 Task: Create fields in stundent object.
Action: Mouse moved to (859, 68)
Screenshot: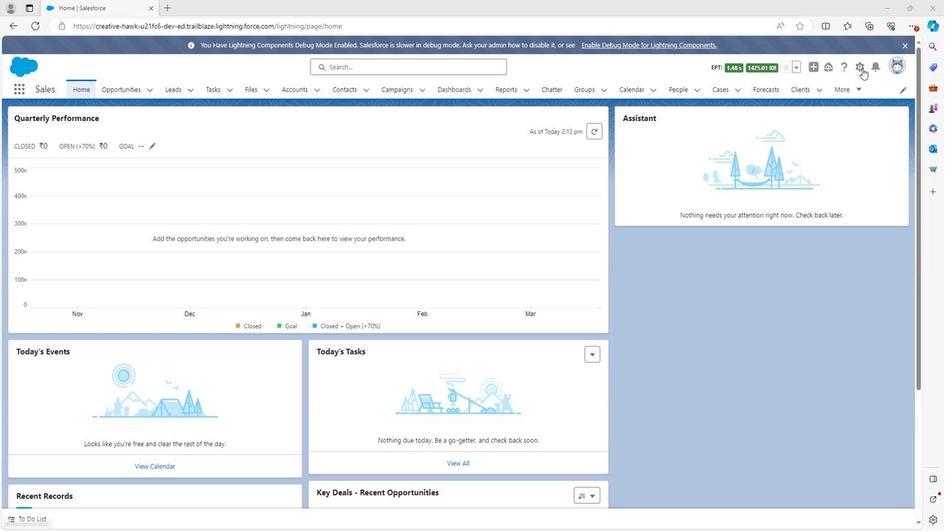 
Action: Mouse pressed left at (859, 68)
Screenshot: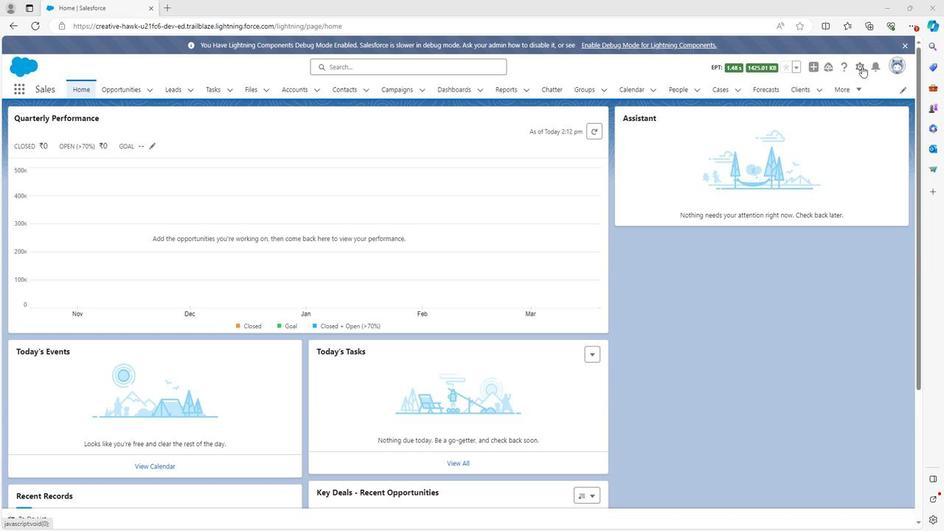
Action: Mouse moved to (823, 96)
Screenshot: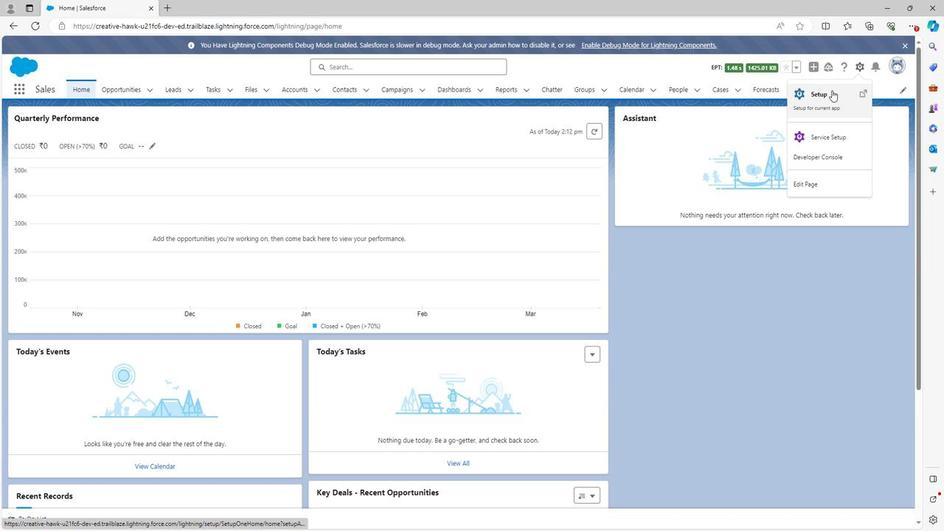 
Action: Mouse pressed left at (823, 96)
Screenshot: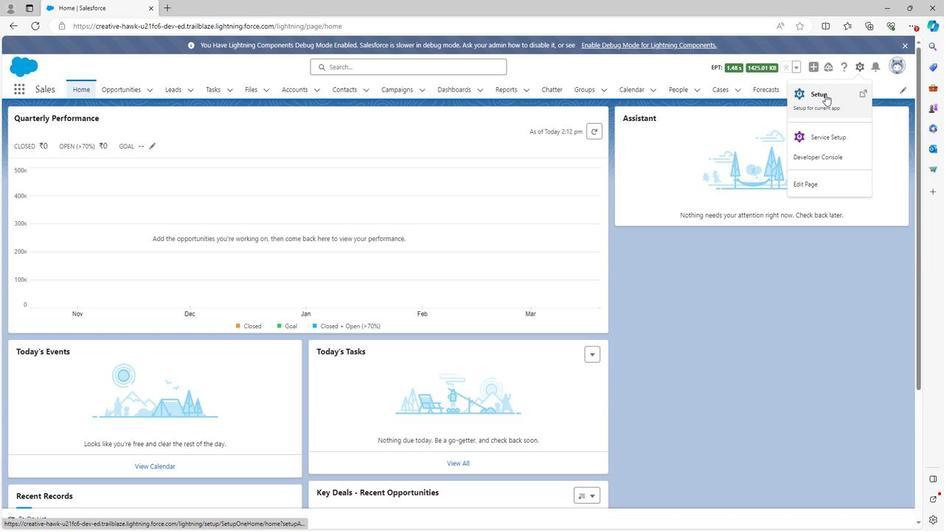 
Action: Mouse moved to (122, 90)
Screenshot: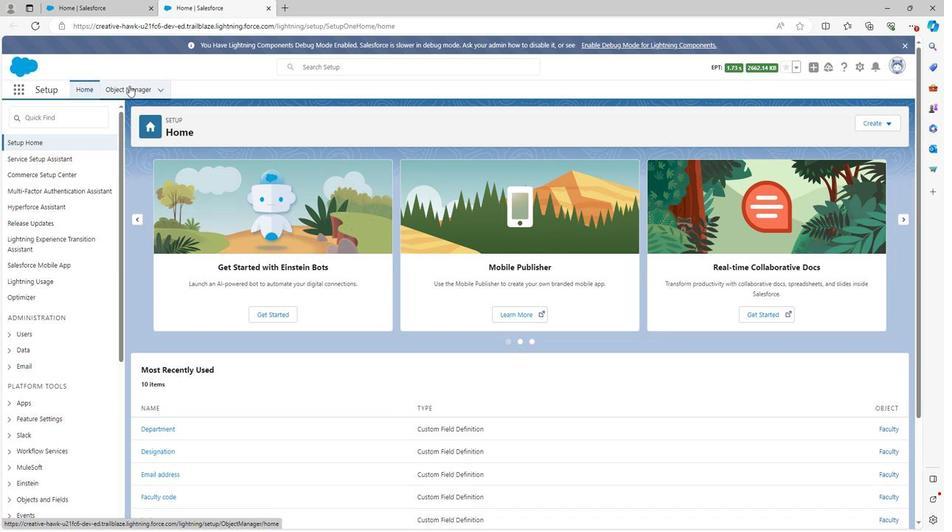 
Action: Mouse pressed left at (122, 90)
Screenshot: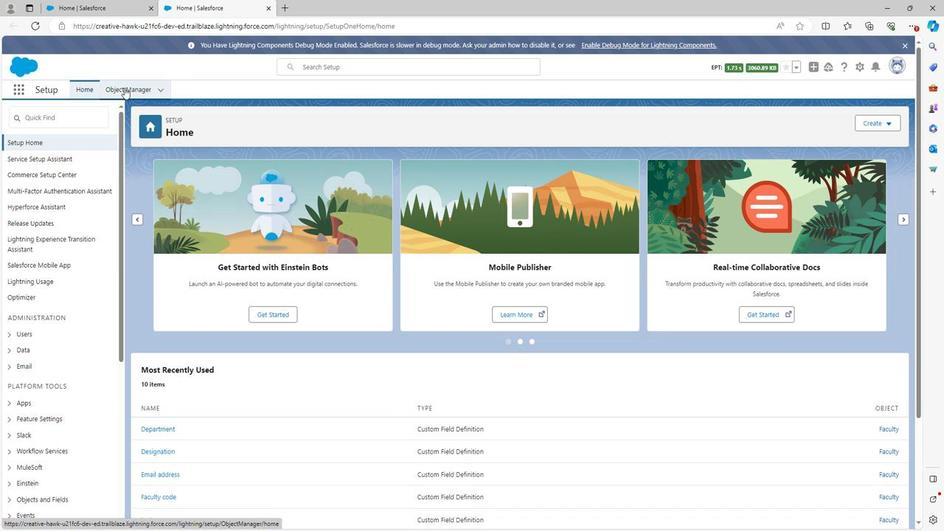 
Action: Mouse moved to (38, 428)
Screenshot: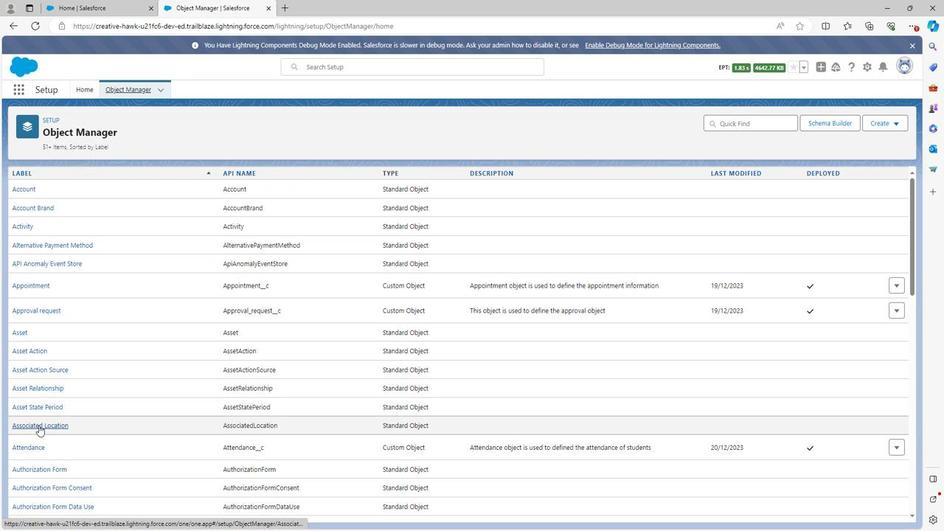 
Action: Mouse scrolled (38, 427) with delta (0, 0)
Screenshot: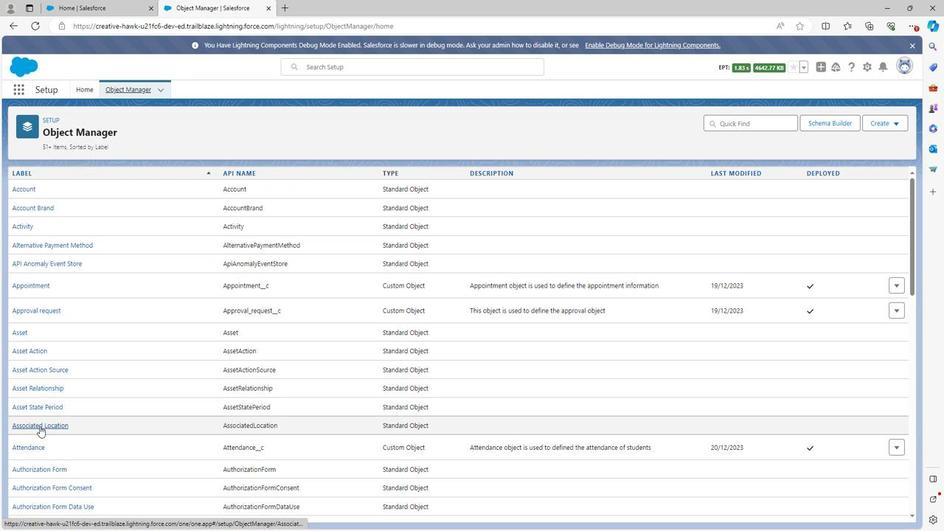 
Action: Mouse scrolled (38, 427) with delta (0, 0)
Screenshot: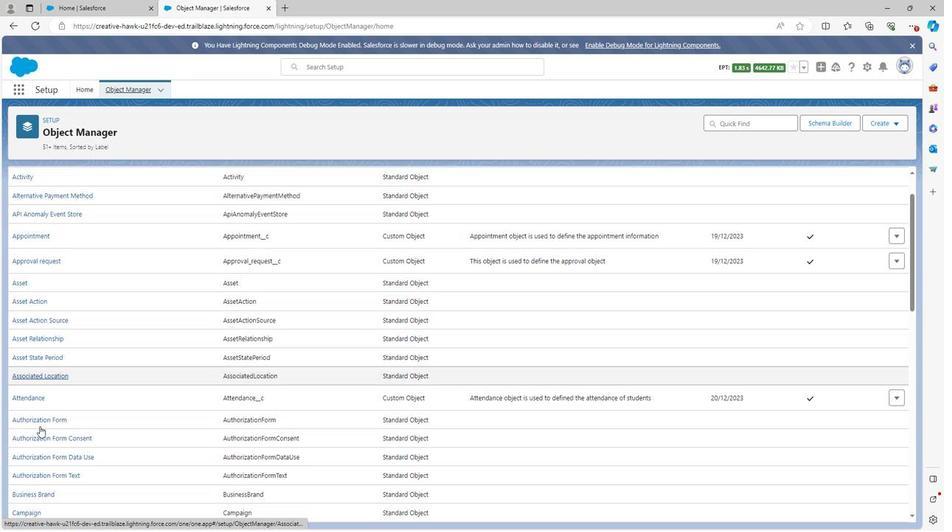 
Action: Mouse scrolled (38, 427) with delta (0, 0)
Screenshot: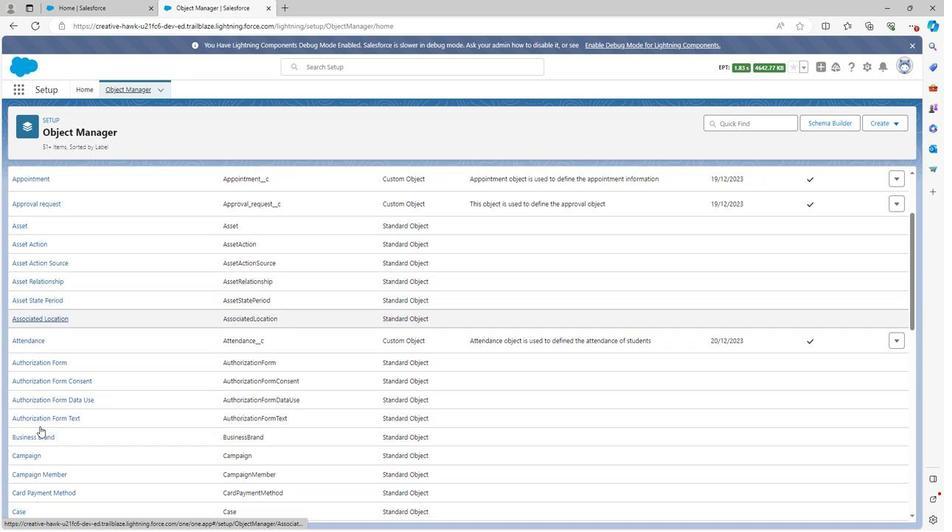 
Action: Mouse scrolled (38, 427) with delta (0, 0)
Screenshot: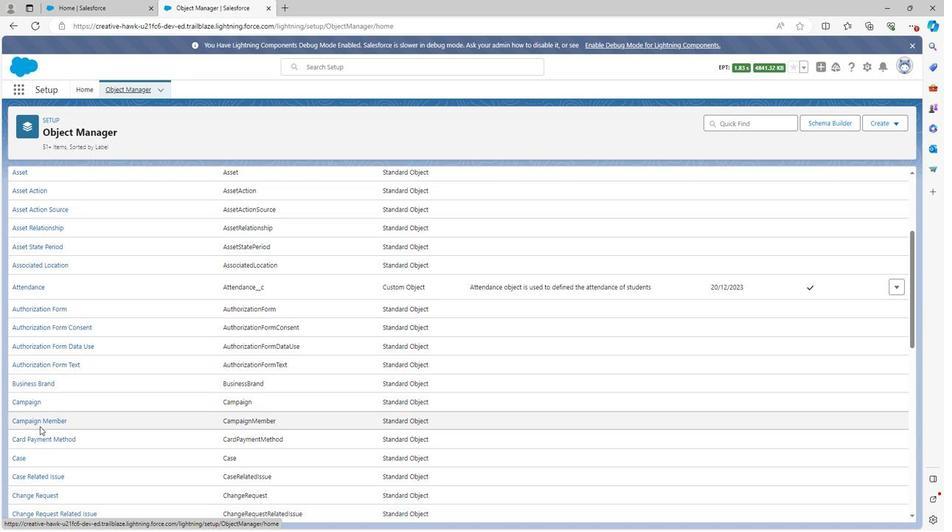 
Action: Mouse scrolled (38, 427) with delta (0, 0)
Screenshot: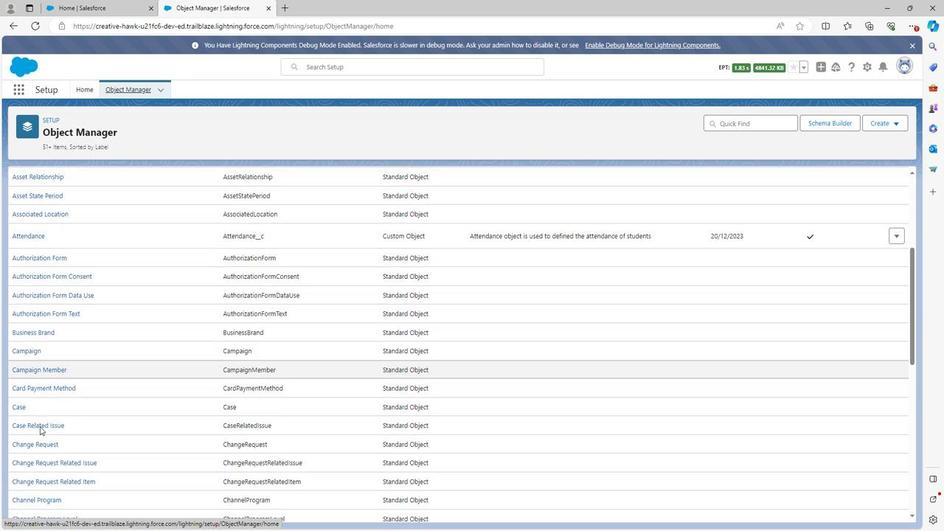 
Action: Mouse scrolled (38, 427) with delta (0, 0)
Screenshot: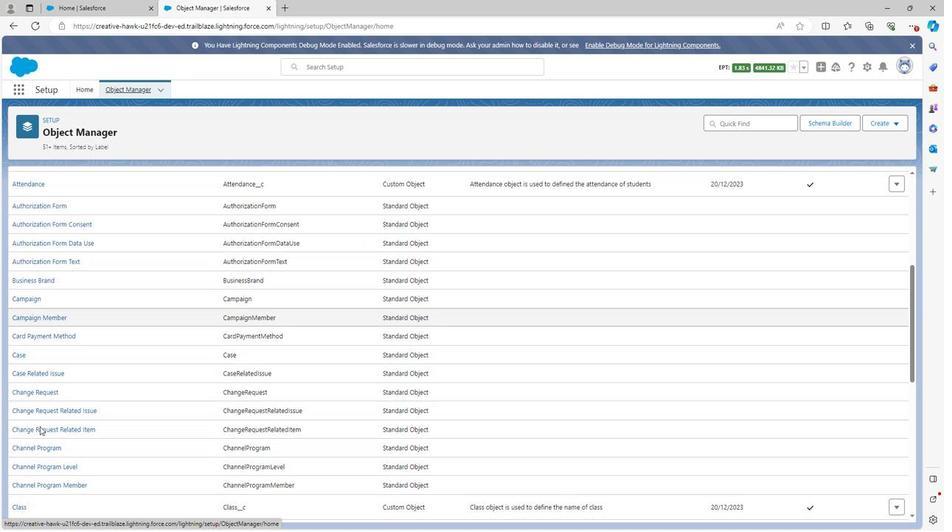 
Action: Mouse scrolled (38, 427) with delta (0, 0)
Screenshot: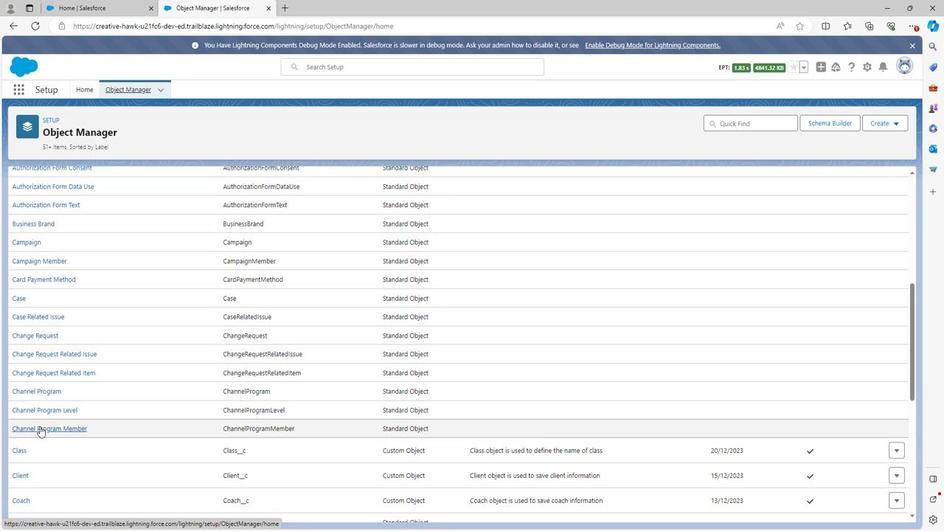 
Action: Mouse moved to (38, 430)
Screenshot: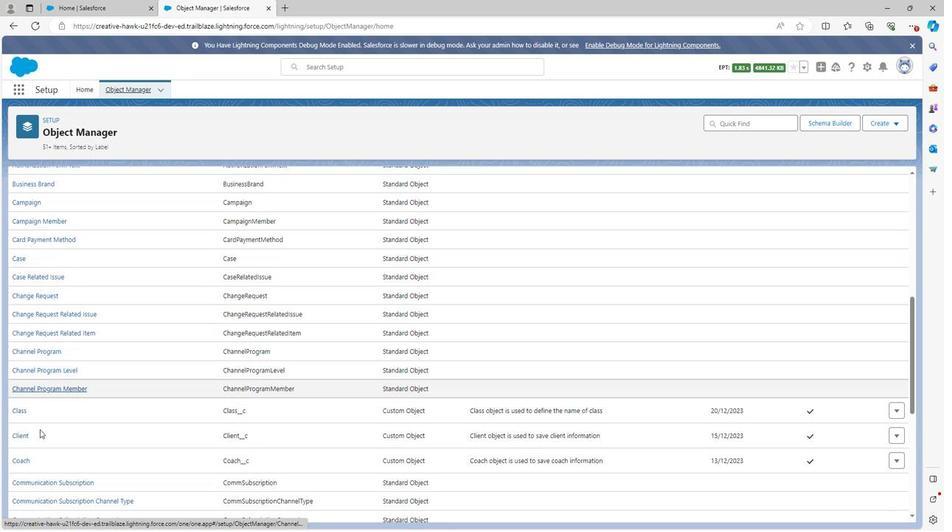 
Action: Mouse scrolled (38, 430) with delta (0, 0)
Screenshot: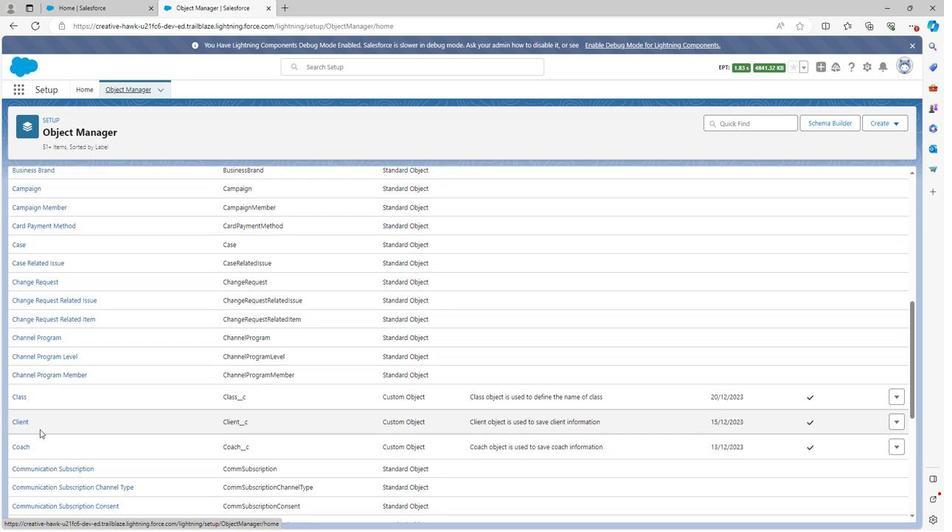 
Action: Mouse scrolled (38, 430) with delta (0, 0)
Screenshot: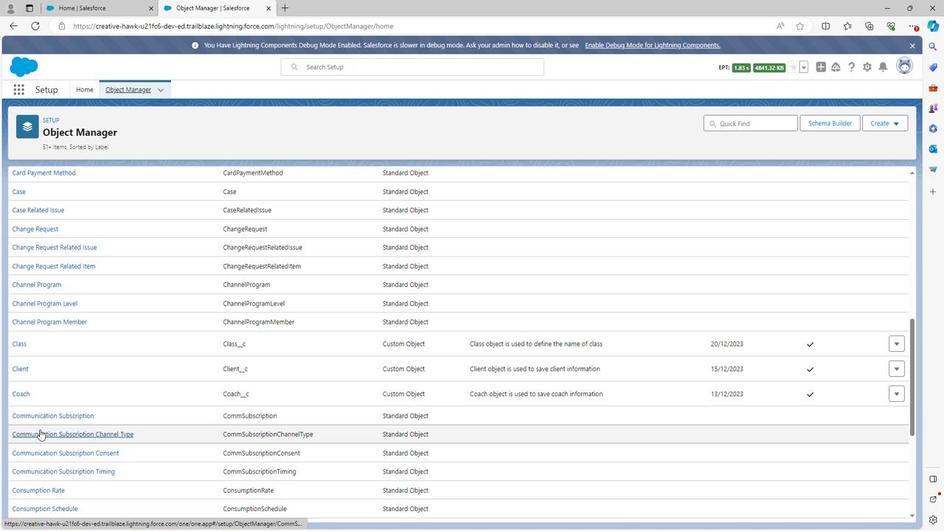 
Action: Mouse scrolled (38, 430) with delta (0, 0)
Screenshot: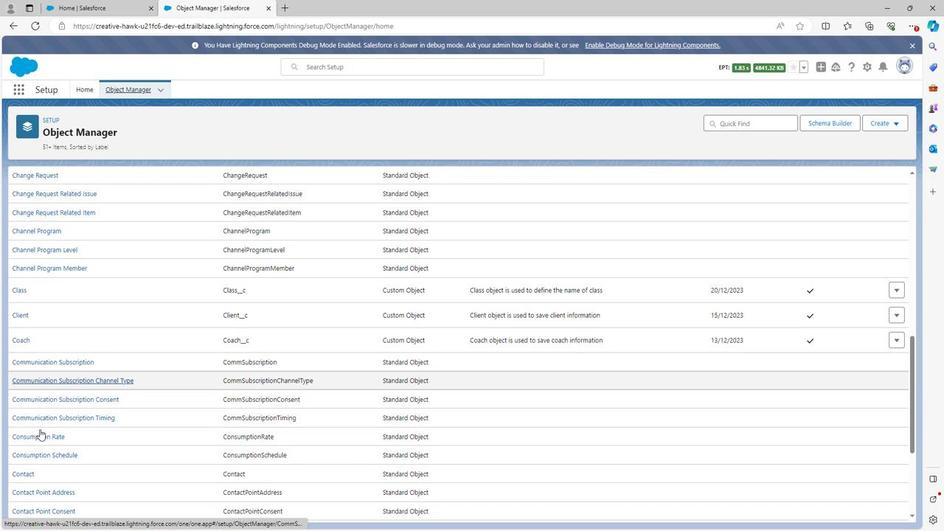 
Action: Mouse scrolled (38, 430) with delta (0, 0)
Screenshot: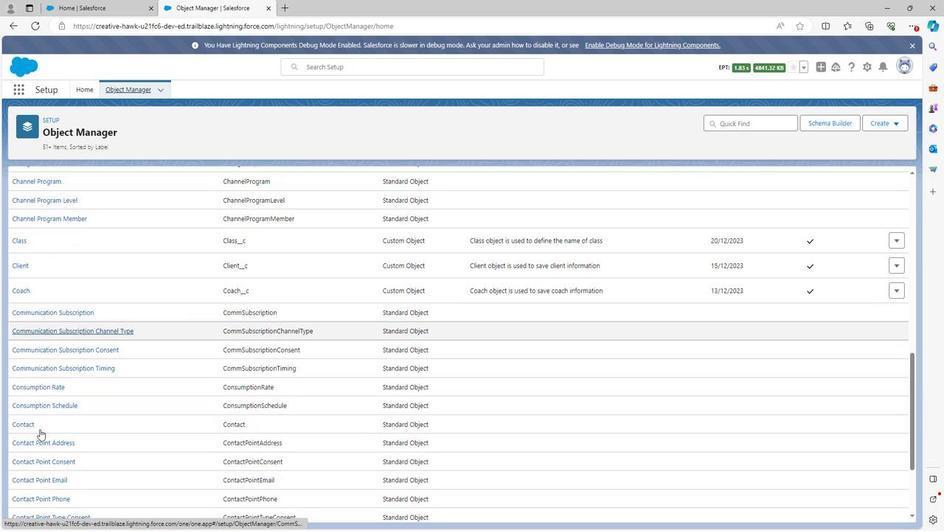 
Action: Mouse moved to (39, 430)
Screenshot: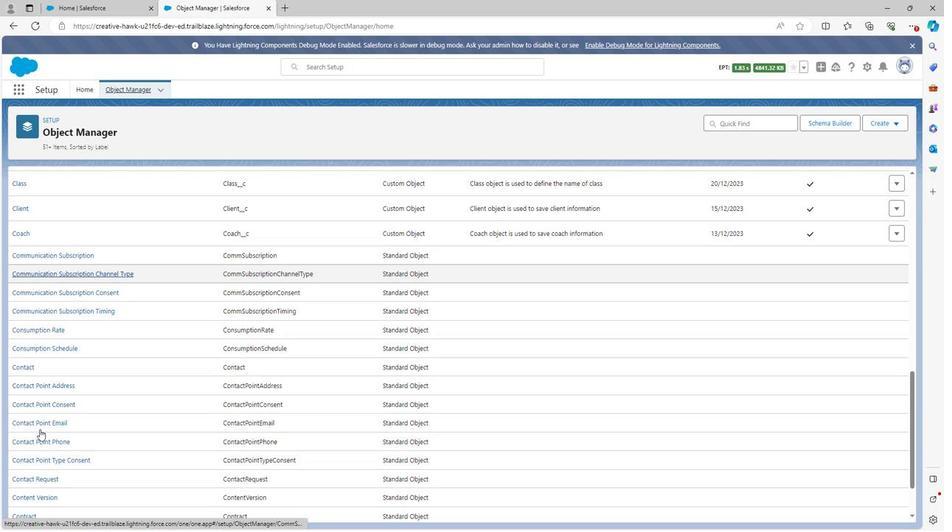 
Action: Mouse scrolled (39, 430) with delta (0, 0)
Screenshot: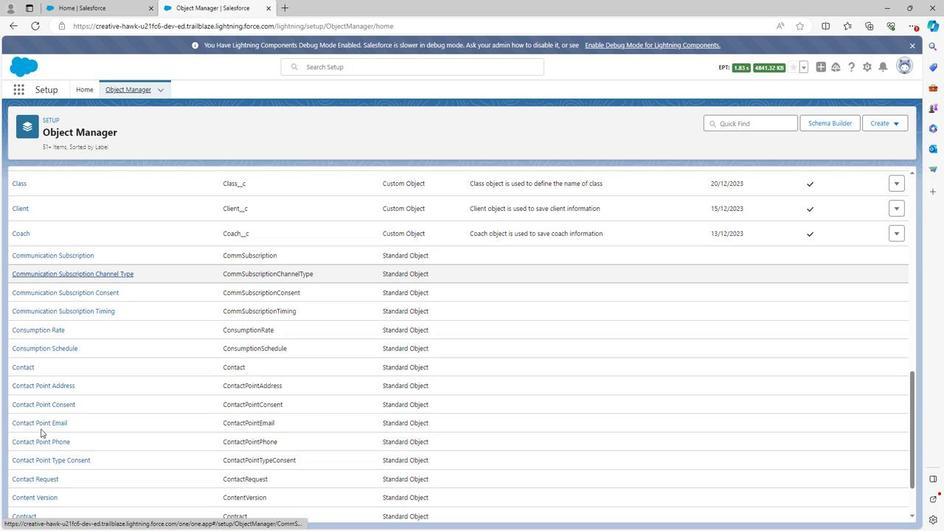 
Action: Mouse scrolled (39, 430) with delta (0, 0)
Screenshot: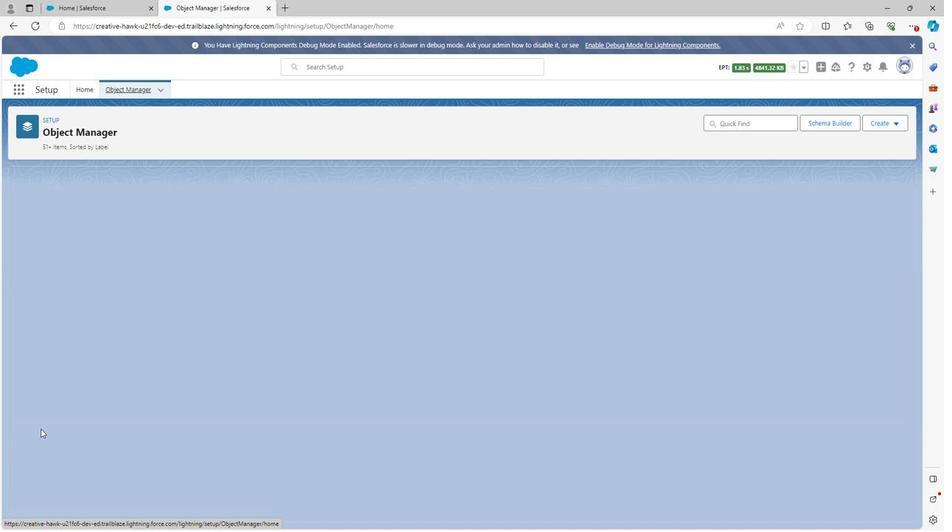 
Action: Mouse scrolled (39, 430) with delta (0, 0)
Screenshot: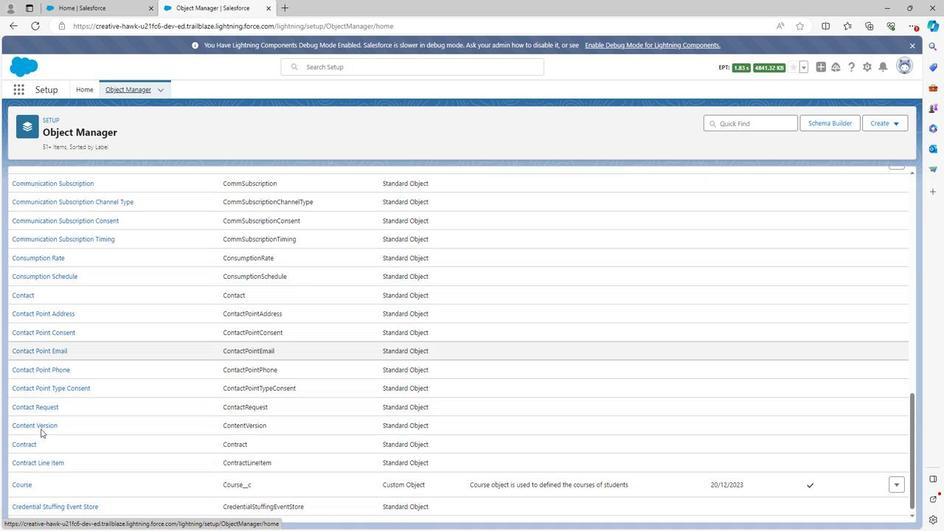 
Action: Mouse scrolled (39, 430) with delta (0, 0)
Screenshot: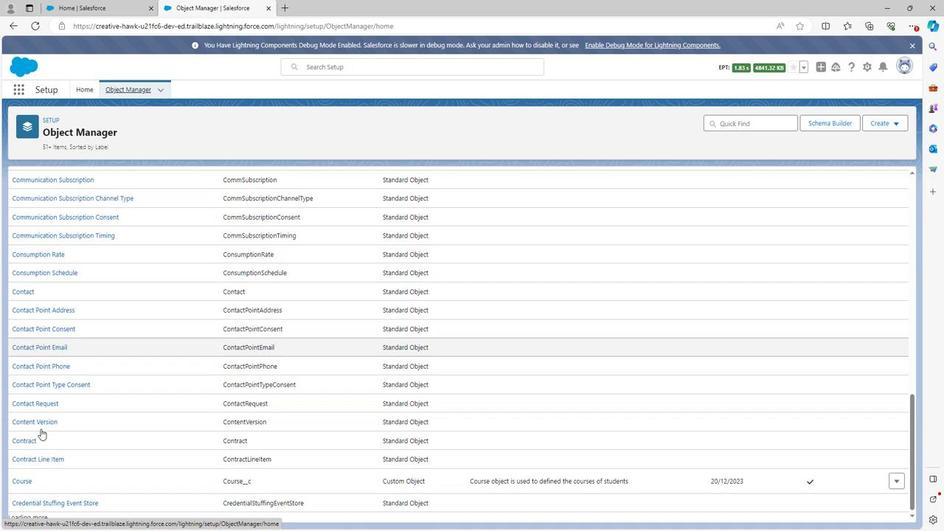 
Action: Mouse scrolled (39, 430) with delta (0, 0)
Screenshot: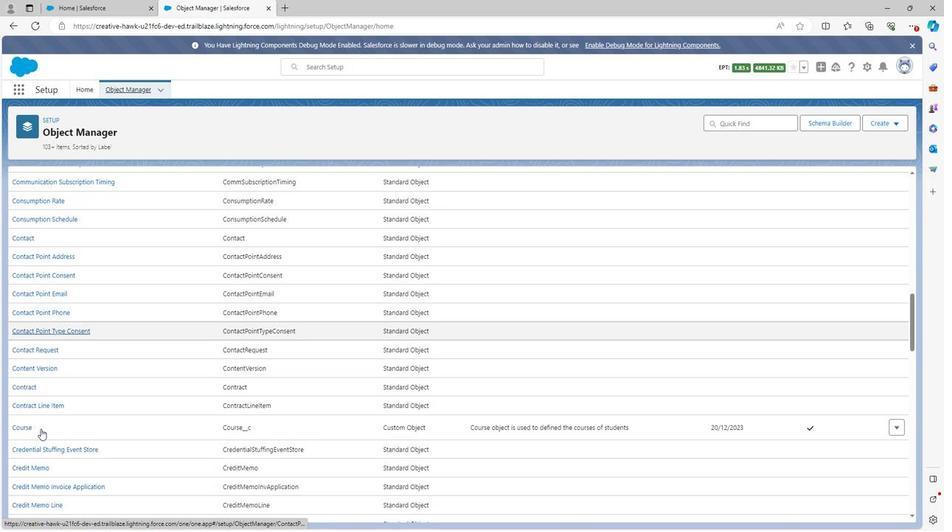 
Action: Mouse scrolled (39, 430) with delta (0, 0)
Screenshot: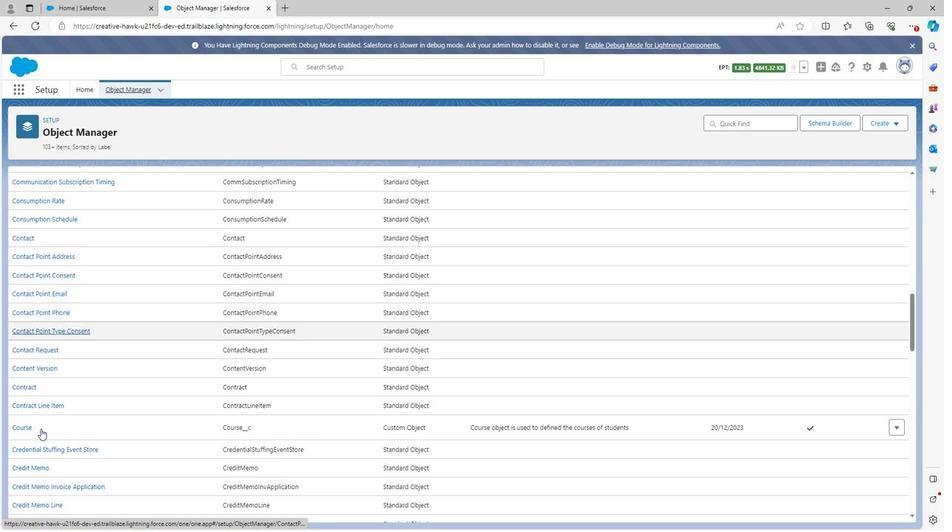 
Action: Mouse scrolled (39, 430) with delta (0, 0)
Screenshot: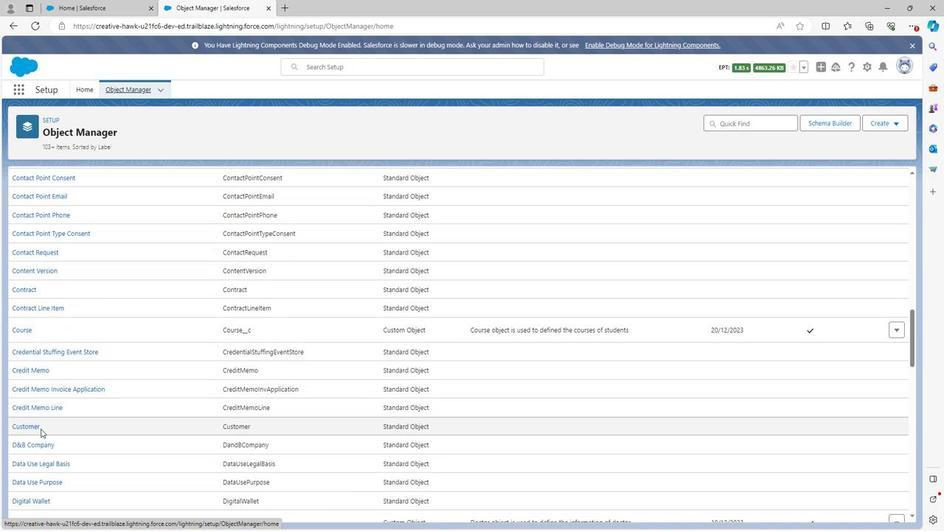 
Action: Mouse moved to (39, 430)
Screenshot: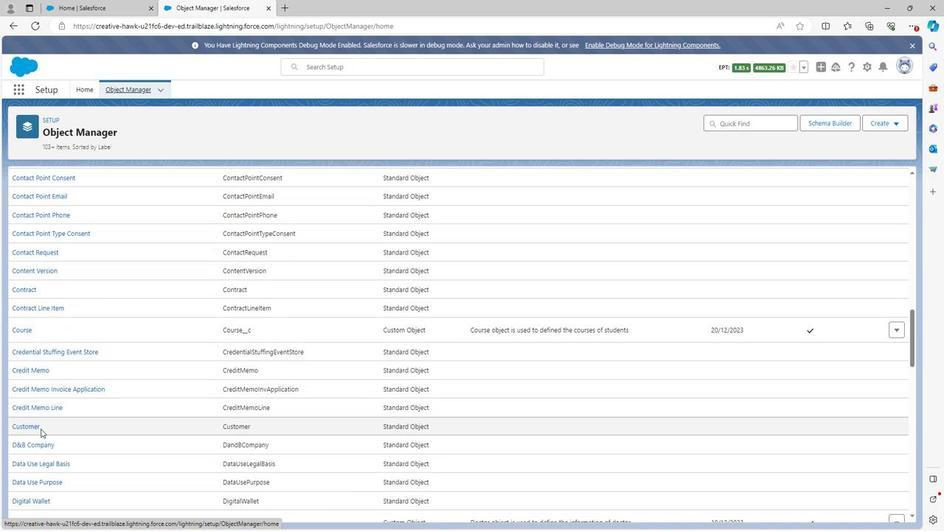 
Action: Mouse scrolled (39, 430) with delta (0, 0)
Screenshot: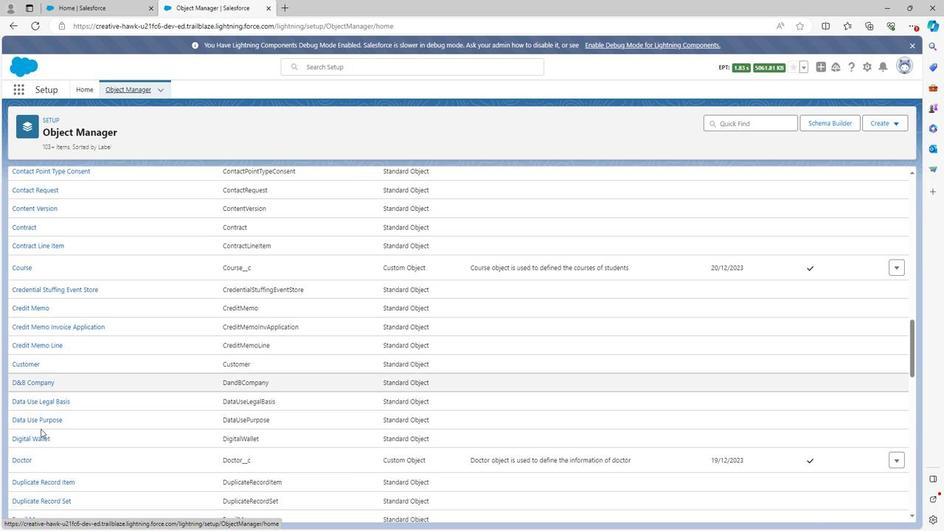 
Action: Mouse scrolled (39, 430) with delta (0, 0)
Screenshot: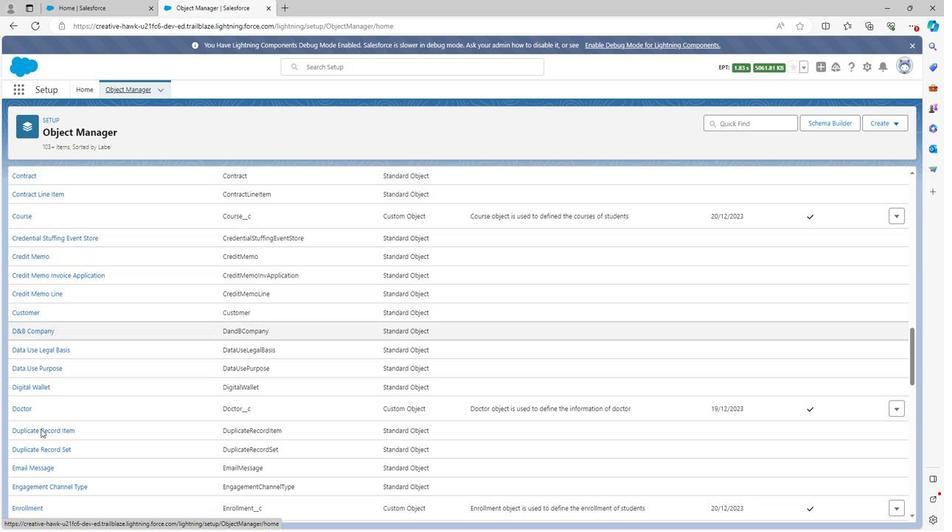 
Action: Mouse scrolled (39, 430) with delta (0, 0)
Screenshot: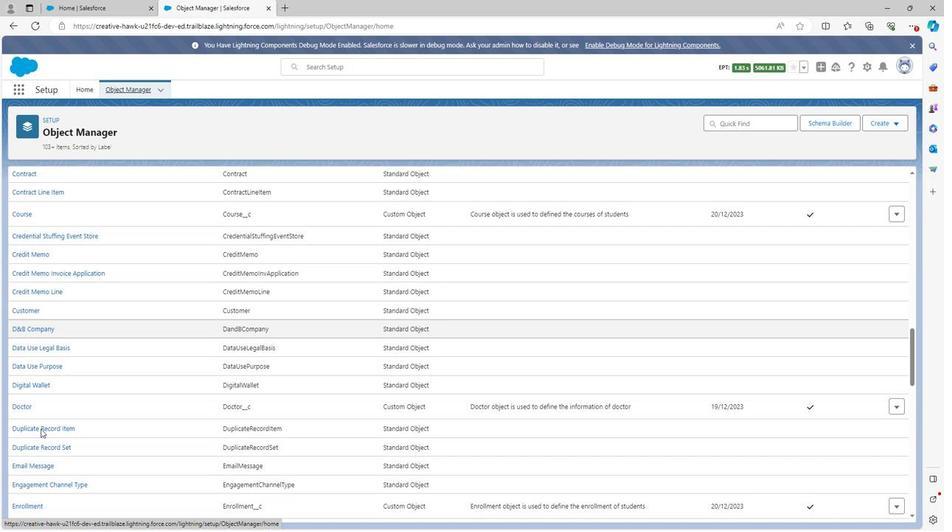 
Action: Mouse scrolled (39, 430) with delta (0, 0)
Screenshot: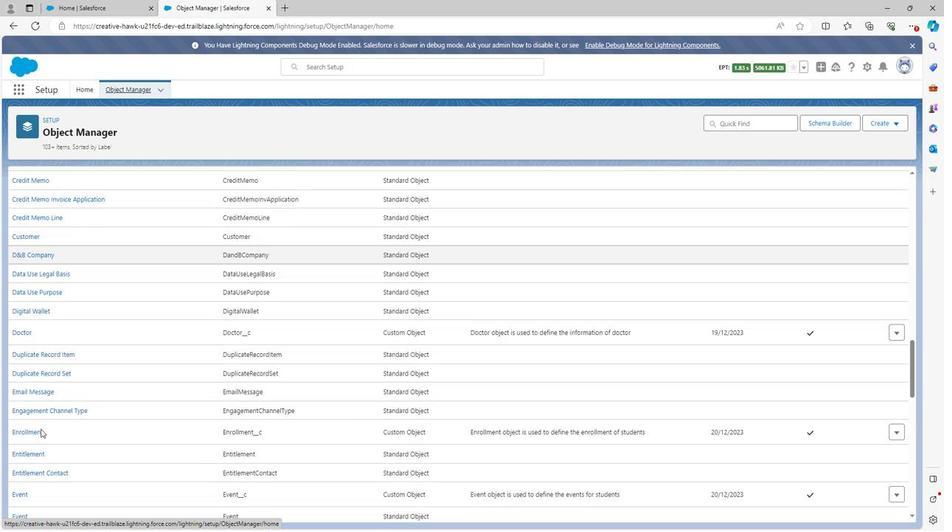 
Action: Mouse scrolled (39, 430) with delta (0, 0)
Screenshot: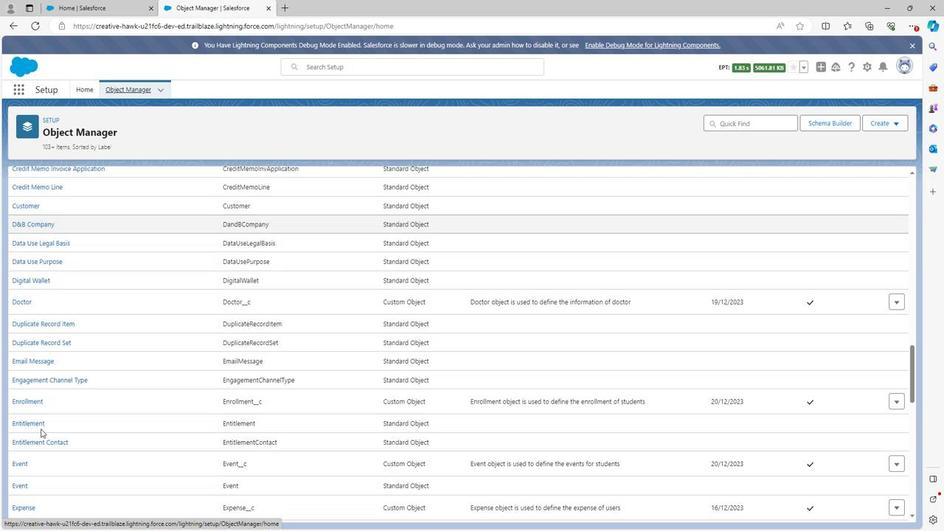 
Action: Mouse scrolled (39, 430) with delta (0, 0)
Screenshot: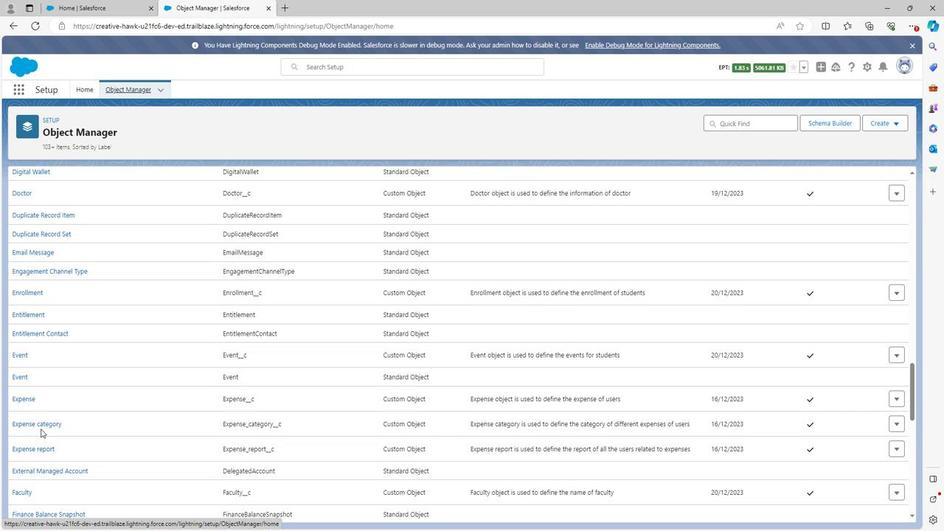 
Action: Mouse scrolled (39, 430) with delta (0, 0)
Screenshot: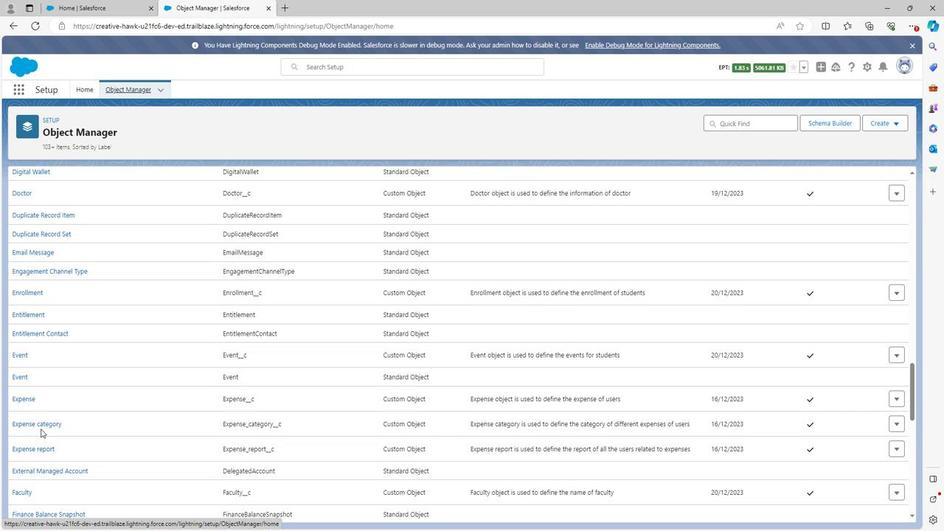 
Action: Mouse scrolled (39, 430) with delta (0, 0)
Screenshot: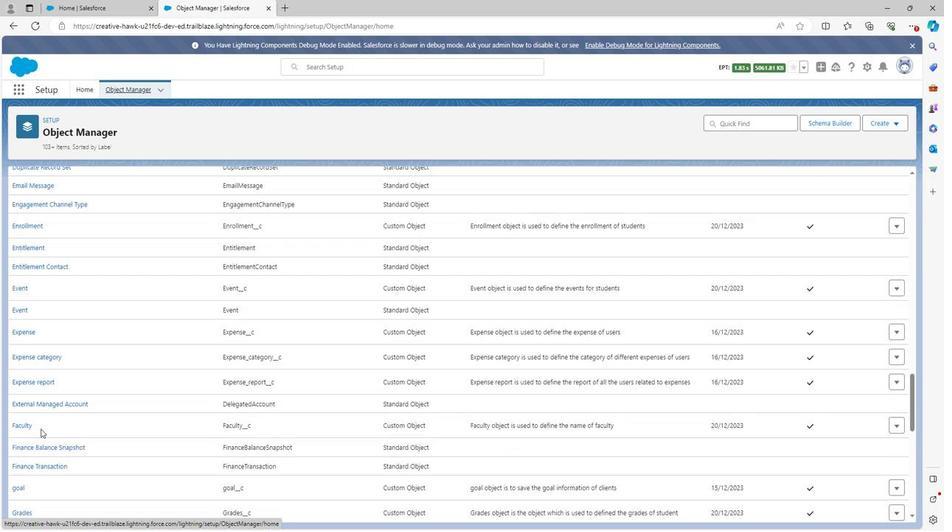 
Action: Mouse scrolled (39, 430) with delta (0, 0)
Screenshot: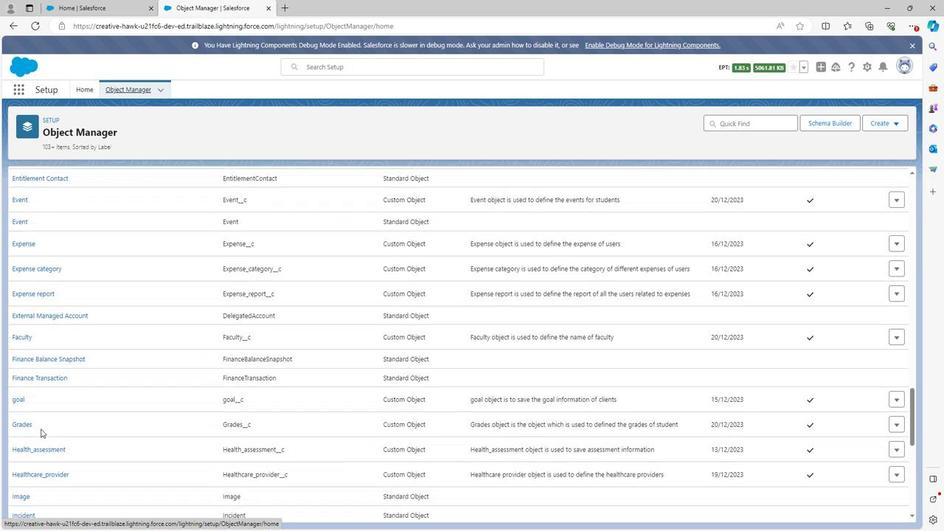 
Action: Mouse scrolled (39, 430) with delta (0, 0)
Screenshot: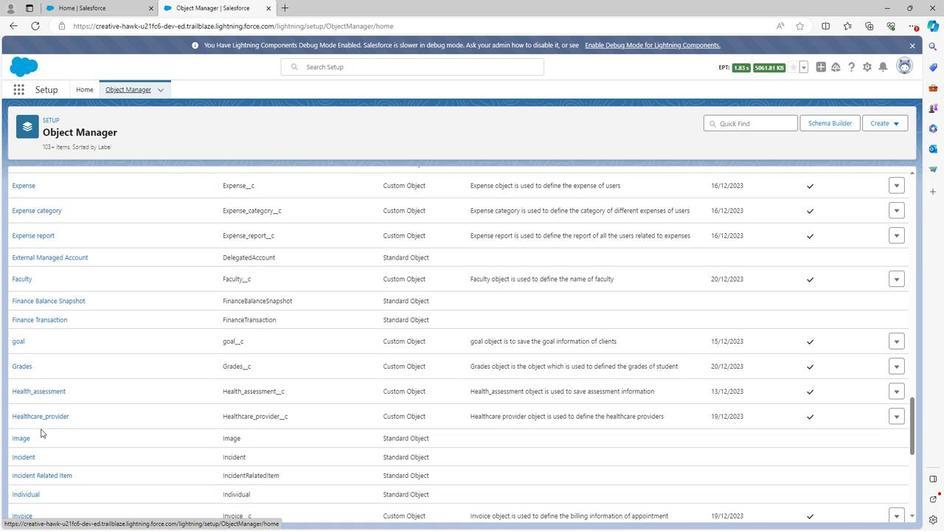 
Action: Mouse scrolled (39, 430) with delta (0, 0)
Screenshot: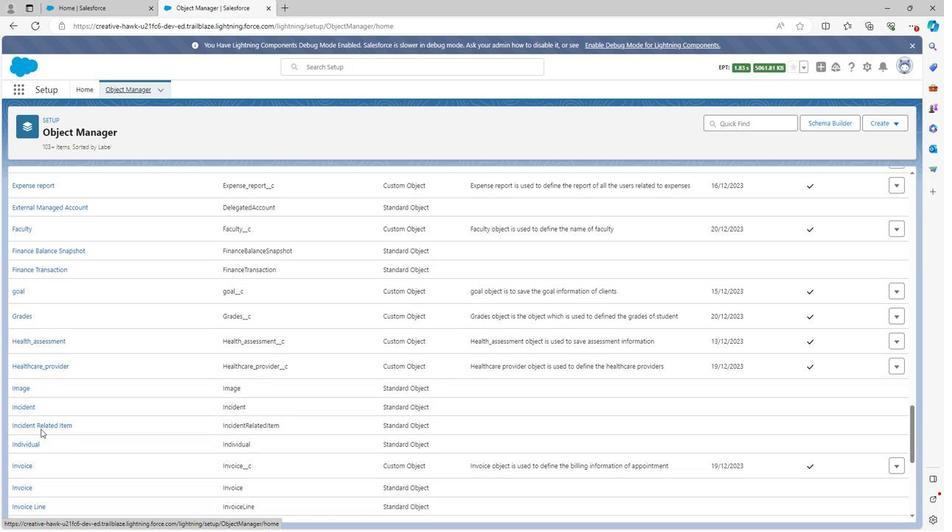 
Action: Mouse scrolled (39, 430) with delta (0, 0)
Screenshot: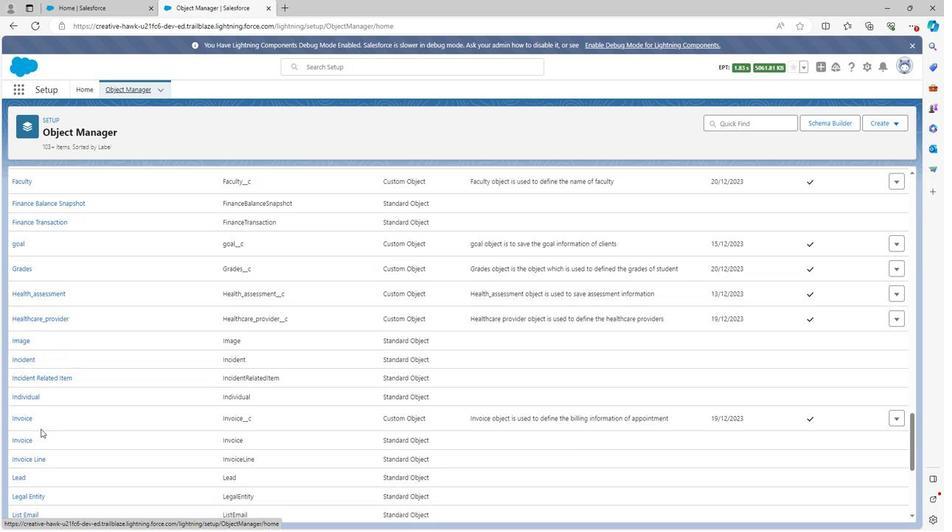 
Action: Mouse scrolled (39, 430) with delta (0, 0)
Screenshot: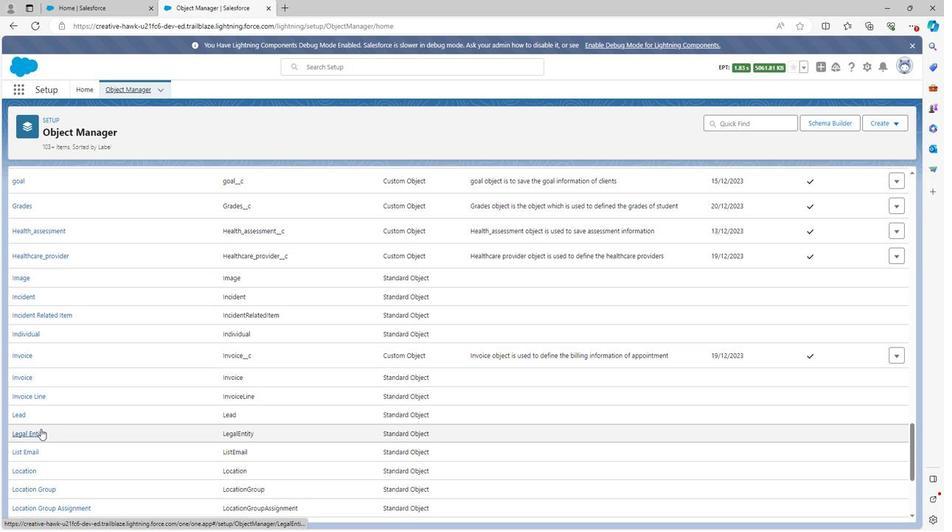 
Action: Mouse scrolled (39, 430) with delta (0, 0)
Screenshot: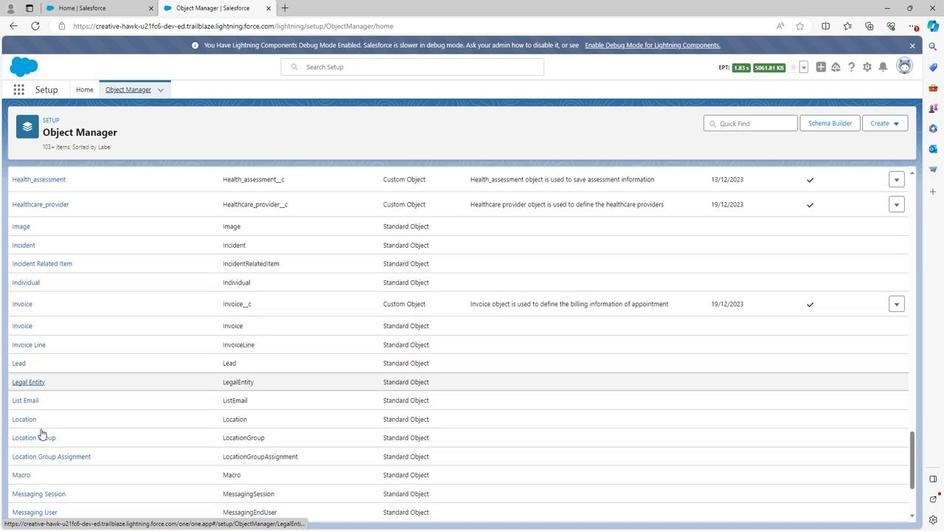 
Action: Mouse scrolled (39, 430) with delta (0, 0)
Screenshot: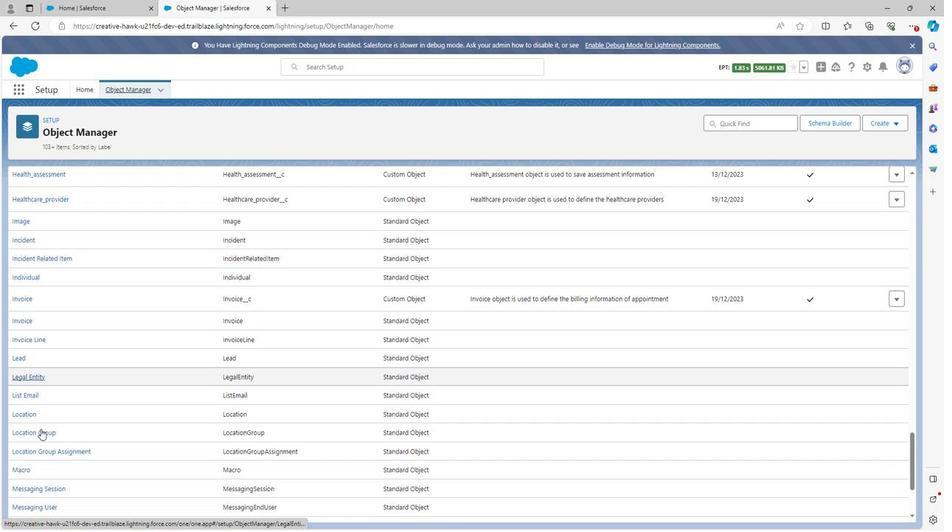 
Action: Mouse scrolled (39, 430) with delta (0, 0)
Screenshot: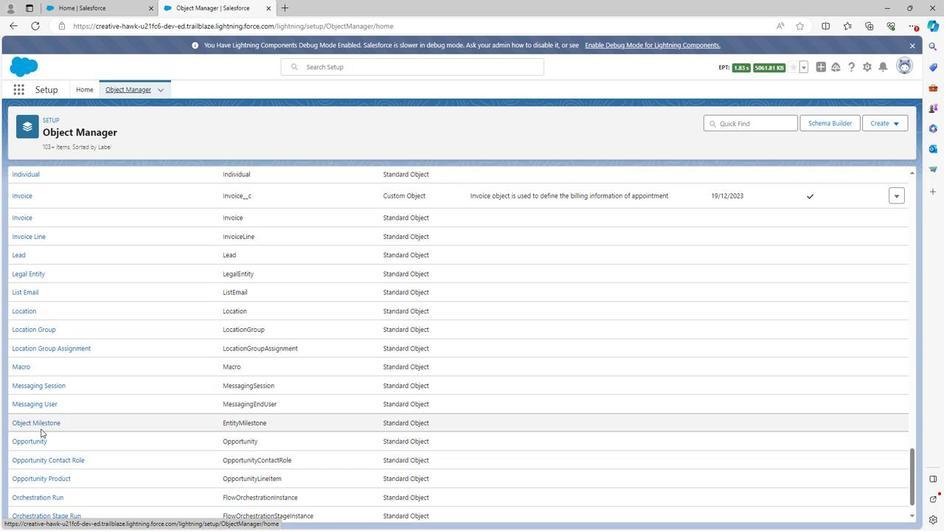 
Action: Mouse scrolled (39, 430) with delta (0, 0)
Screenshot: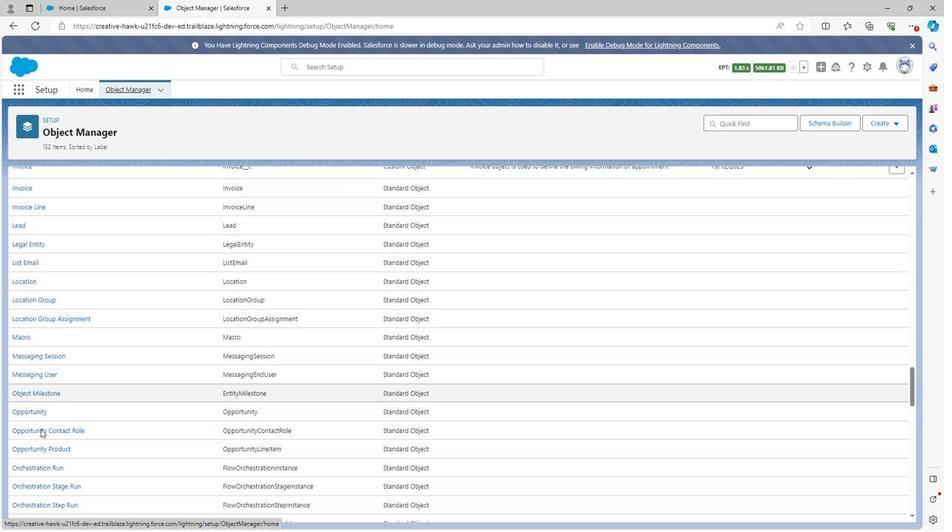 
Action: Mouse moved to (39, 431)
Screenshot: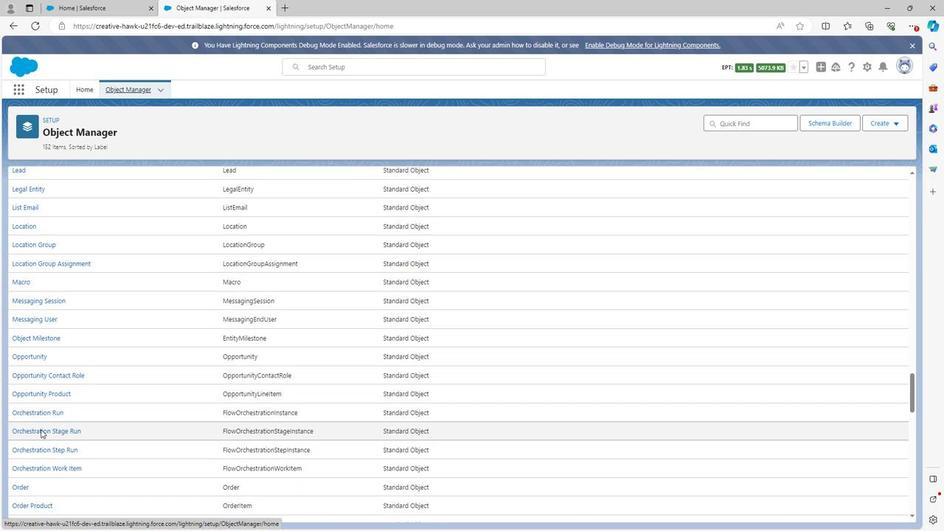 
Action: Mouse scrolled (39, 430) with delta (0, 0)
Screenshot: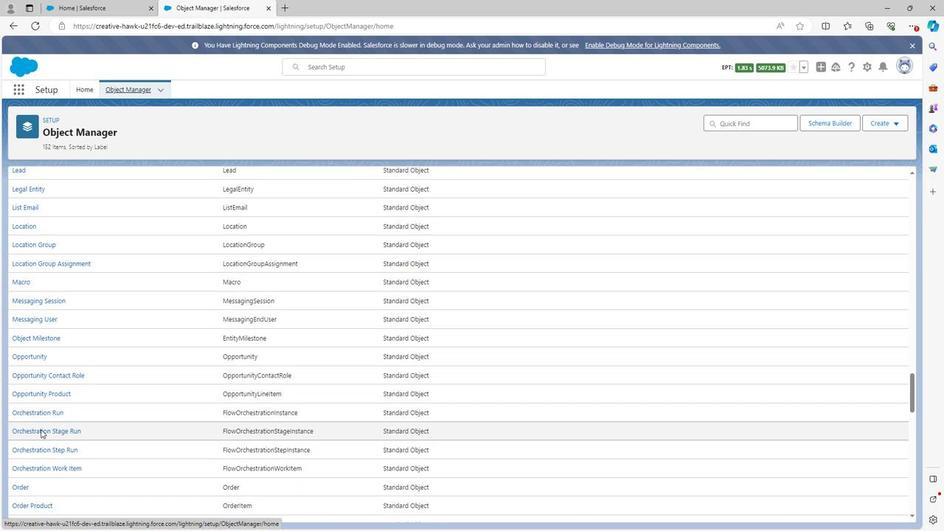 
Action: Mouse moved to (39, 433)
Screenshot: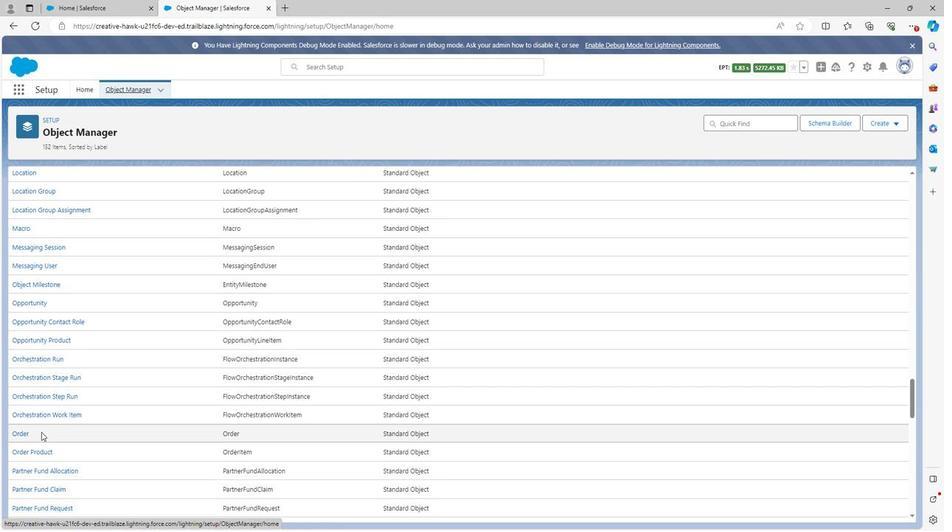 
Action: Mouse scrolled (39, 433) with delta (0, 0)
Screenshot: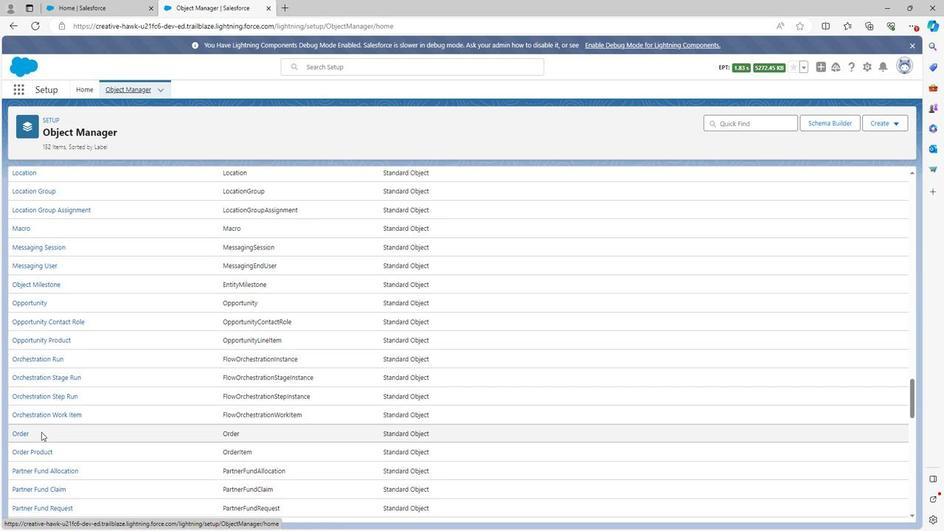 
Action: Mouse scrolled (39, 433) with delta (0, 0)
Screenshot: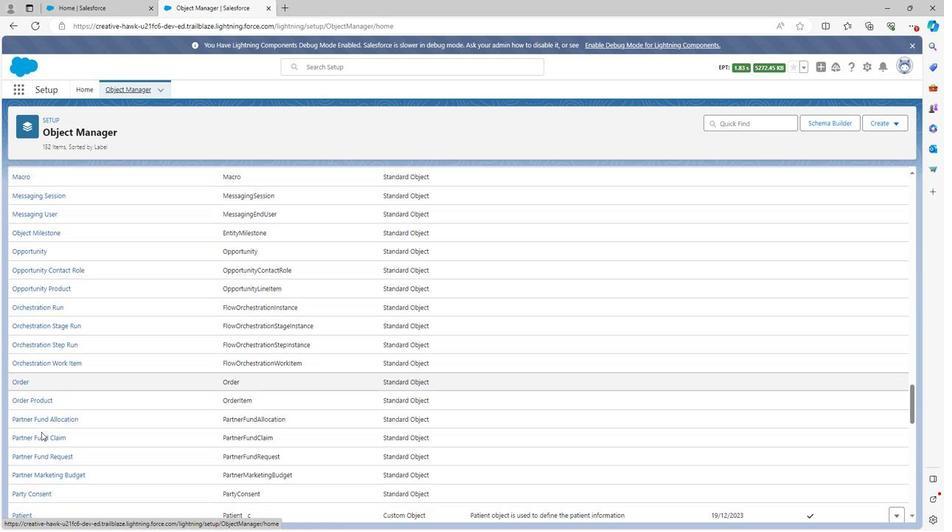 
Action: Mouse scrolled (39, 433) with delta (0, 0)
Screenshot: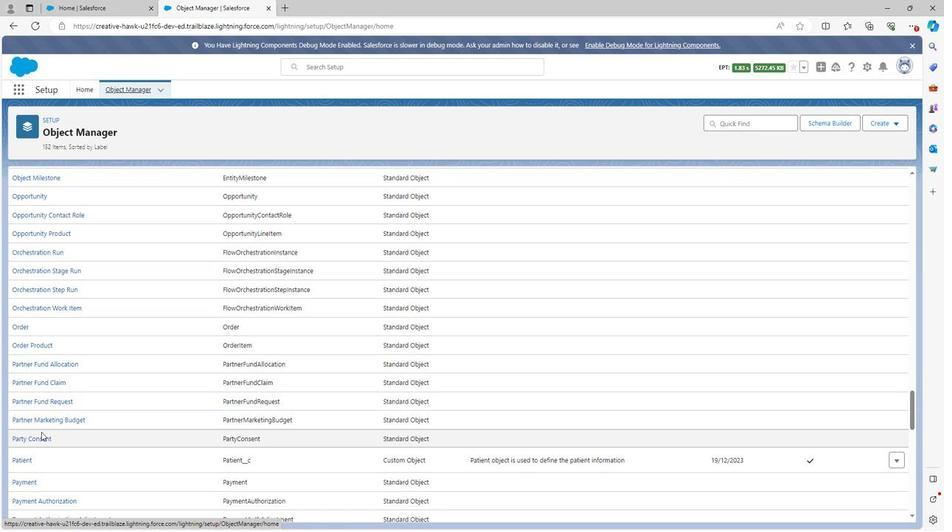 
Action: Mouse scrolled (39, 433) with delta (0, 0)
Screenshot: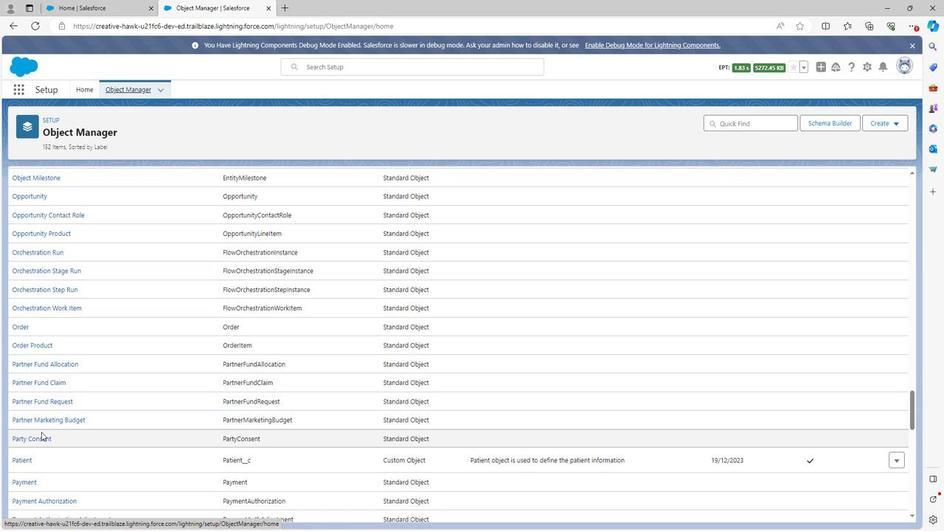 
Action: Mouse scrolled (39, 433) with delta (0, 0)
Screenshot: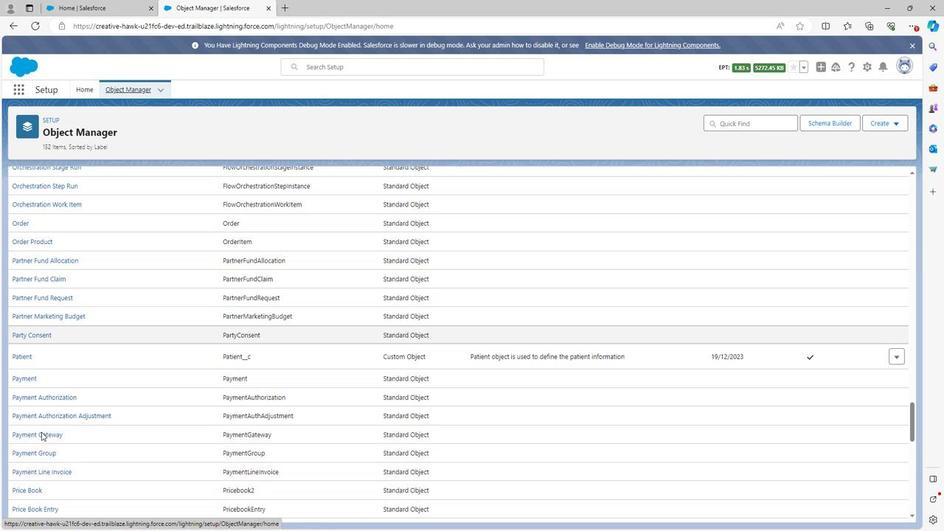 
Action: Mouse moved to (39, 433)
Screenshot: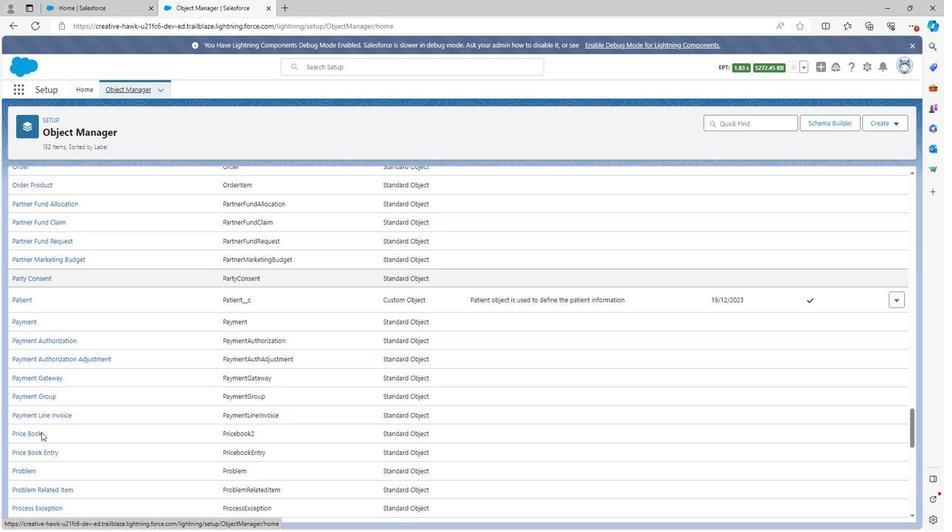 
Action: Mouse scrolled (39, 433) with delta (0, 0)
Screenshot: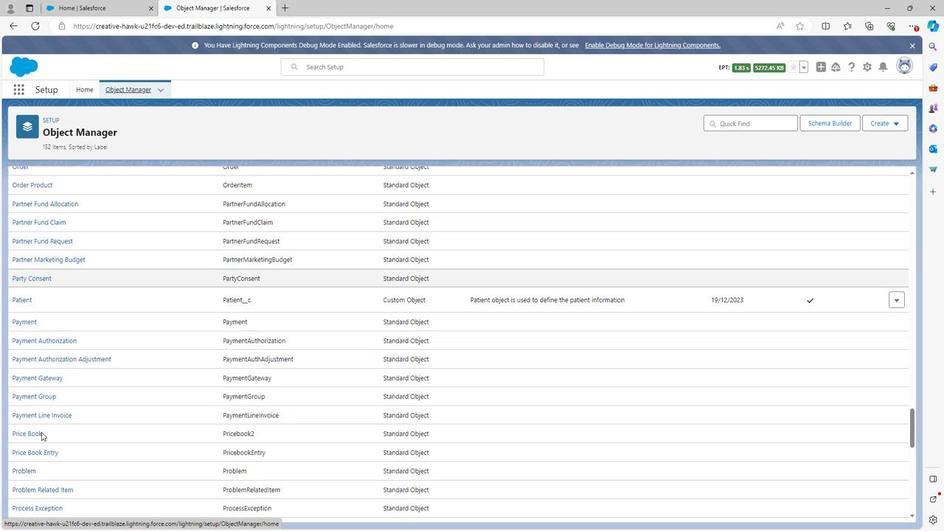 
Action: Mouse moved to (39, 433)
Screenshot: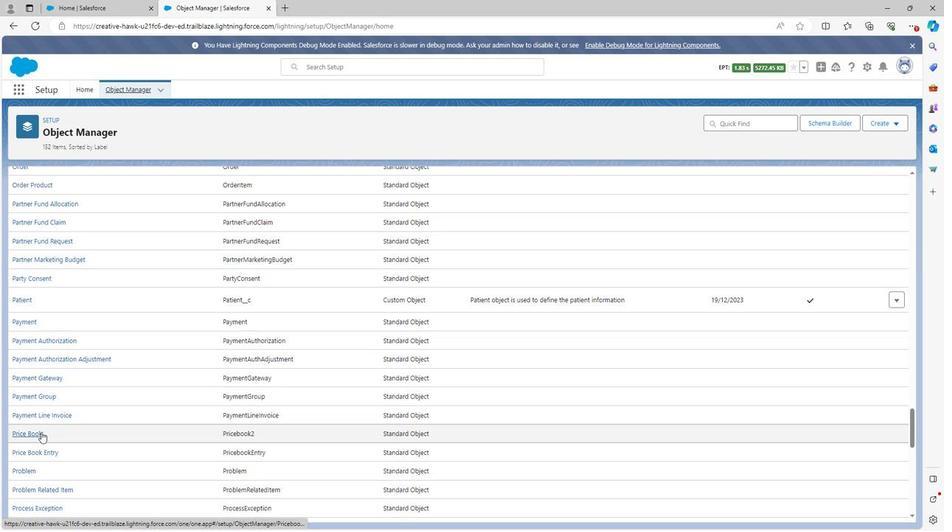 
Action: Mouse scrolled (39, 433) with delta (0, 0)
Screenshot: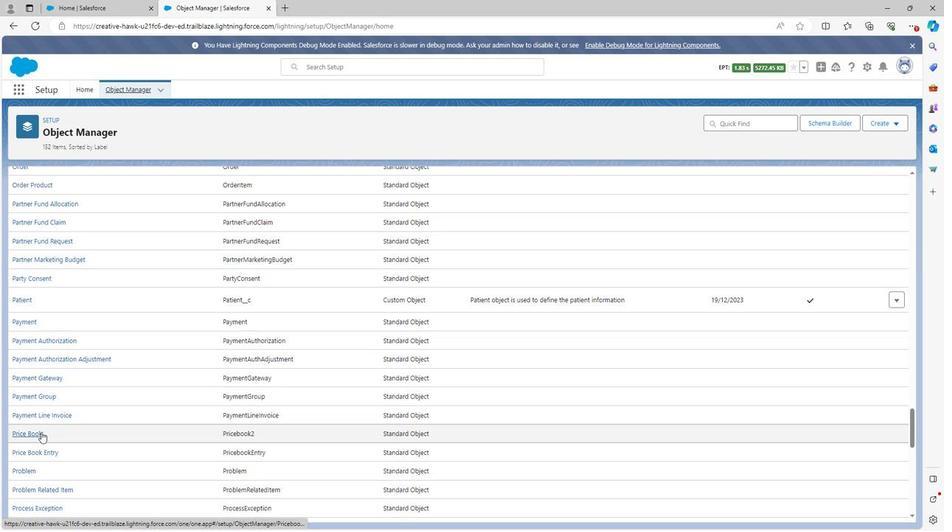 
Action: Mouse scrolled (39, 433) with delta (0, 0)
Screenshot: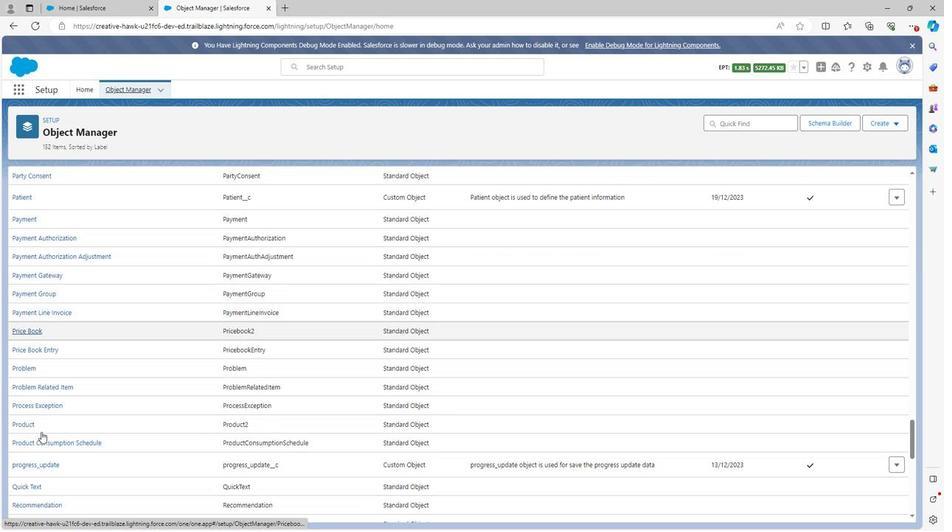 
Action: Mouse moved to (39, 435)
Screenshot: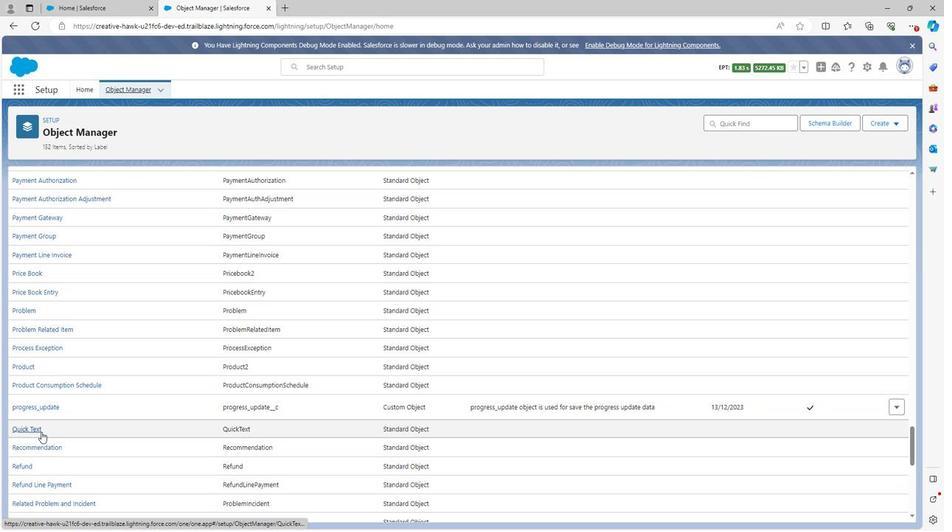 
Action: Mouse scrolled (39, 434) with delta (0, 0)
Screenshot: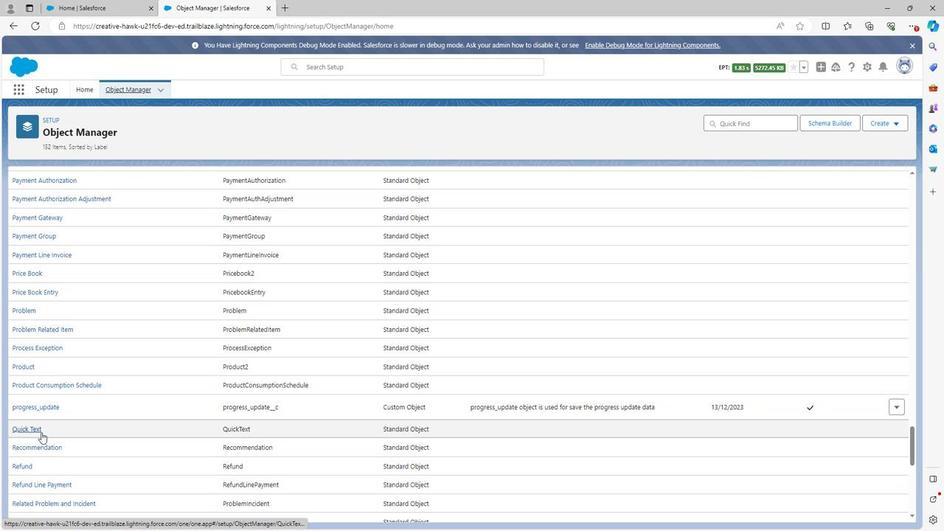 
Action: Mouse scrolled (39, 434) with delta (0, 0)
Screenshot: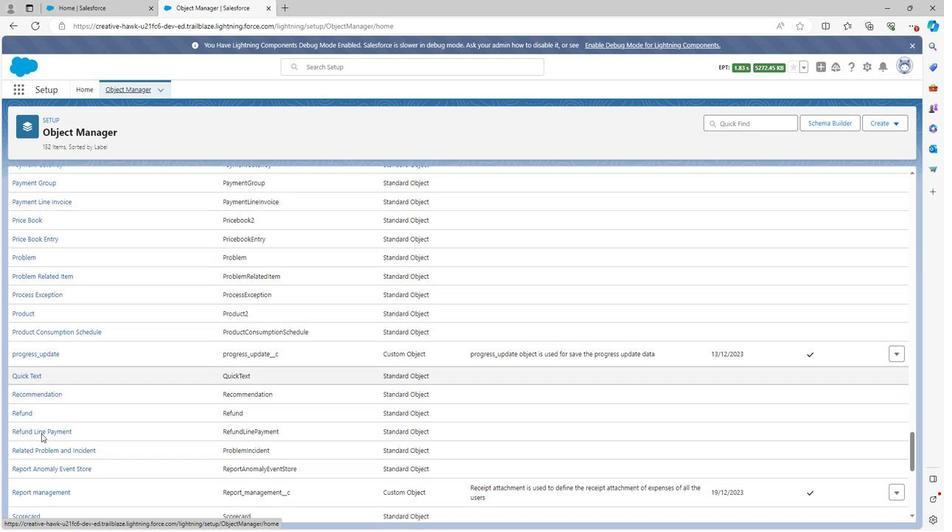 
Action: Mouse moved to (40, 435)
Screenshot: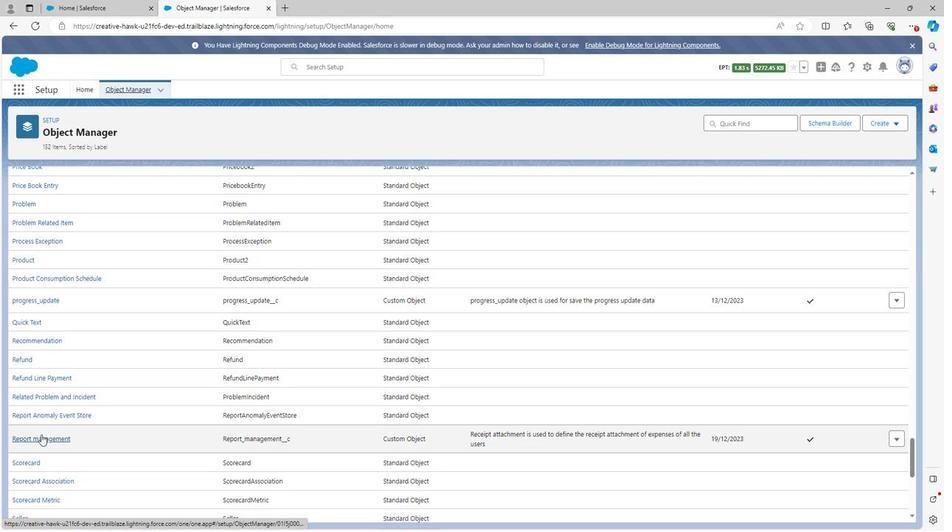 
Action: Mouse scrolled (40, 435) with delta (0, 0)
Screenshot: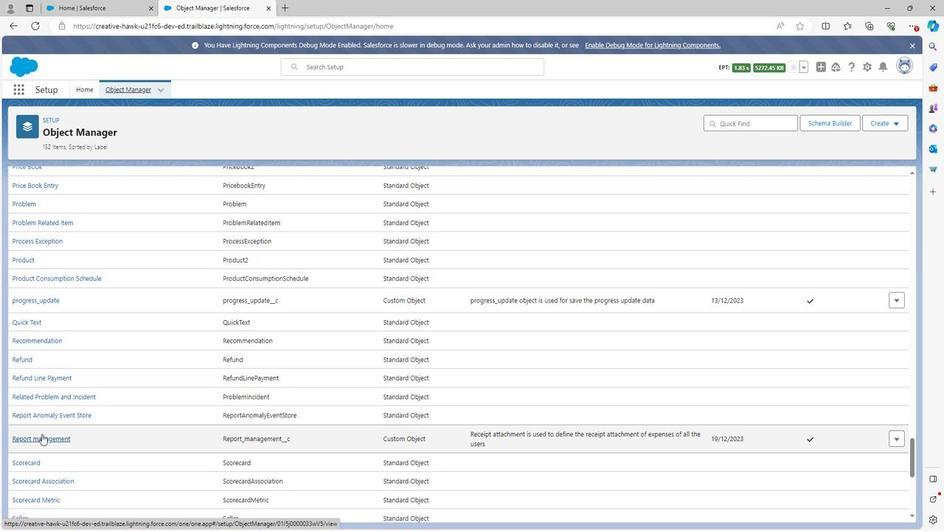 
Action: Mouse scrolled (40, 435) with delta (0, 0)
Screenshot: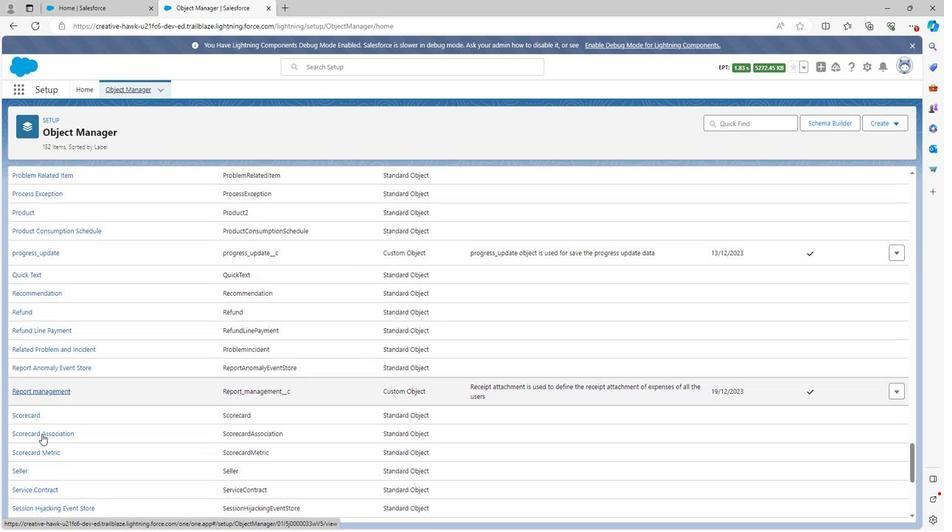 
Action: Mouse moved to (19, 490)
Screenshot: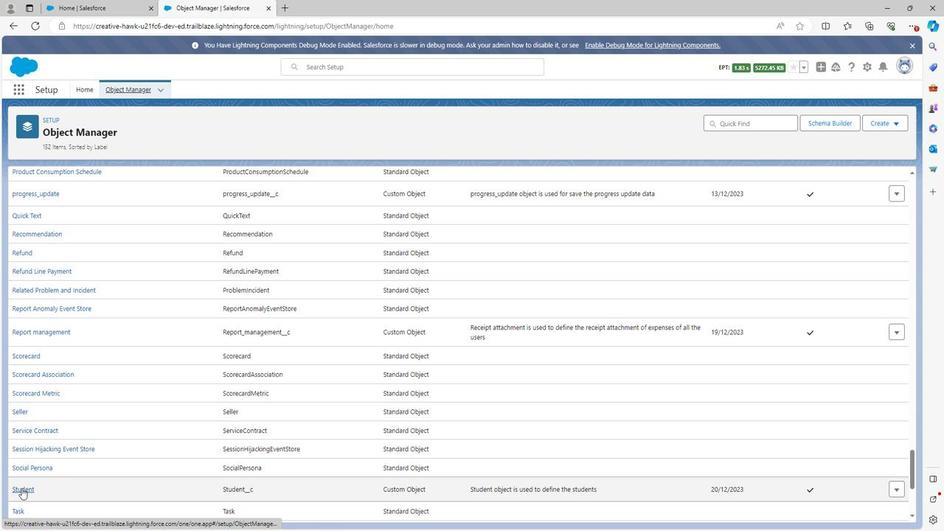 
Action: Mouse pressed left at (19, 490)
Screenshot: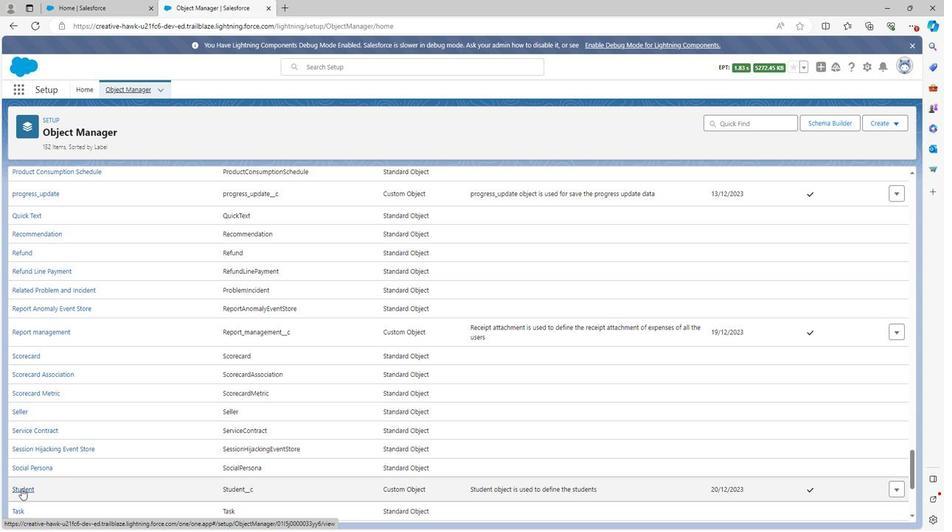 
Action: Mouse moved to (68, 198)
Screenshot: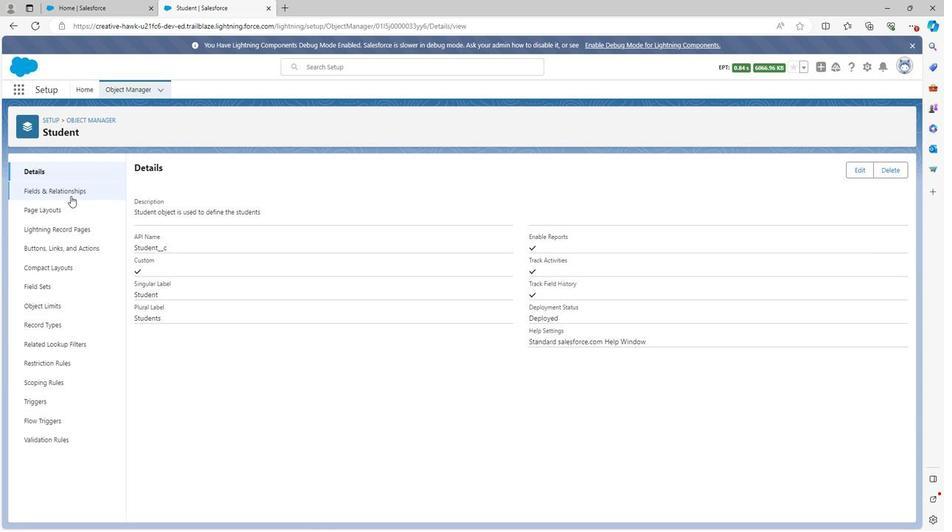 
Action: Mouse pressed left at (68, 198)
Screenshot: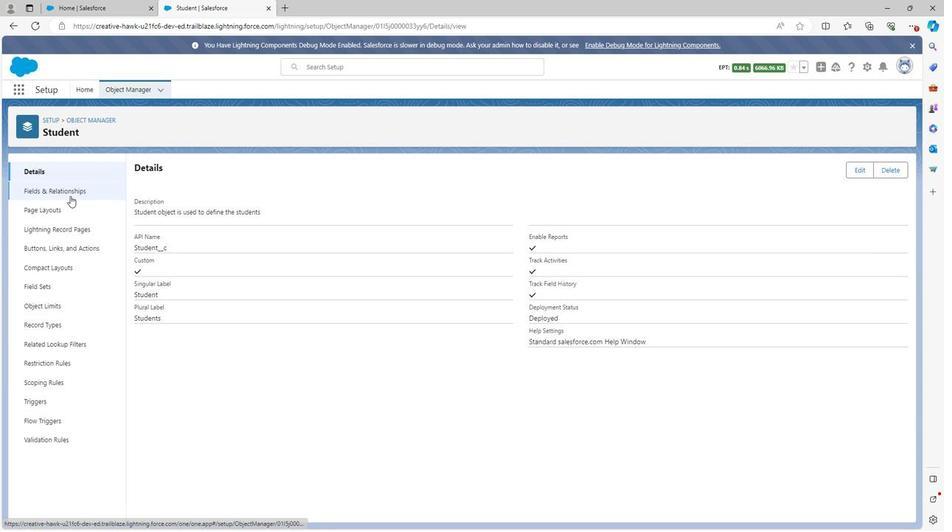 
Action: Mouse moved to (694, 166)
Screenshot: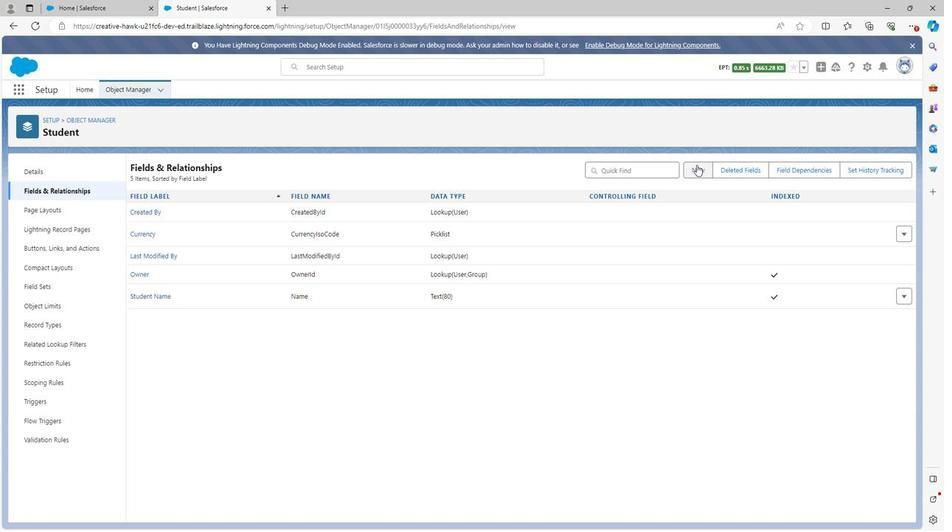 
Action: Mouse pressed left at (694, 166)
Screenshot: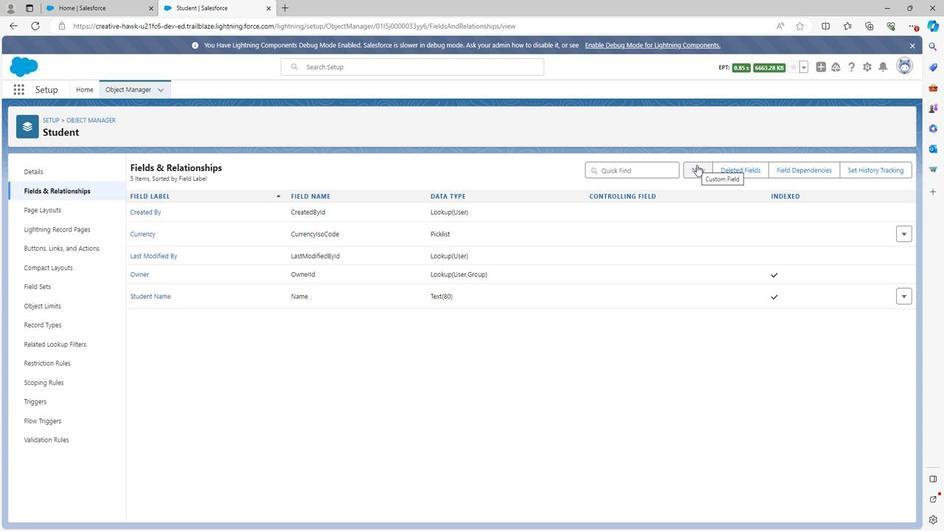 
Action: Mouse moved to (160, 313)
Screenshot: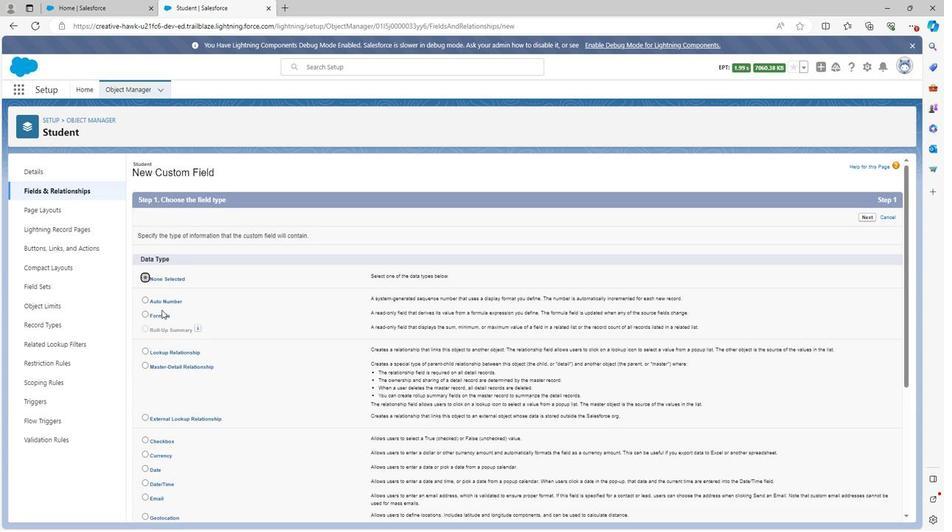 
Action: Mouse scrolled (160, 312) with delta (0, 0)
Screenshot: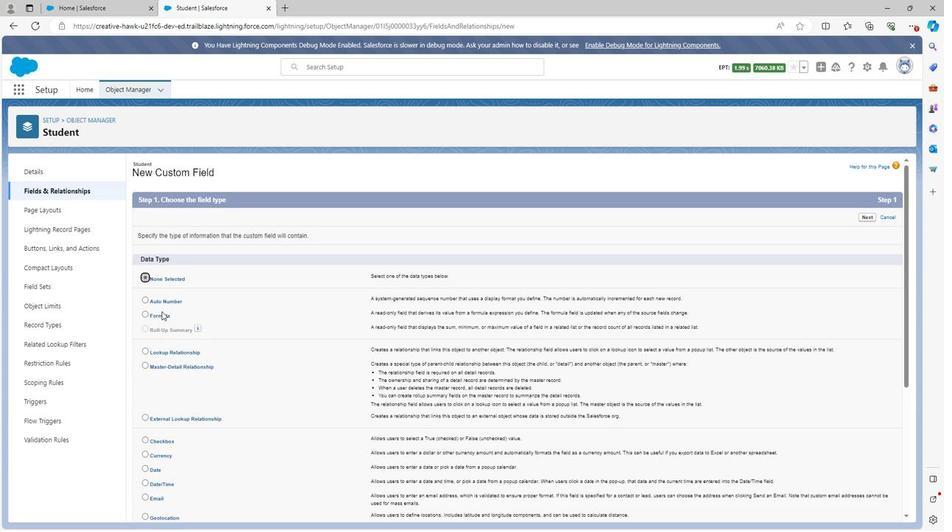 
Action: Mouse moved to (160, 315)
Screenshot: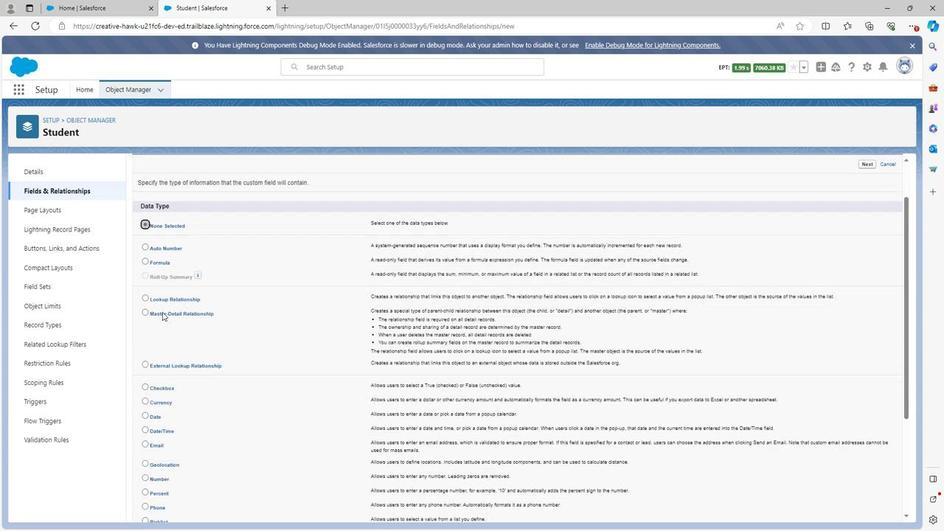 
Action: Mouse scrolled (160, 314) with delta (0, 0)
Screenshot: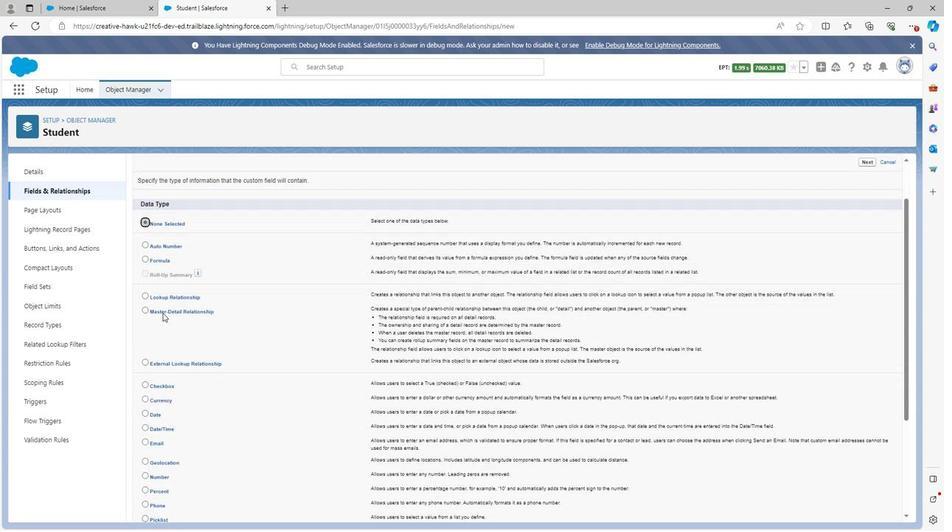 
Action: Mouse moved to (162, 315)
Screenshot: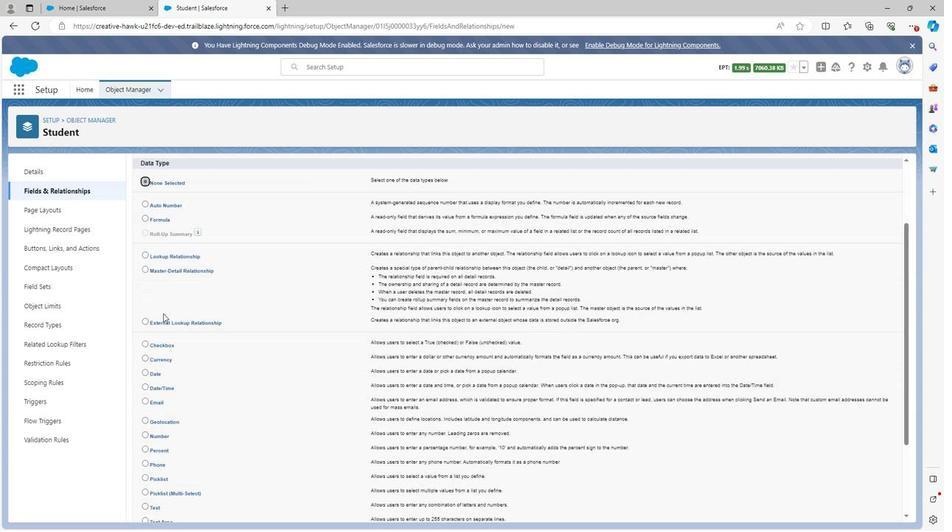 
Action: Mouse scrolled (162, 315) with delta (0, 0)
Screenshot: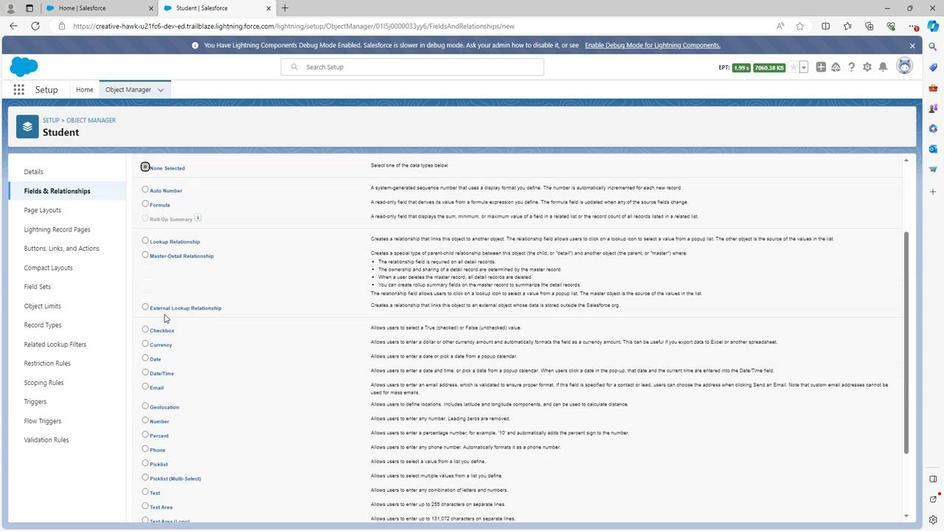
Action: Mouse moved to (143, 366)
Screenshot: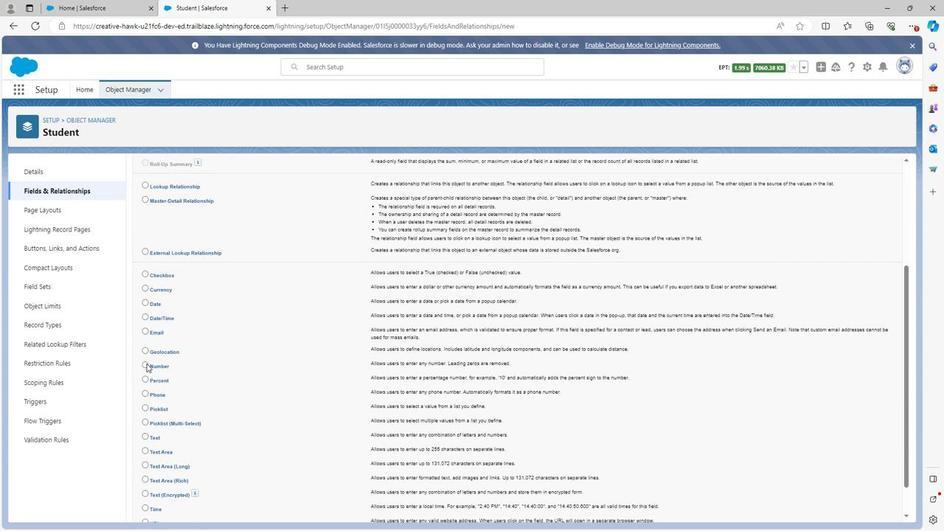 
Action: Mouse pressed left at (143, 366)
Screenshot: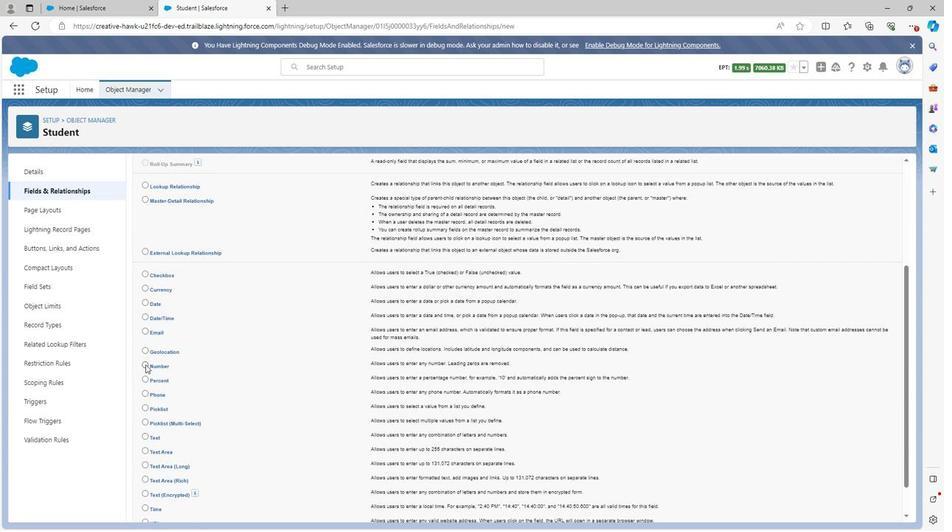 
Action: Mouse moved to (328, 373)
Screenshot: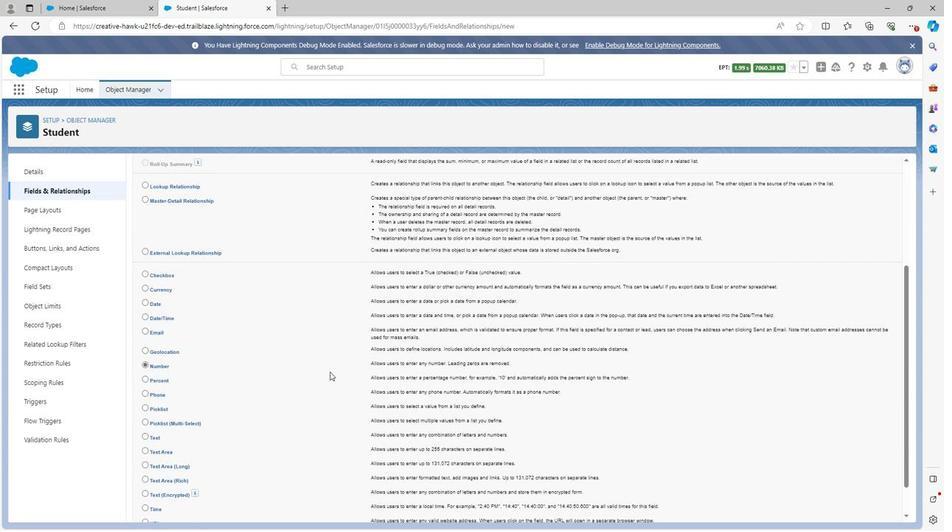 
Action: Mouse scrolled (328, 372) with delta (0, 0)
Screenshot: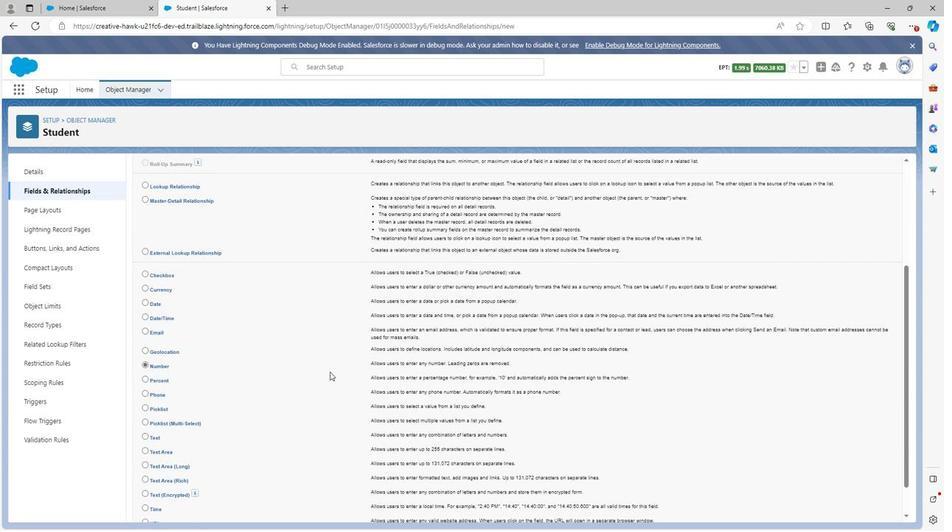 
Action: Mouse moved to (329, 373)
Screenshot: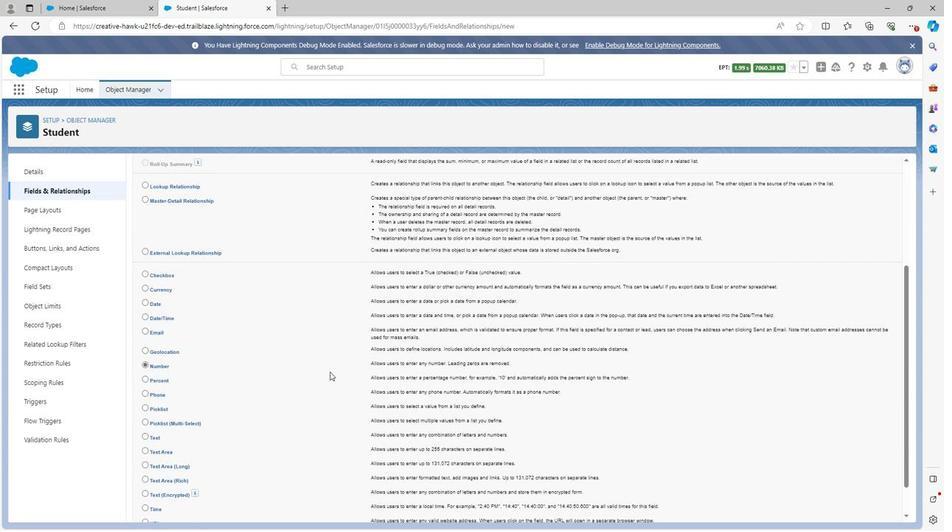 
Action: Mouse scrolled (329, 372) with delta (0, 0)
Screenshot: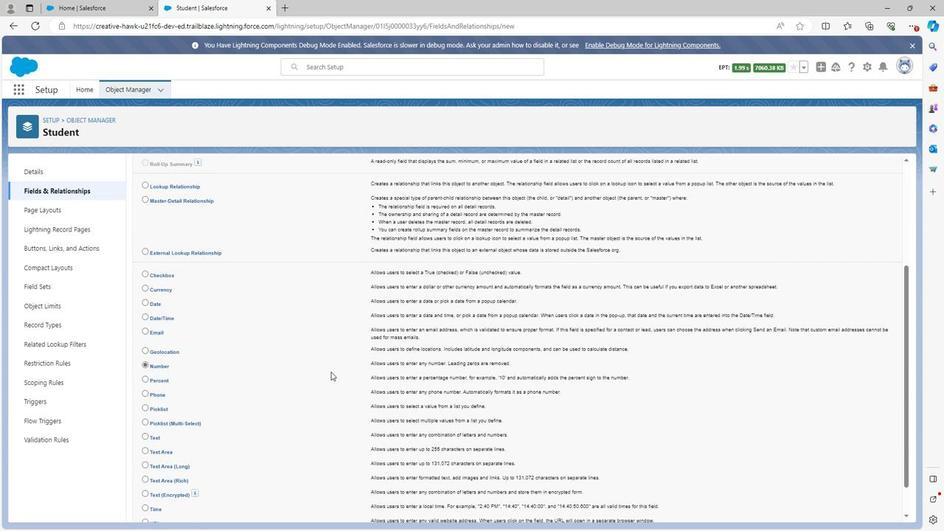 
Action: Mouse moved to (329, 374)
Screenshot: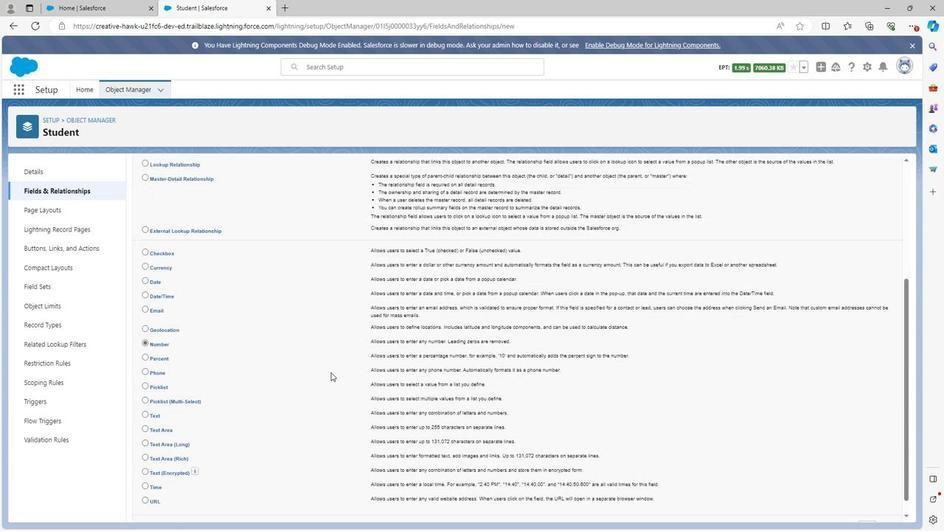 
Action: Mouse scrolled (329, 374) with delta (0, 0)
Screenshot: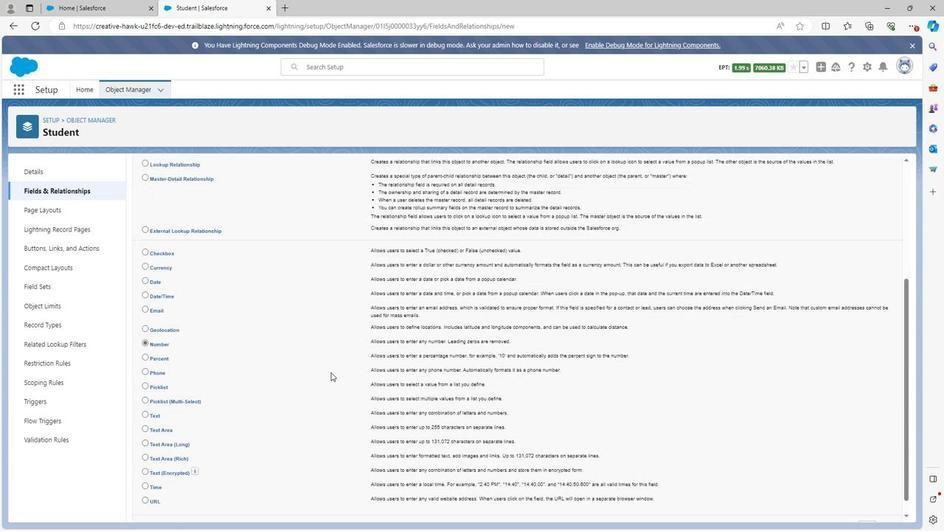 
Action: Mouse moved to (329, 375)
Screenshot: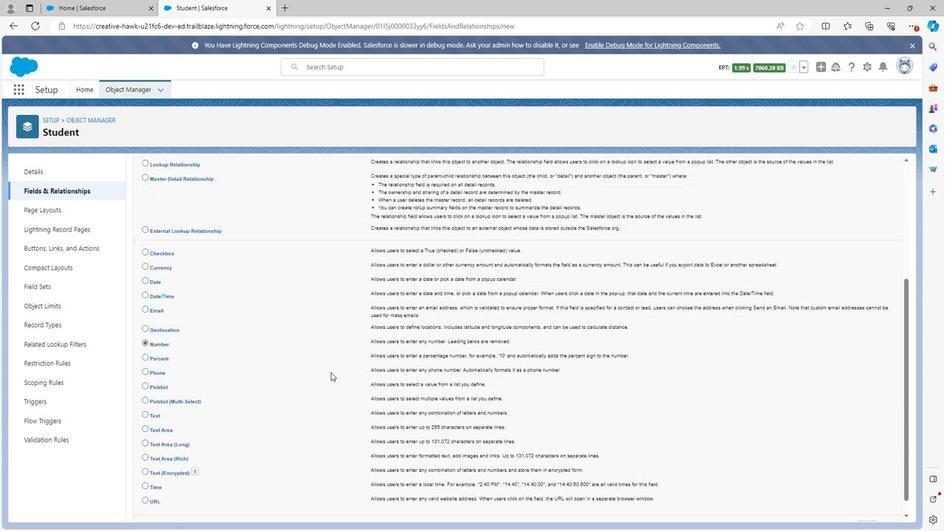 
Action: Mouse scrolled (329, 374) with delta (0, 0)
Screenshot: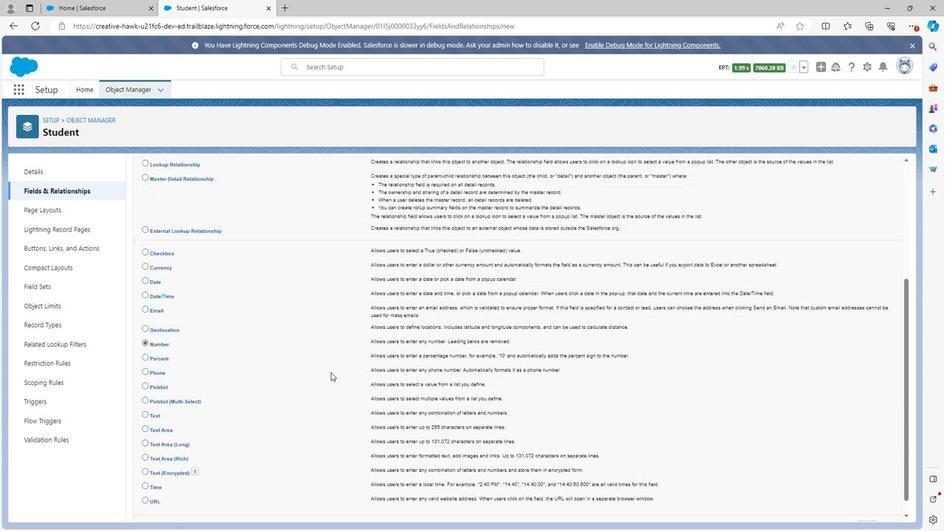 
Action: Mouse moved to (861, 511)
Screenshot: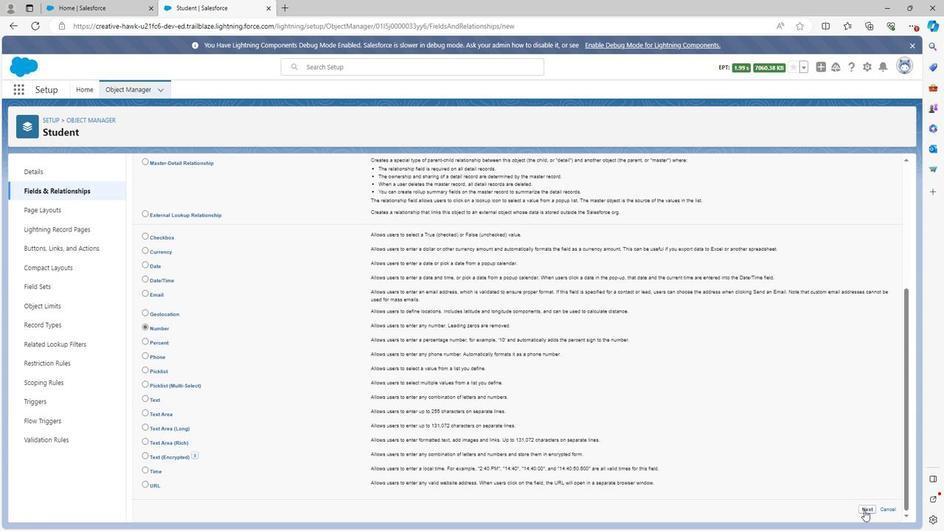 
Action: Mouse pressed left at (861, 511)
Screenshot: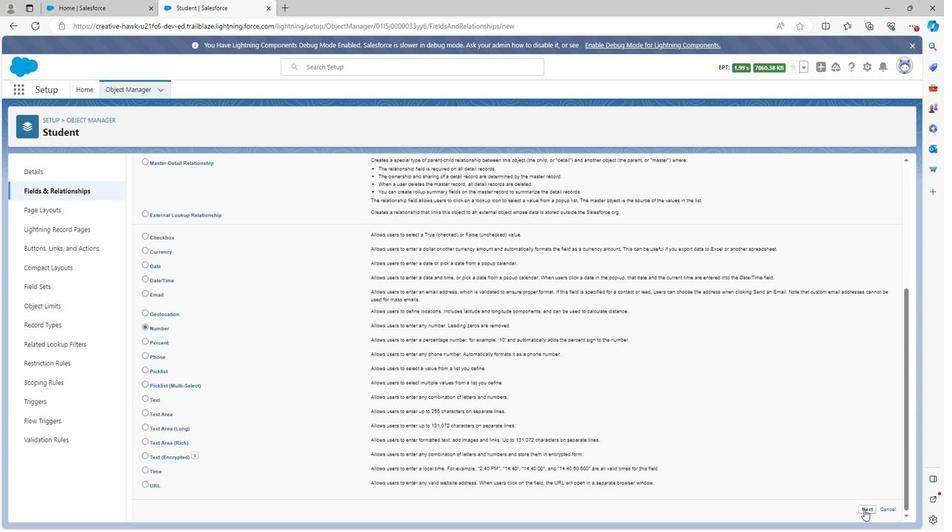 
Action: Mouse moved to (313, 237)
Screenshot: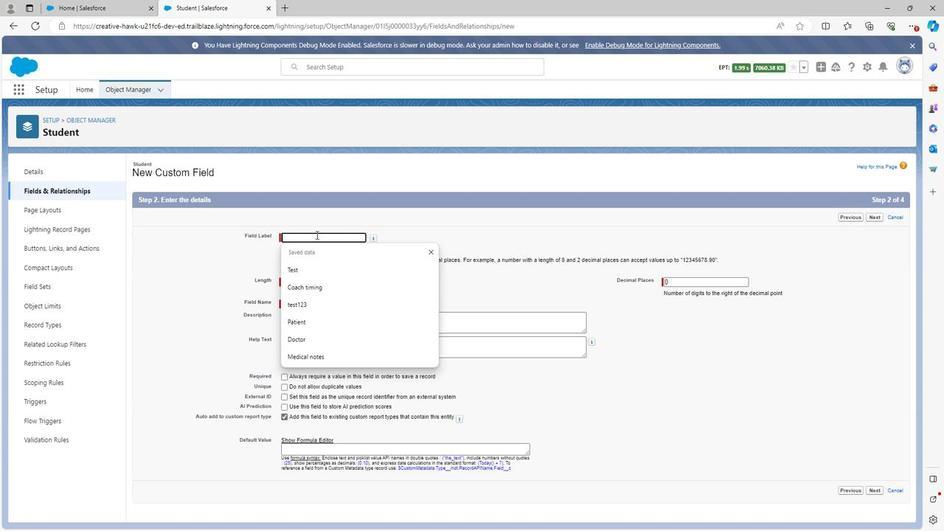 
Action: Mouse pressed left at (313, 237)
Screenshot: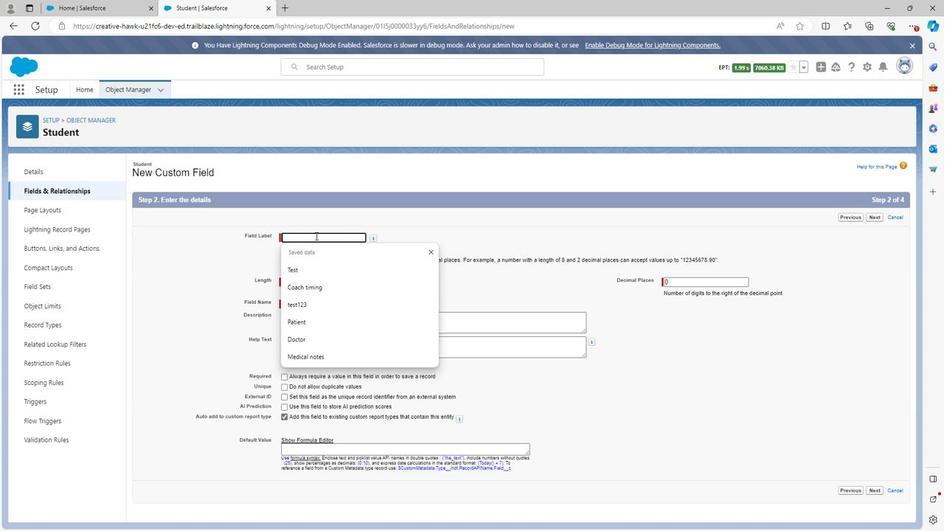 
Action: Key pressed <Key.shift>Student<Key.space><Key.shift><Key.shift><Key.shift><Key.shift><Key.shift><Key.shift><Key.shift>Id
Screenshot: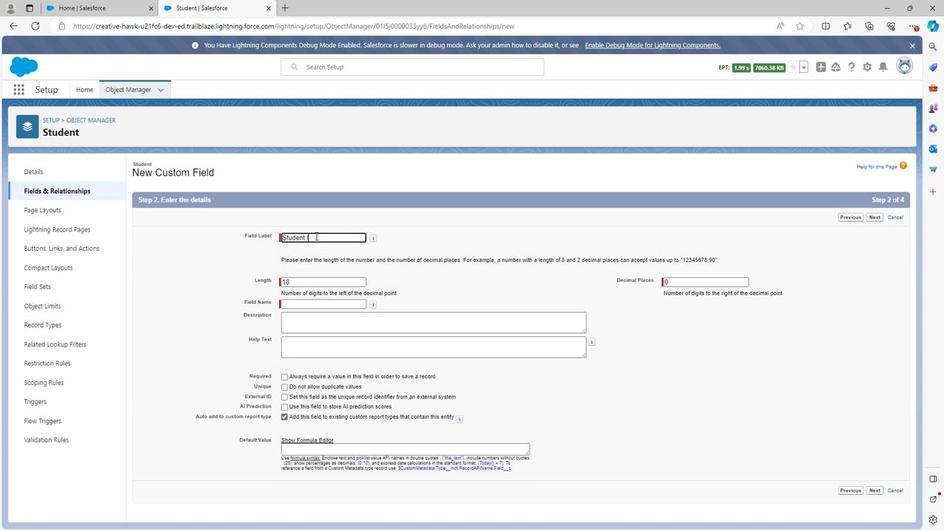 
Action: Mouse moved to (416, 278)
Screenshot: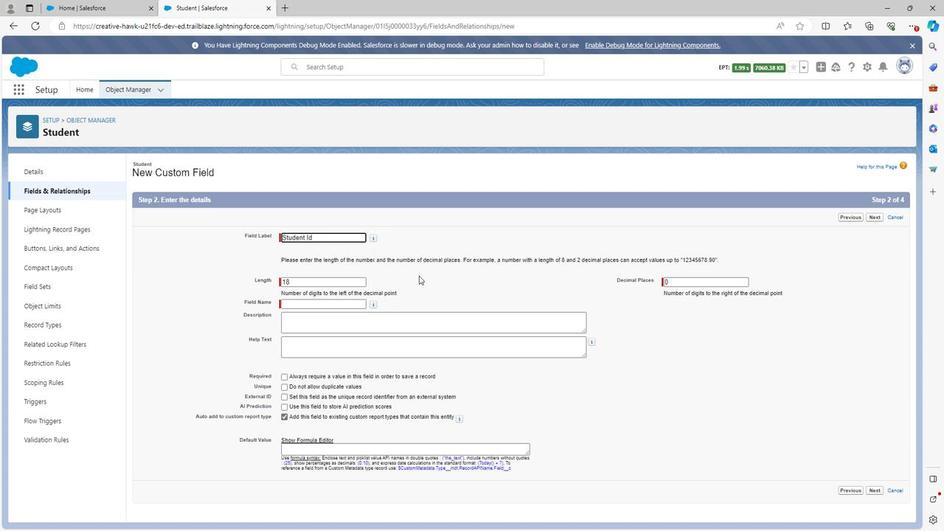 
Action: Mouse pressed left at (416, 278)
Screenshot: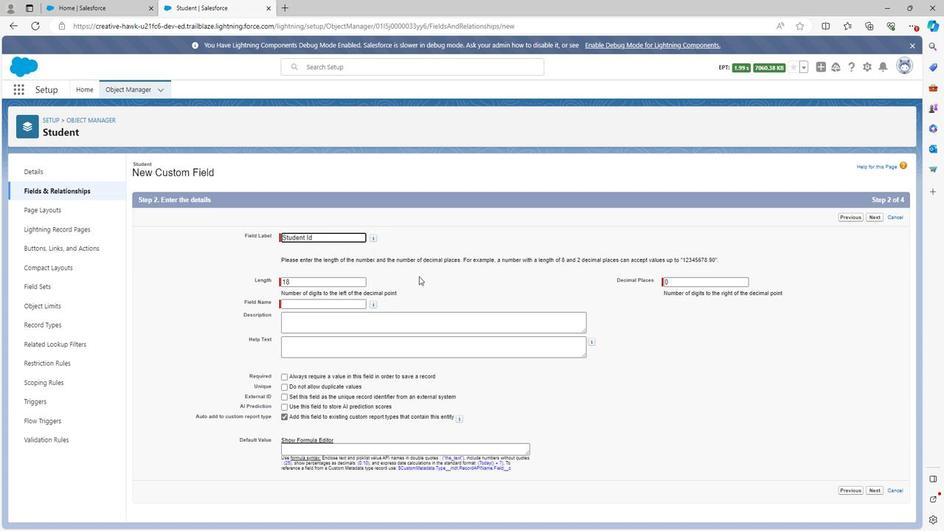 
Action: Mouse moved to (360, 315)
Screenshot: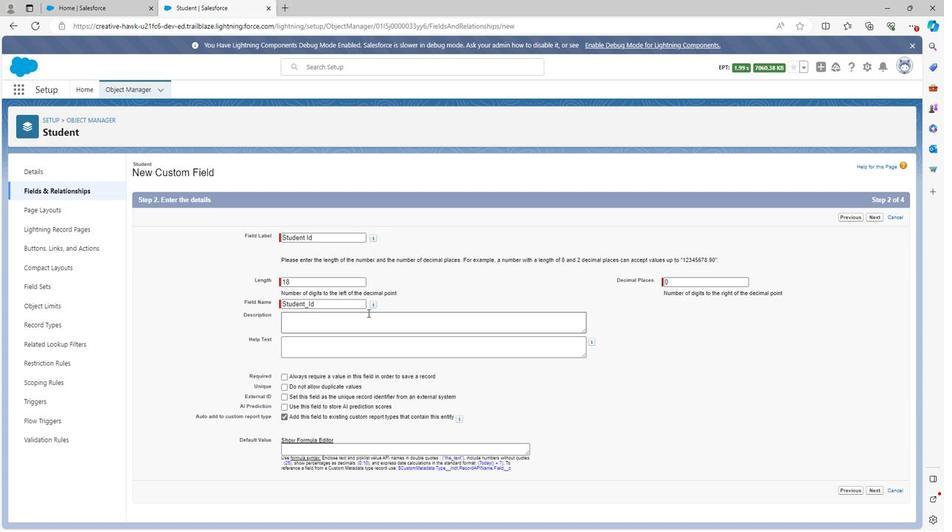 
Action: Mouse pressed left at (360, 315)
Screenshot: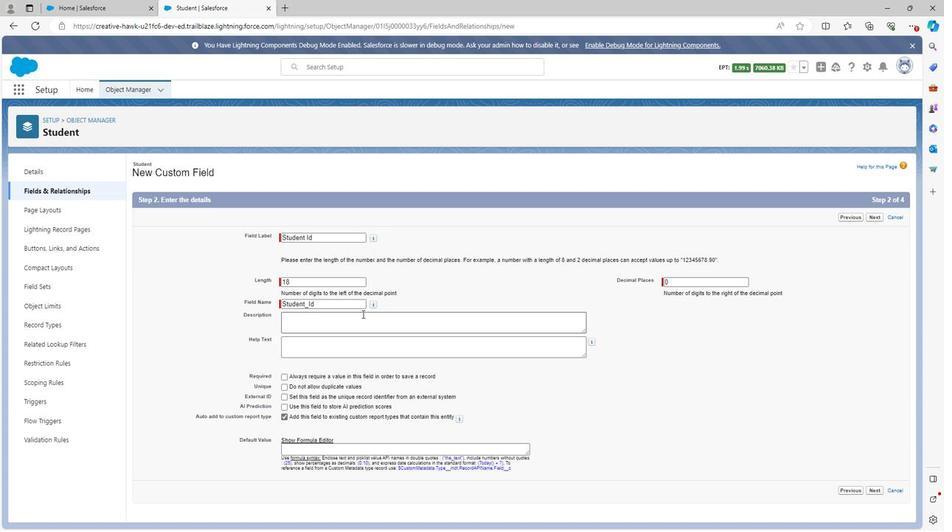 
Action: Key pressed <Key.shift>Student<Key.space><Key.shift>Id<Key.space>field<Key.space>is<Key.space>used<Key.space>to<Key.space>defined<Key.space>the<Key.space>id<Key.space>of<Key.space>student
Screenshot: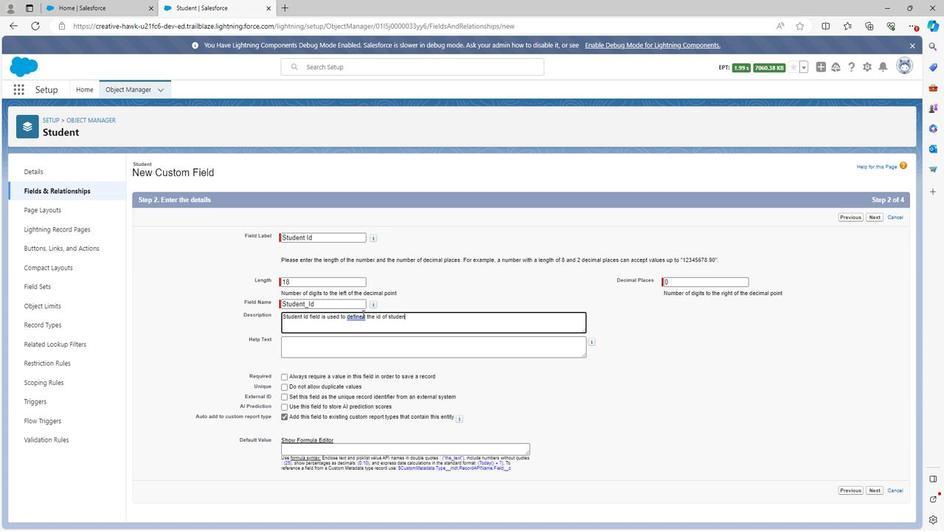 
Action: Mouse moved to (349, 346)
Screenshot: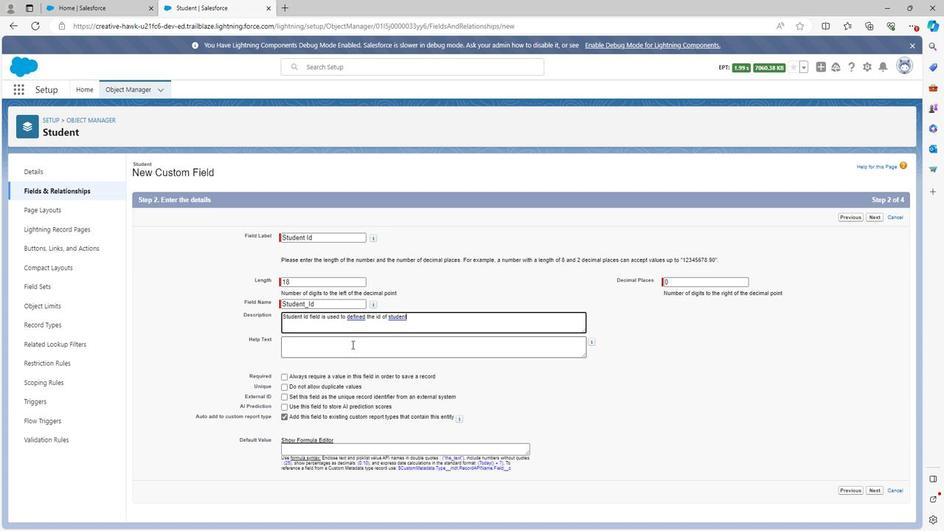 
Action: Mouse pressed left at (349, 346)
Screenshot: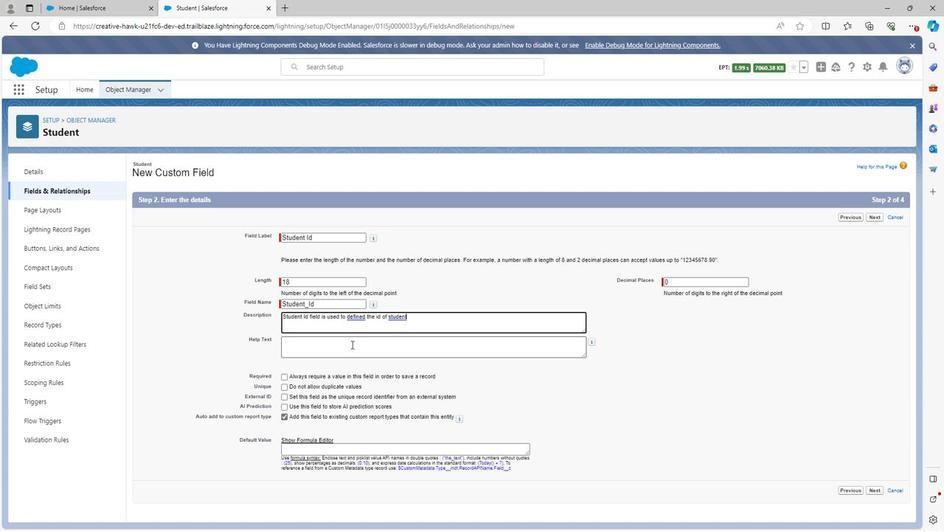 
Action: Key pressed <Key.shift>Student<Key.space><Key.shift>Id
Screenshot: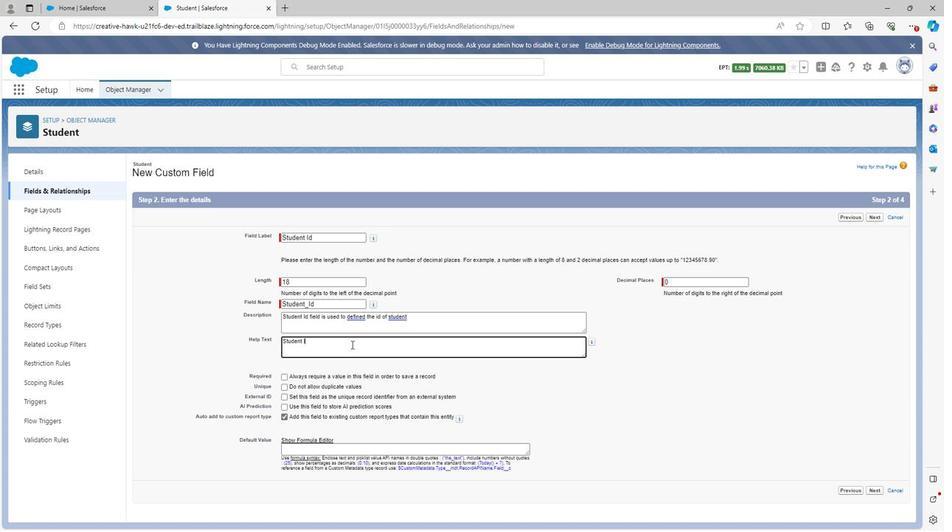 
Action: Mouse moved to (874, 491)
Screenshot: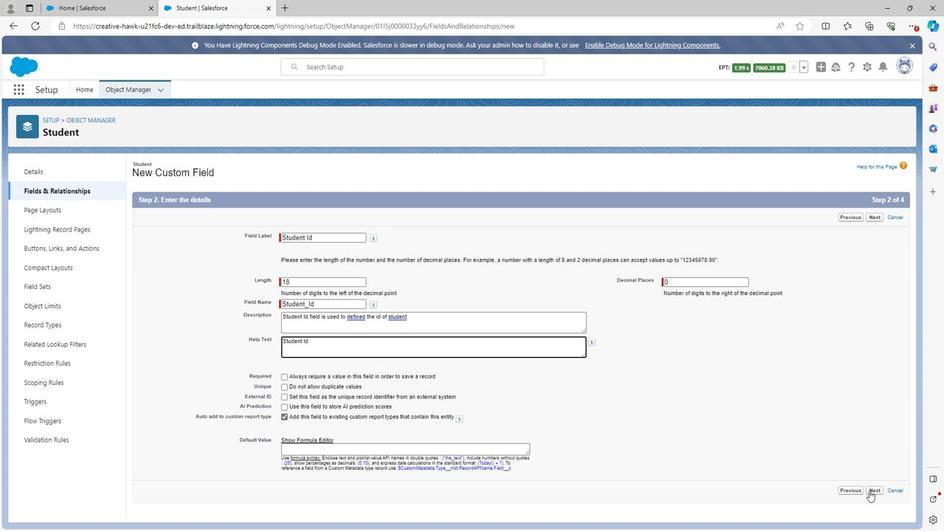 
Action: Mouse pressed left at (874, 491)
Screenshot: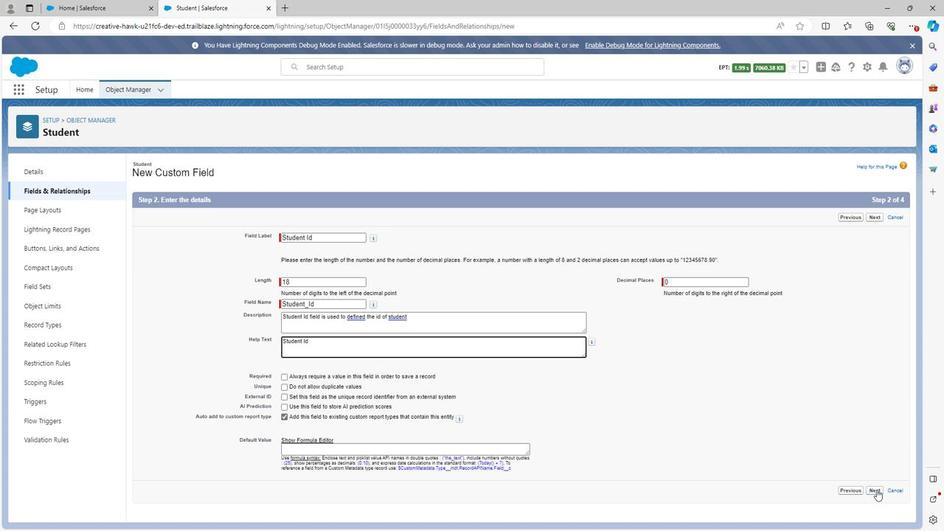 
Action: Mouse moved to (657, 346)
Screenshot: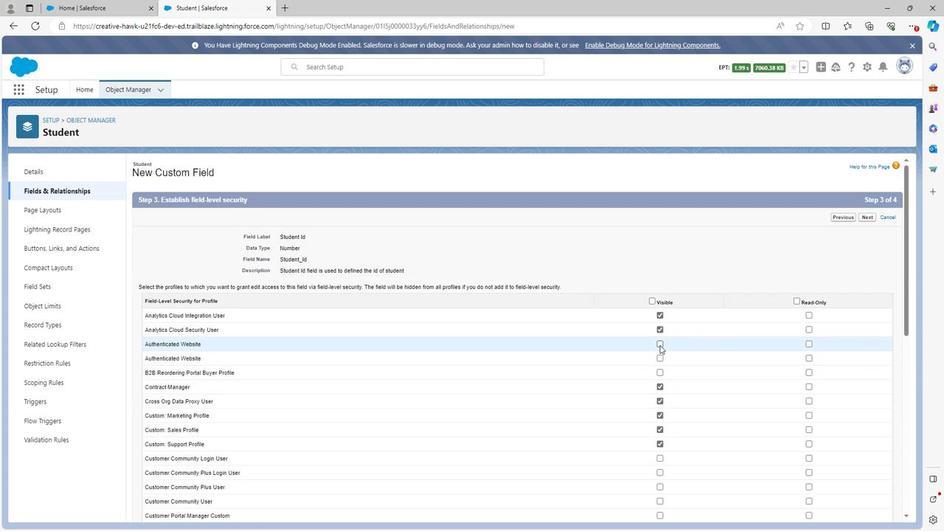 
Action: Mouse pressed left at (657, 346)
Screenshot: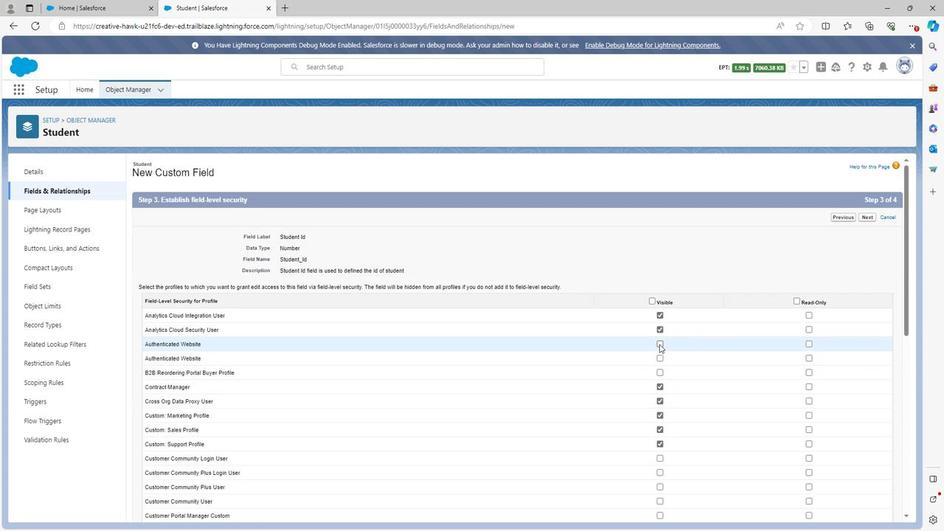 
Action: Mouse moved to (657, 360)
Screenshot: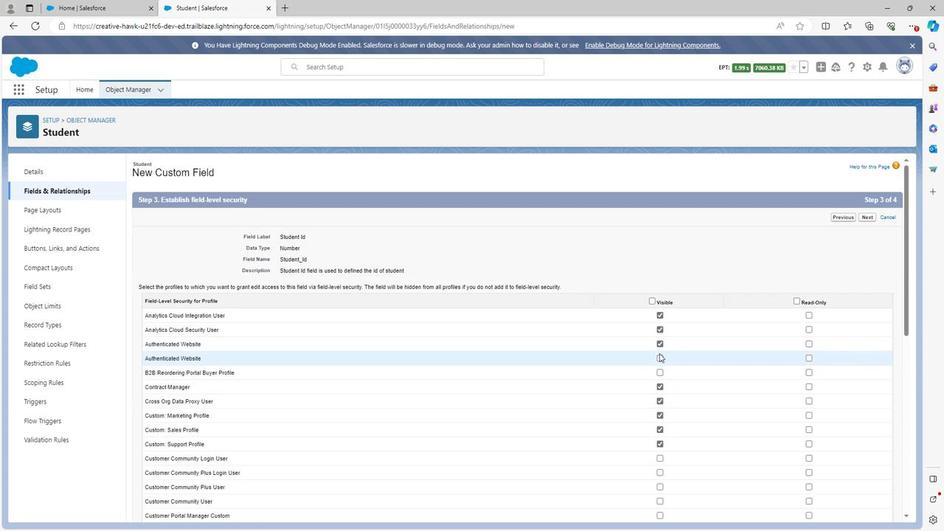 
Action: Mouse pressed left at (657, 360)
Screenshot: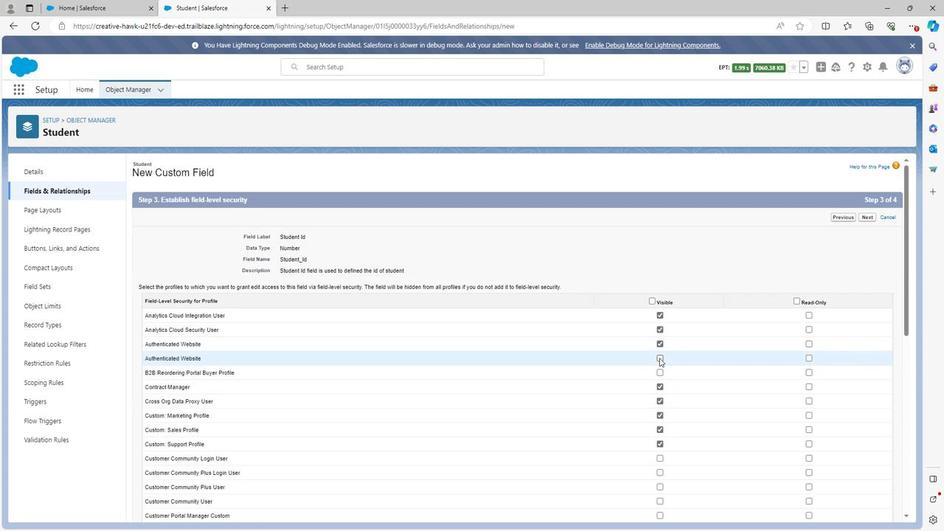 
Action: Mouse moved to (657, 376)
Screenshot: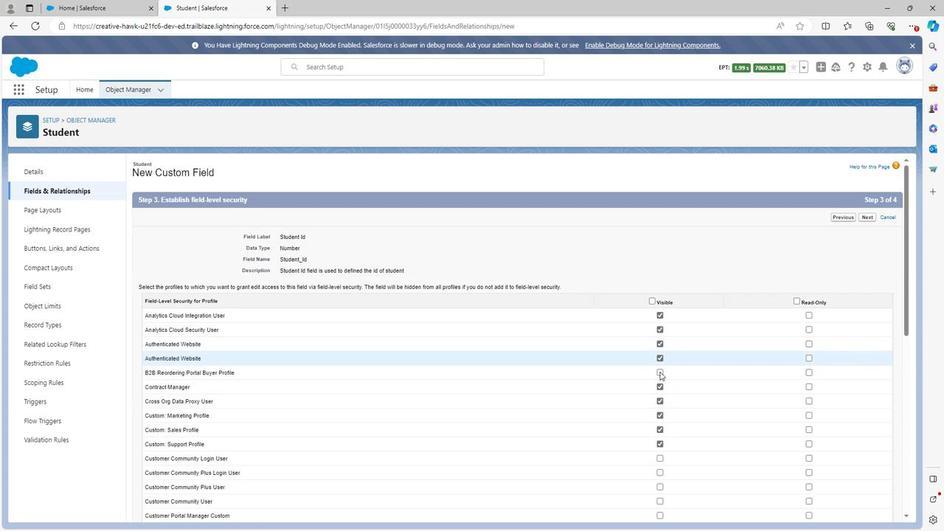 
Action: Mouse pressed left at (657, 376)
Screenshot: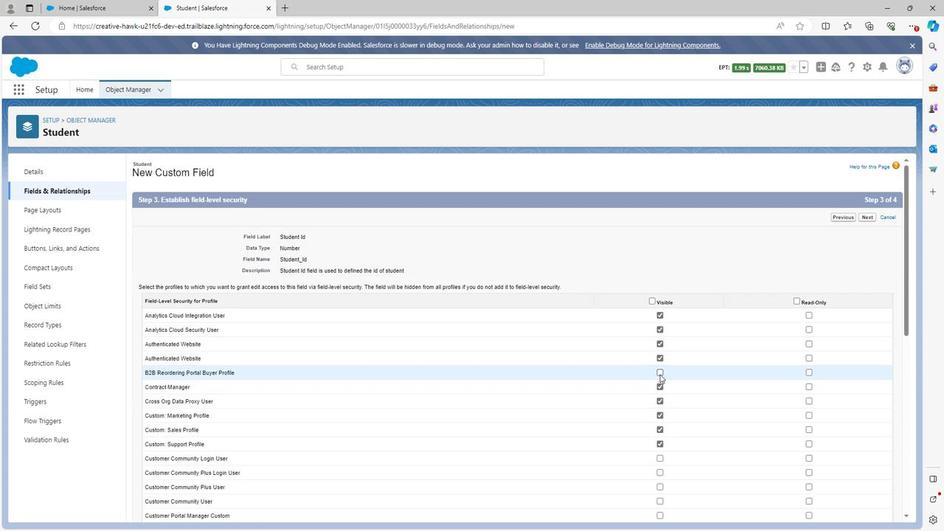 
Action: Mouse moved to (658, 376)
Screenshot: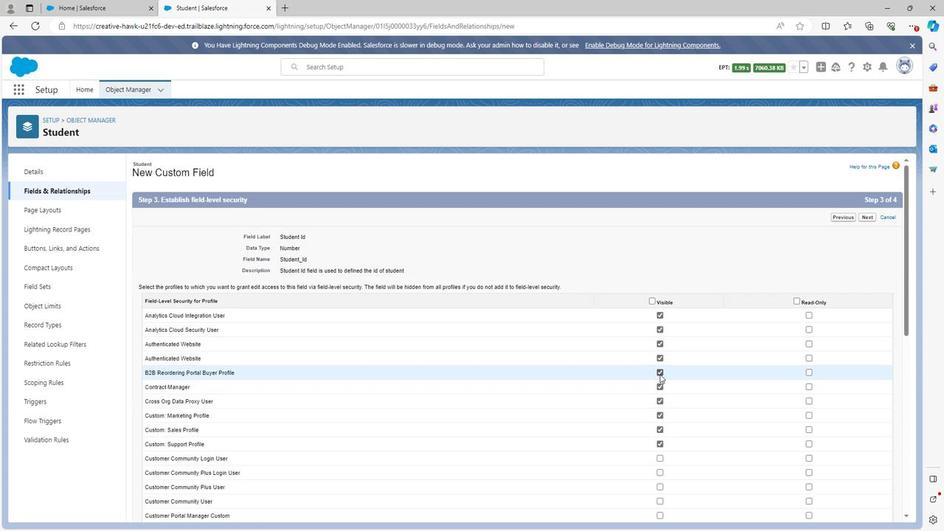 
Action: Mouse scrolled (658, 375) with delta (0, 0)
Screenshot: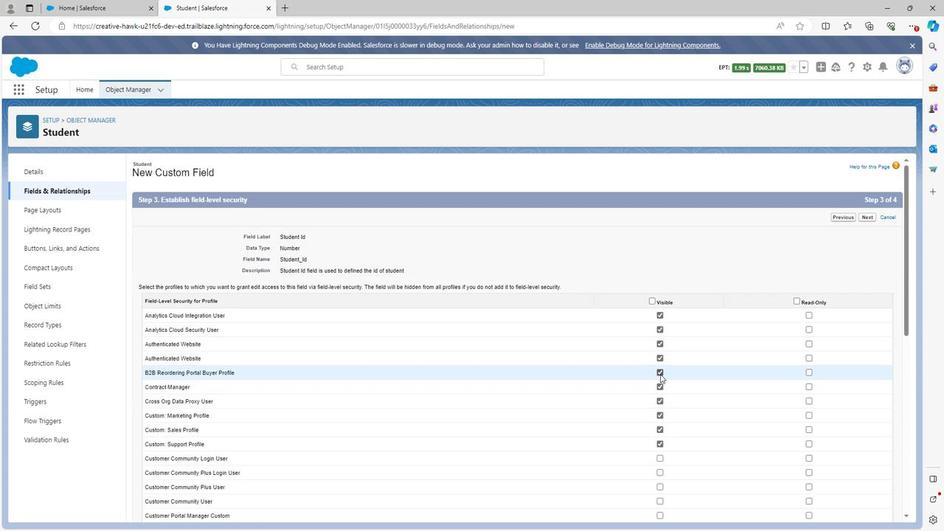 
Action: Mouse scrolled (658, 375) with delta (0, 0)
Screenshot: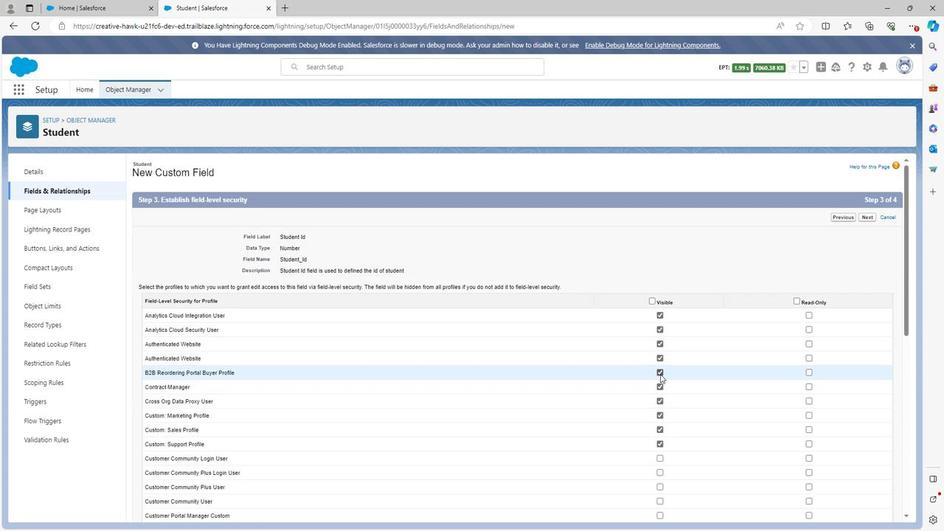 
Action: Mouse scrolled (658, 375) with delta (0, 0)
Screenshot: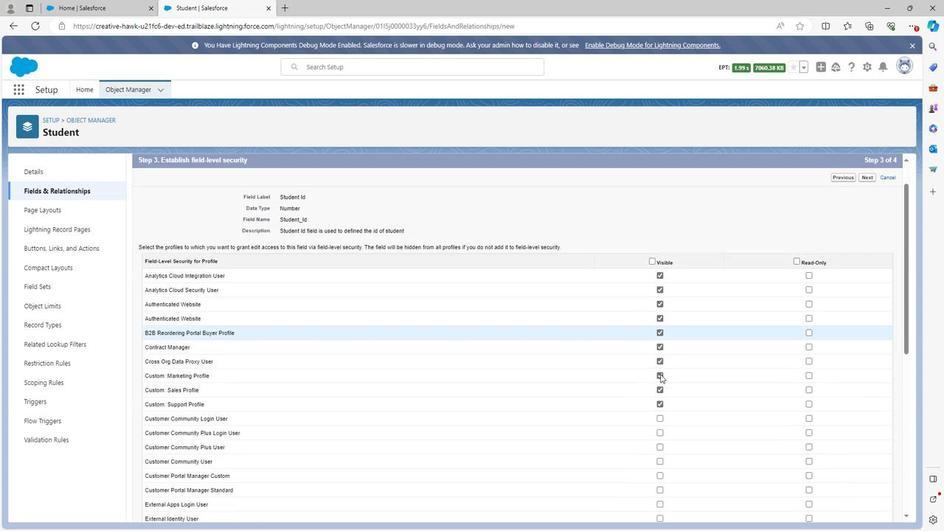
Action: Mouse moved to (659, 292)
Screenshot: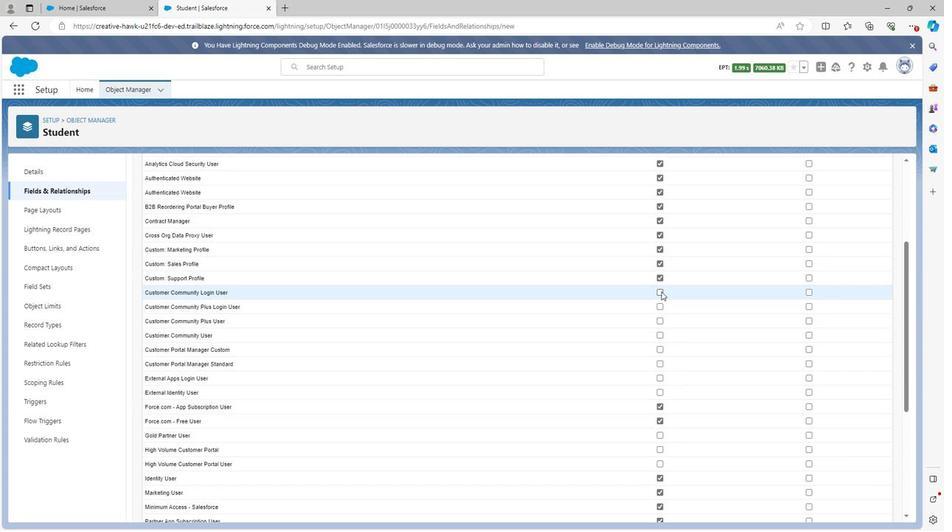 
Action: Mouse pressed left at (659, 292)
Screenshot: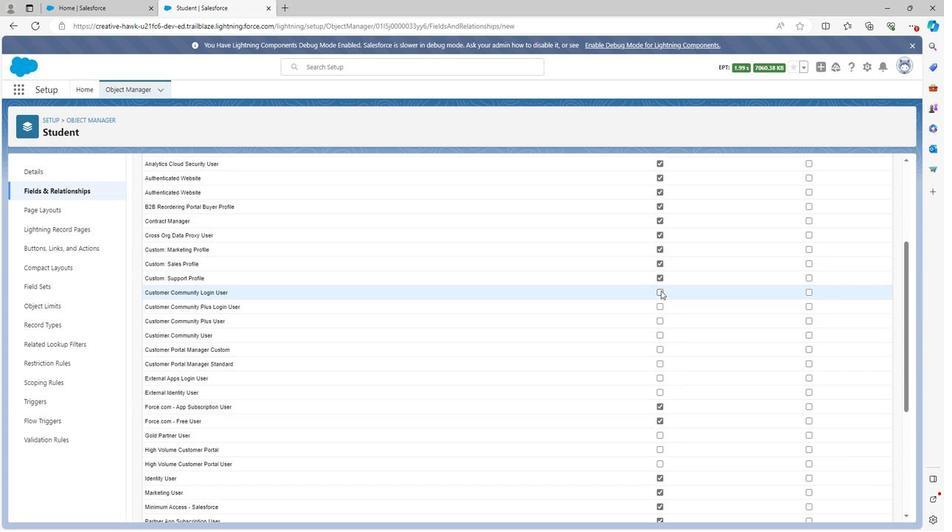 
Action: Mouse moved to (659, 308)
Screenshot: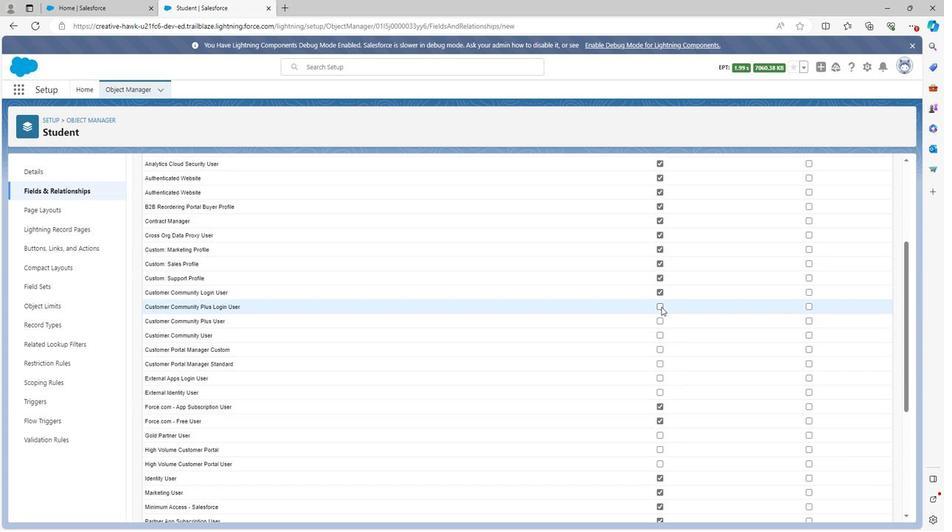 
Action: Mouse pressed left at (659, 308)
Screenshot: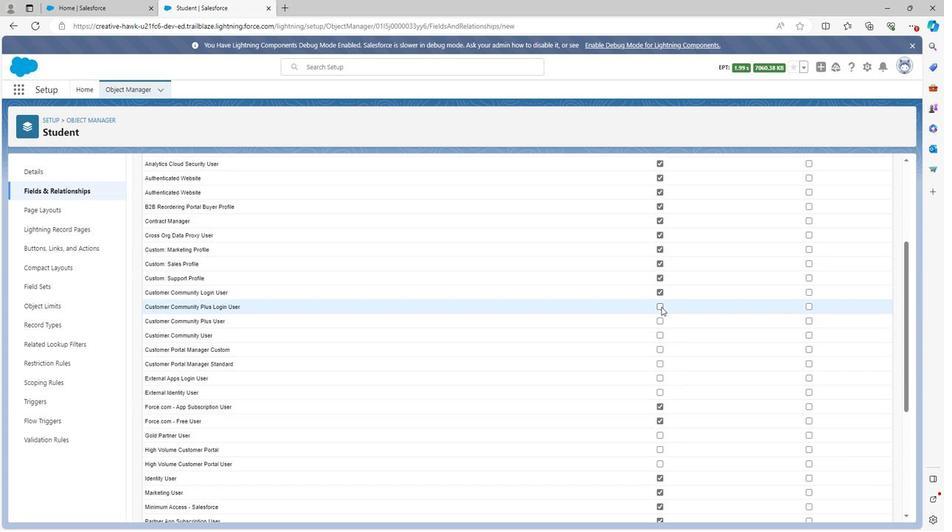 
Action: Mouse moved to (660, 323)
Screenshot: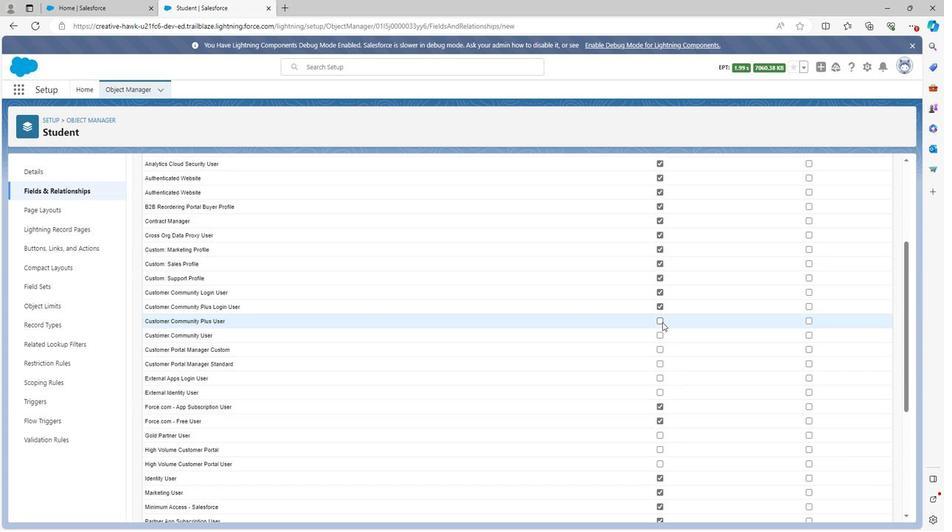 
Action: Mouse pressed left at (660, 323)
Screenshot: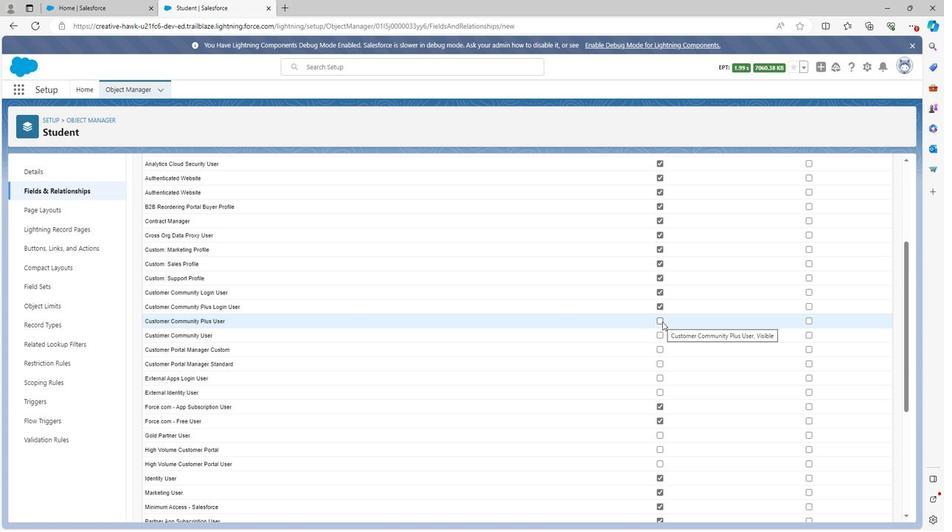 
Action: Mouse moved to (658, 354)
Screenshot: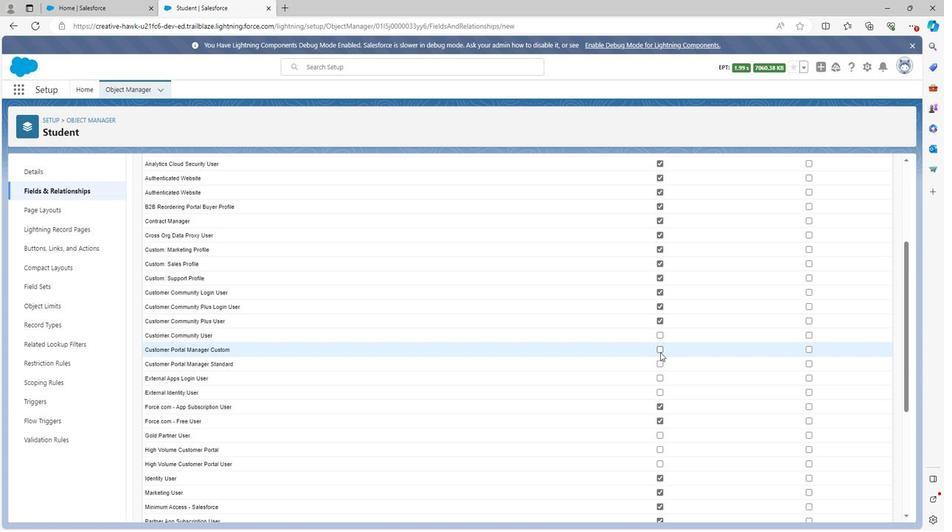 
Action: Mouse pressed left at (658, 354)
Screenshot: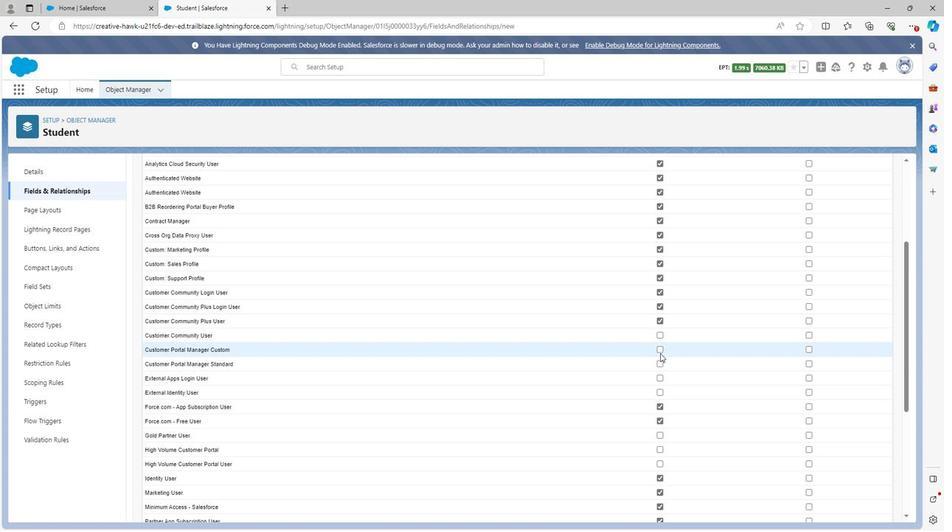 
Action: Mouse moved to (659, 352)
Screenshot: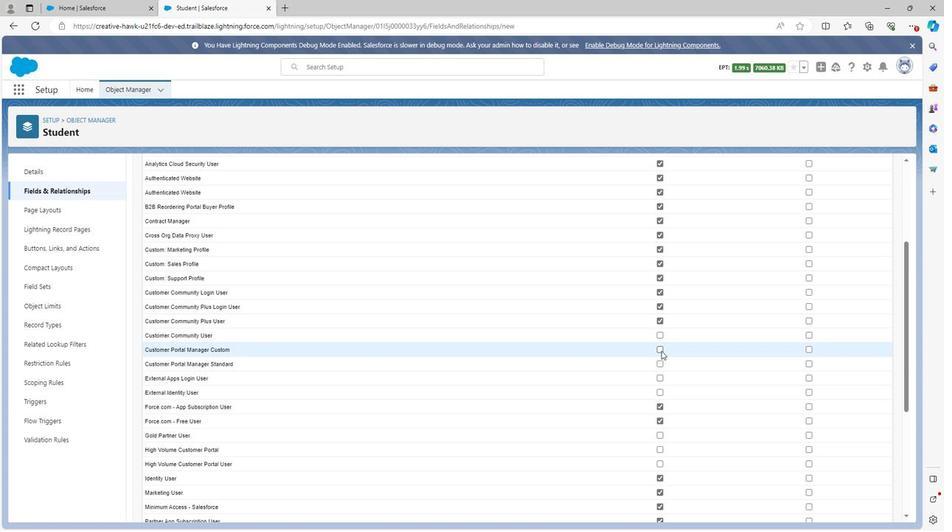 
Action: Mouse pressed left at (659, 352)
Screenshot: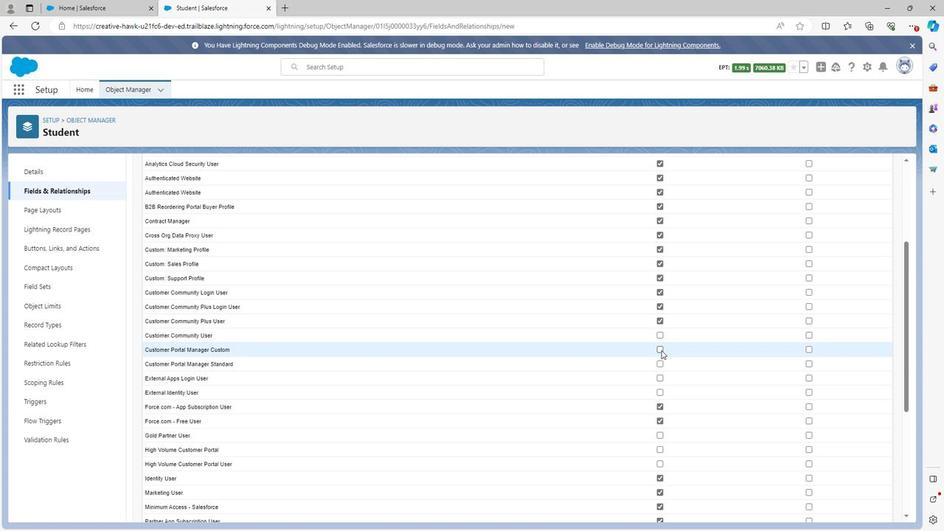 
Action: Mouse moved to (659, 366)
Screenshot: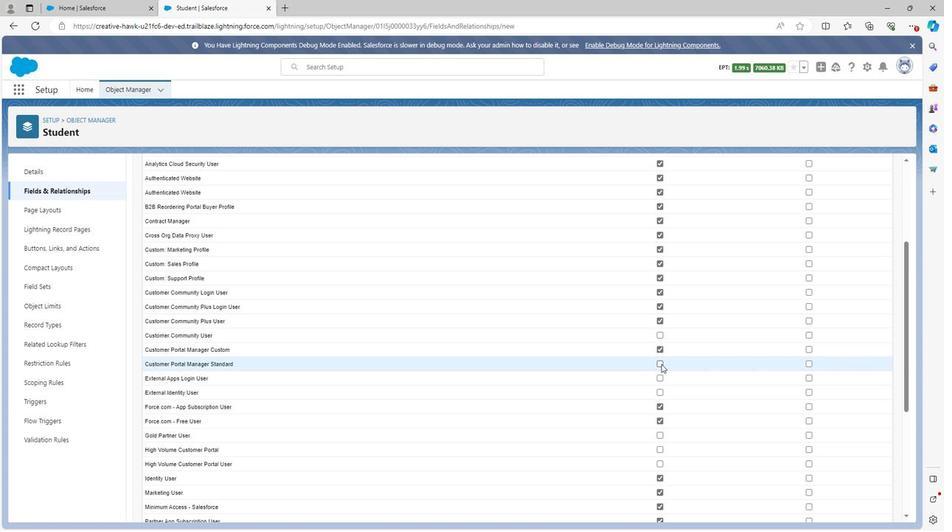 
Action: Mouse pressed left at (659, 366)
Screenshot: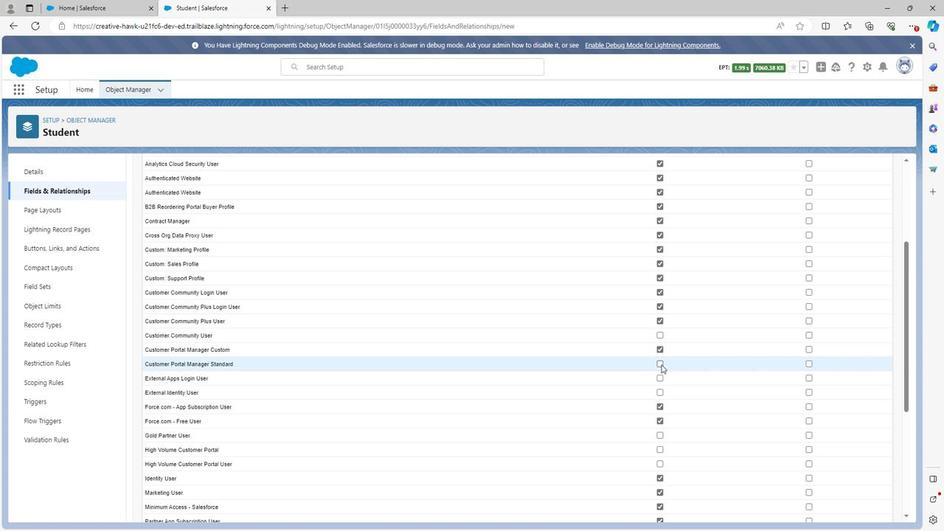 
Action: Mouse moved to (659, 381)
Screenshot: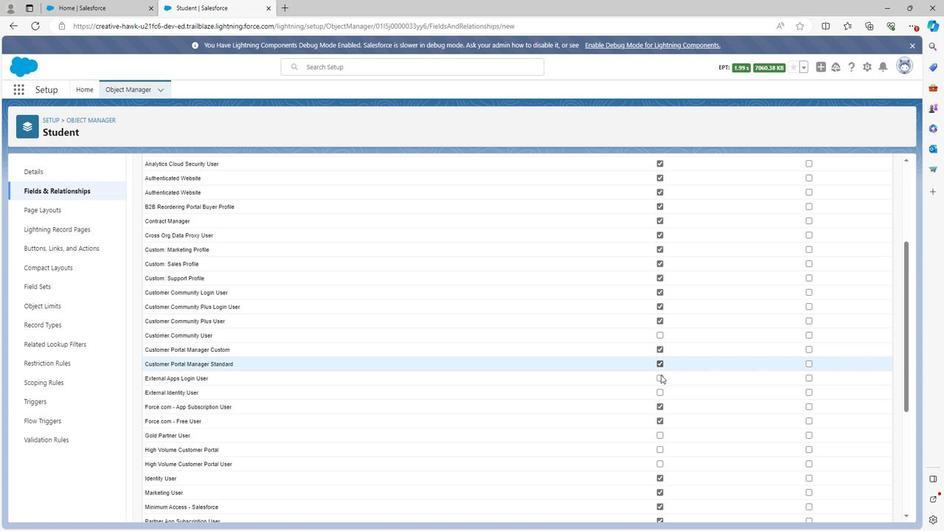 
Action: Mouse pressed left at (659, 381)
Screenshot: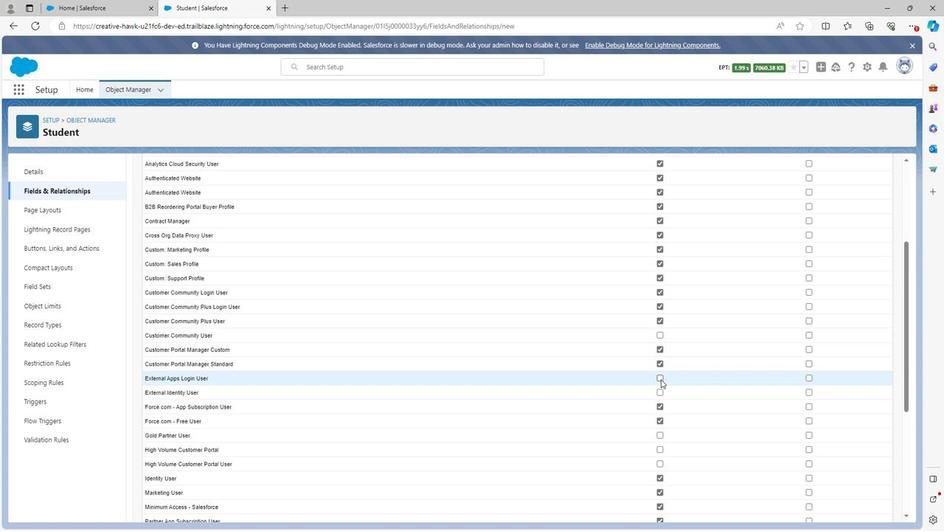 
Action: Mouse moved to (656, 394)
Screenshot: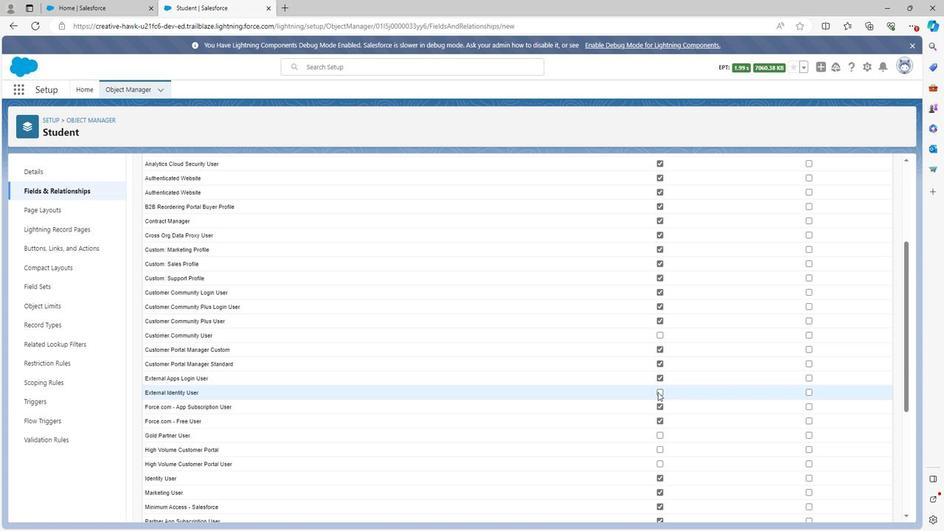 
Action: Mouse pressed left at (656, 394)
Screenshot: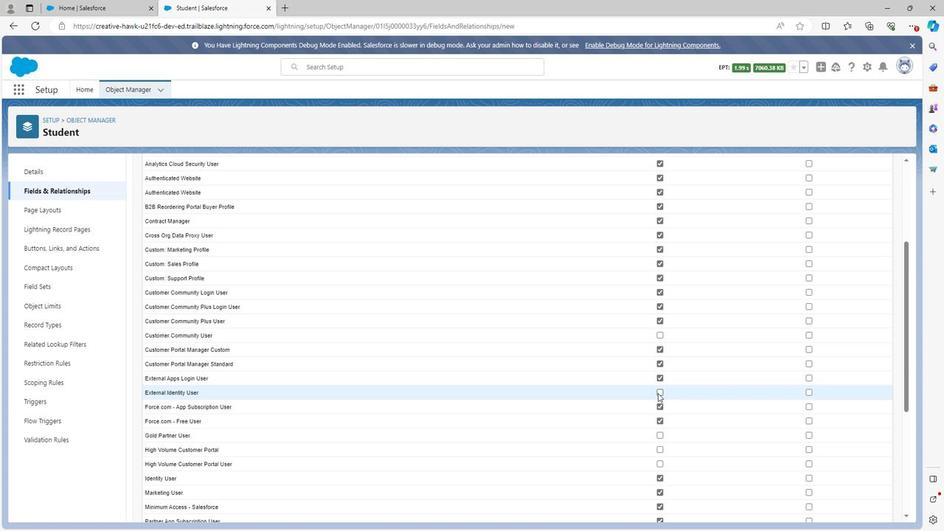 
Action: Mouse scrolled (656, 394) with delta (0, 0)
Screenshot: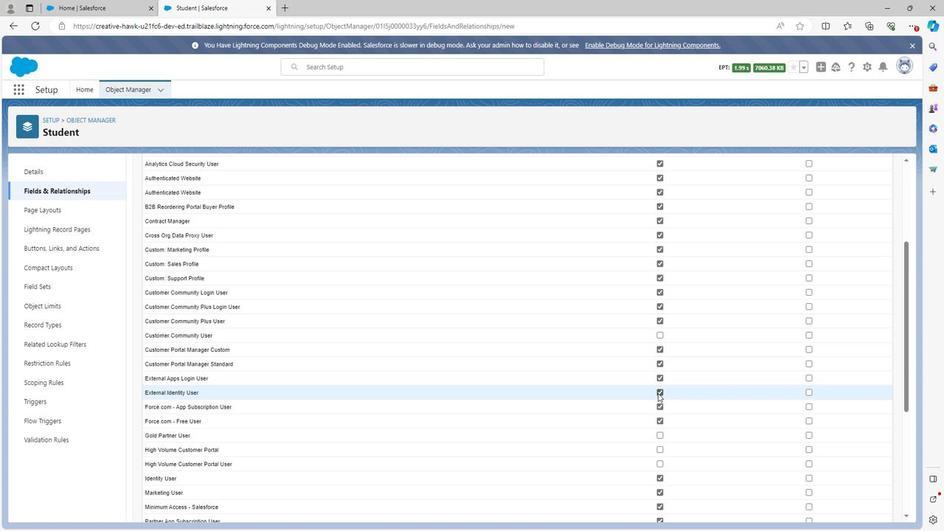 
Action: Mouse scrolled (656, 394) with delta (0, 0)
Screenshot: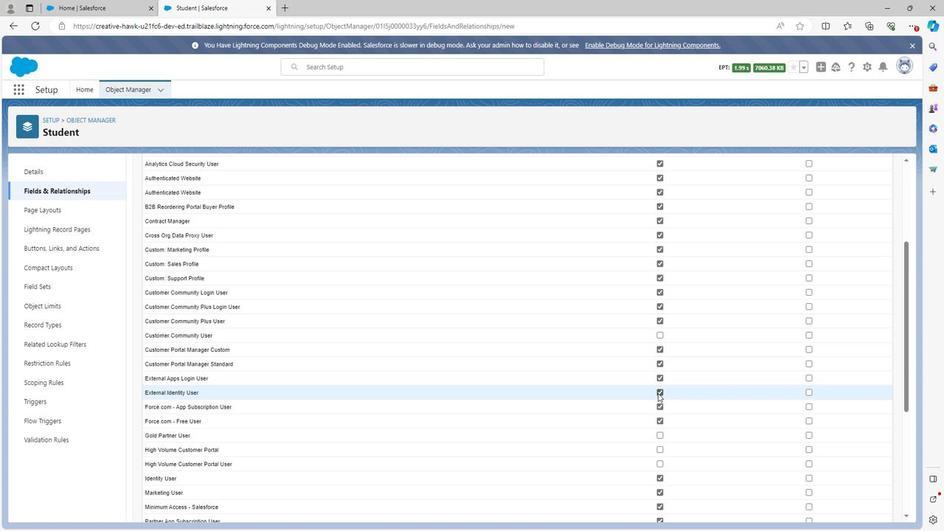 
Action: Mouse moved to (657, 325)
Screenshot: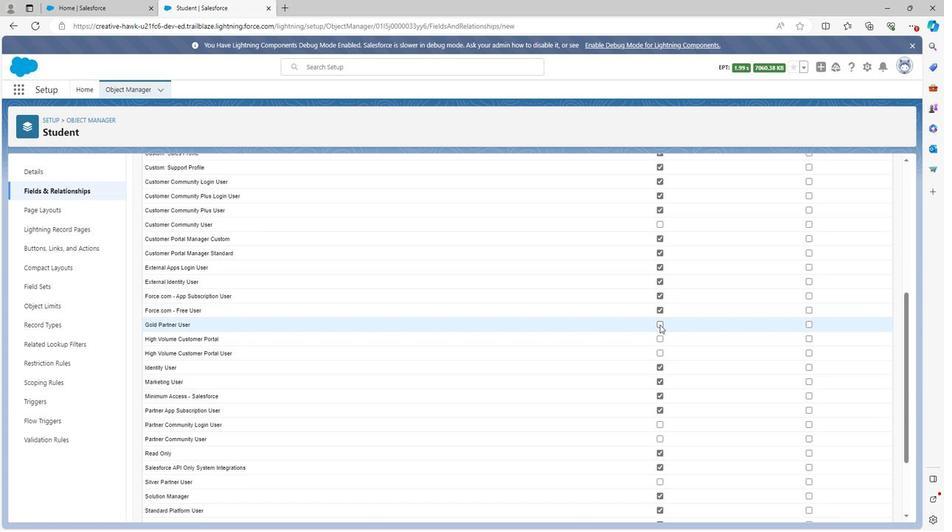 
Action: Mouse pressed left at (657, 325)
Screenshot: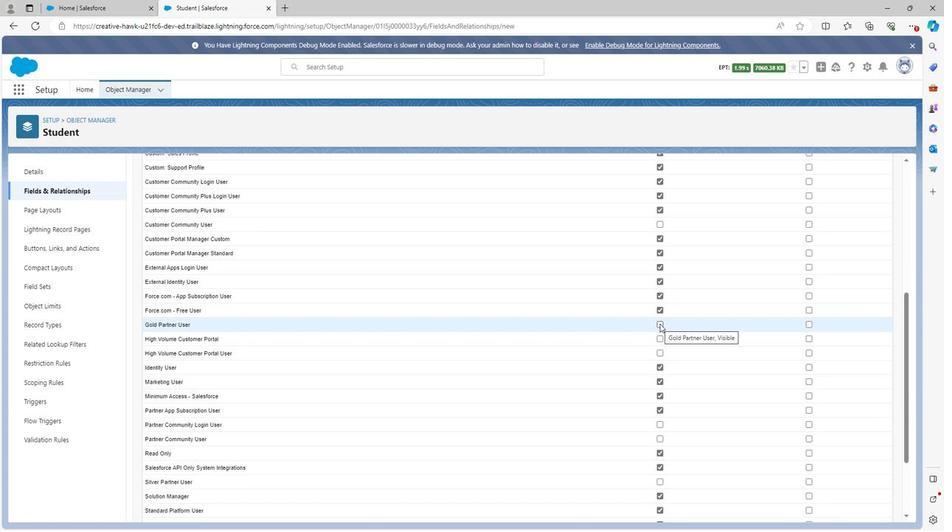 
Action: Mouse moved to (658, 340)
Screenshot: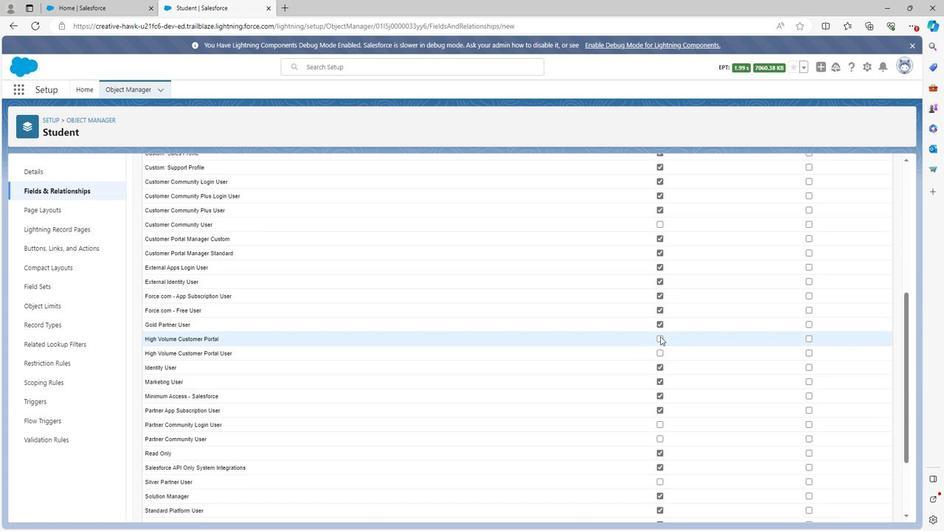 
Action: Mouse pressed left at (658, 340)
Screenshot: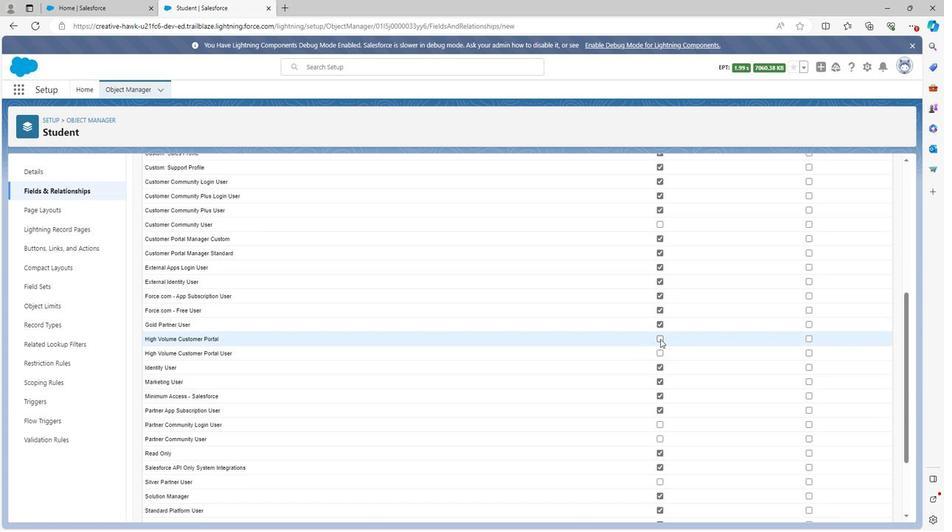 
Action: Mouse moved to (657, 356)
Screenshot: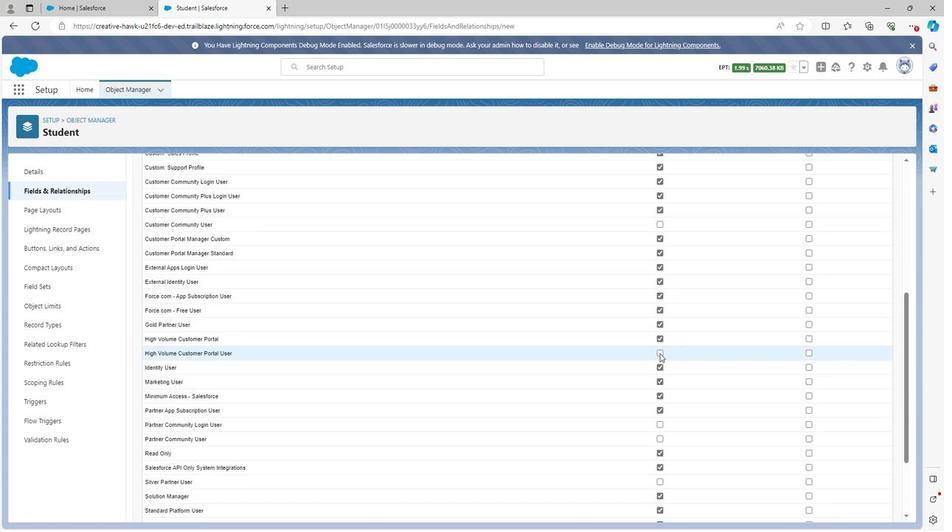 
Action: Mouse pressed left at (657, 356)
Screenshot: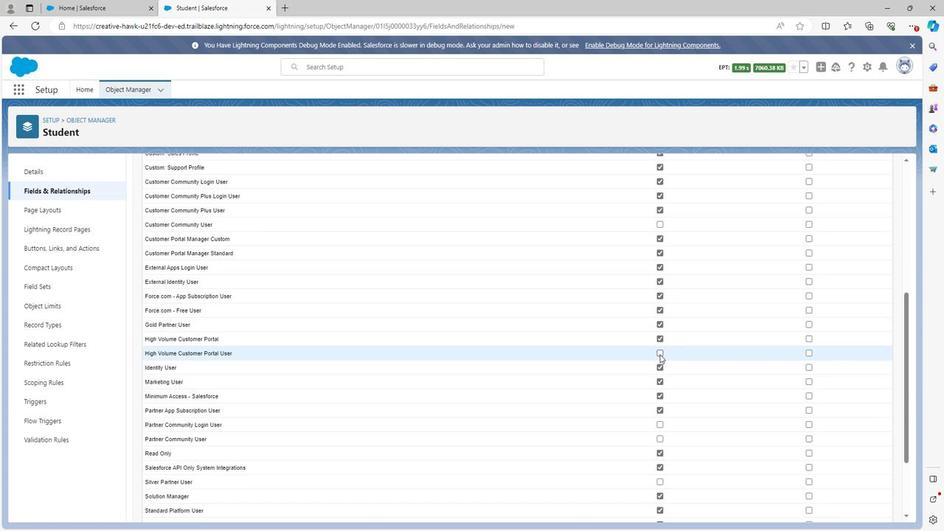 
Action: Mouse moved to (656, 381)
Screenshot: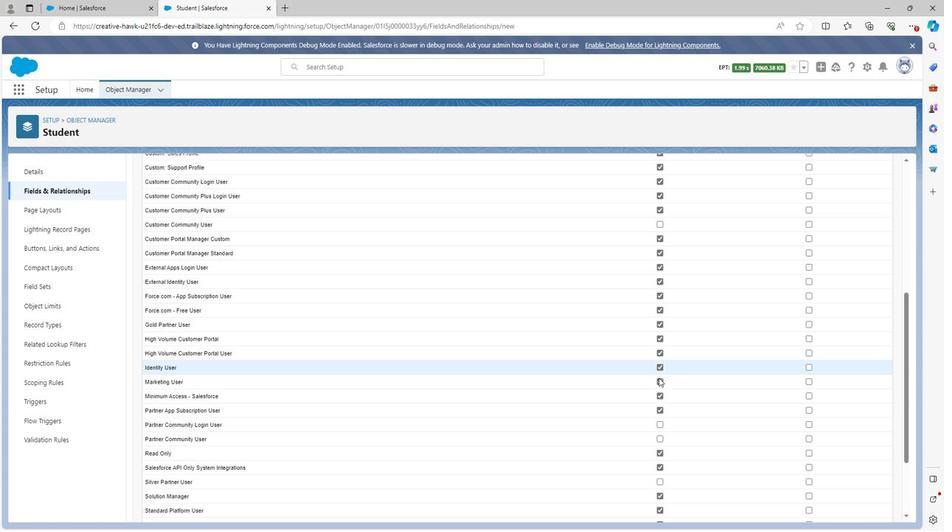 
Action: Mouse pressed left at (656, 381)
Screenshot: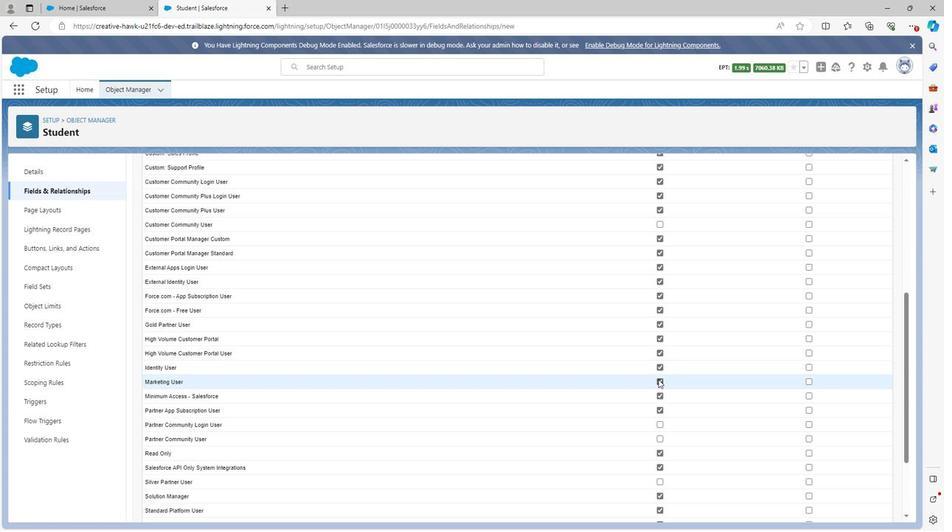 
Action: Mouse moved to (656, 381)
Screenshot: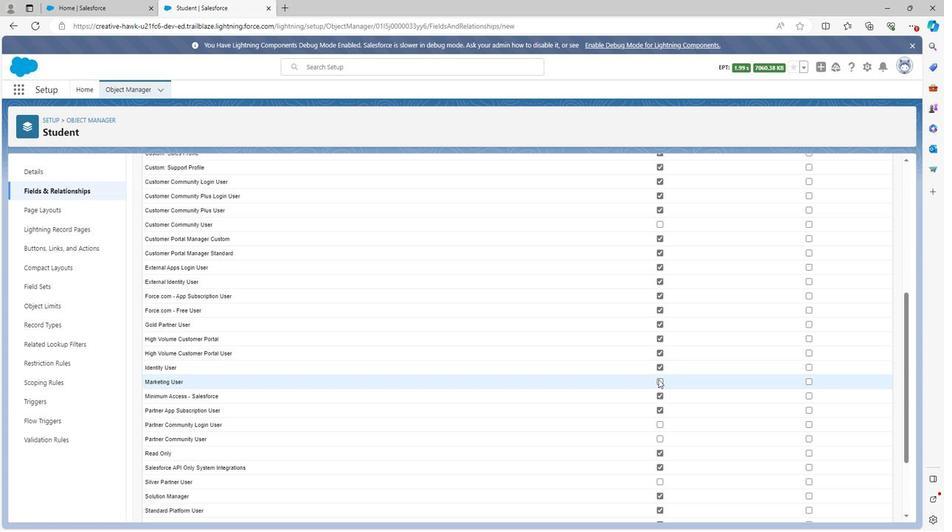 
Action: Mouse scrolled (656, 381) with delta (0, 0)
Screenshot: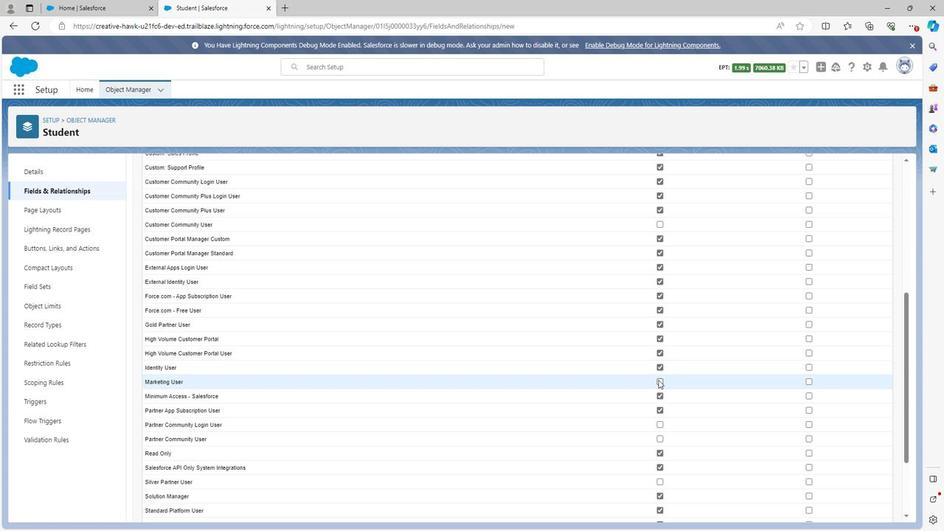 
Action: Mouse scrolled (656, 381) with delta (0, 0)
Screenshot: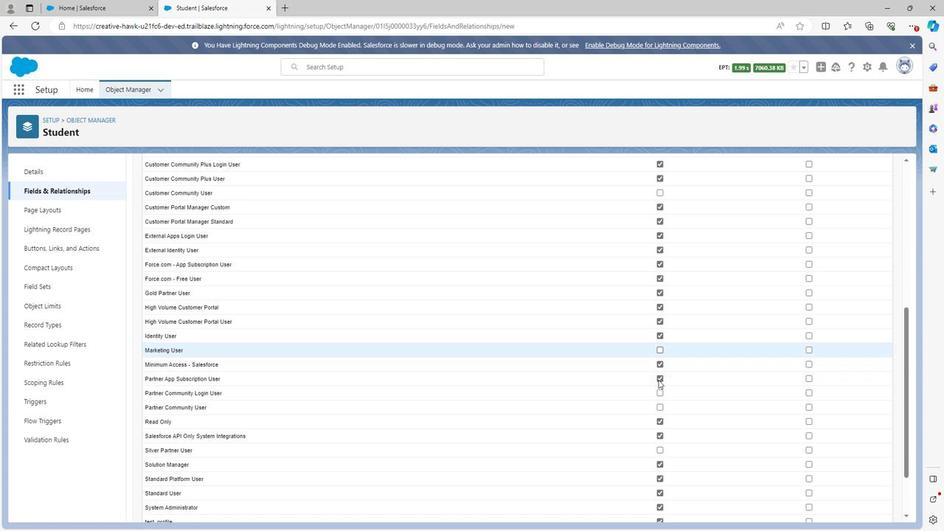 
Action: Mouse moved to (657, 326)
Screenshot: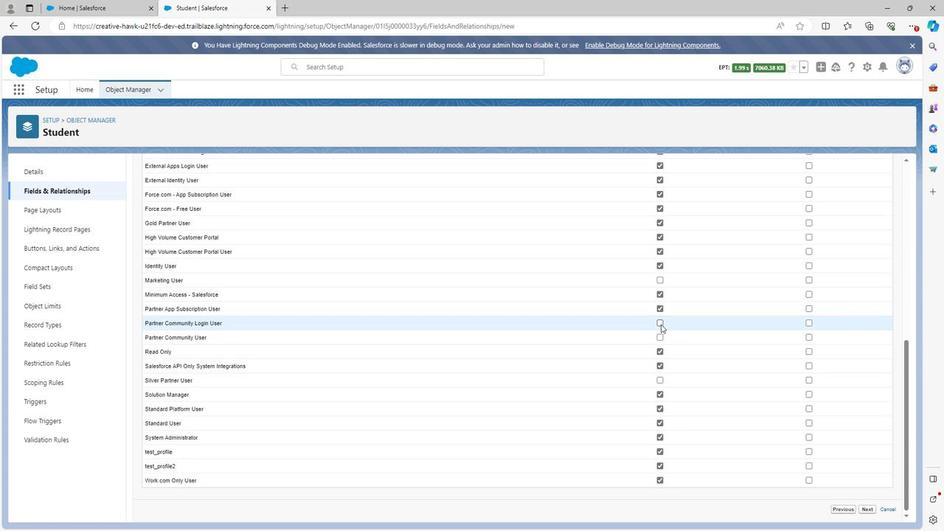 
Action: Mouse pressed left at (657, 326)
Screenshot: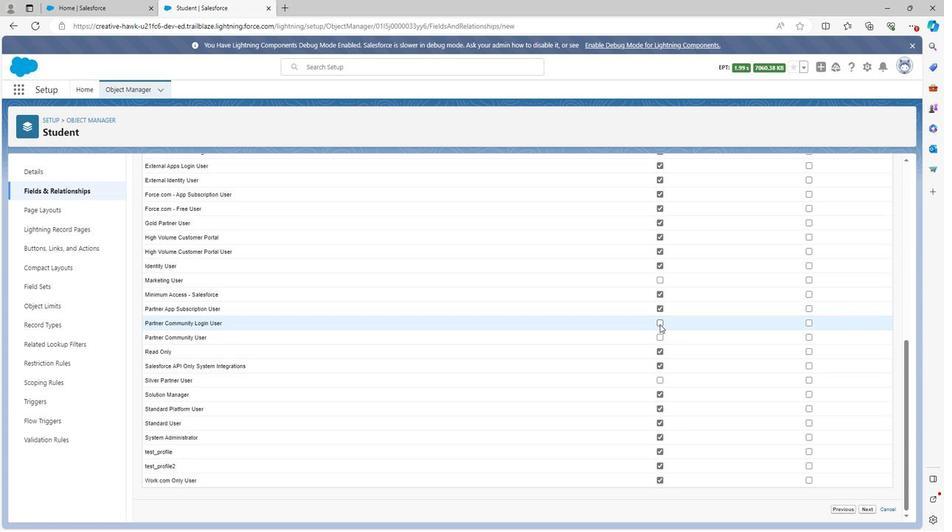 
Action: Mouse moved to (659, 340)
Screenshot: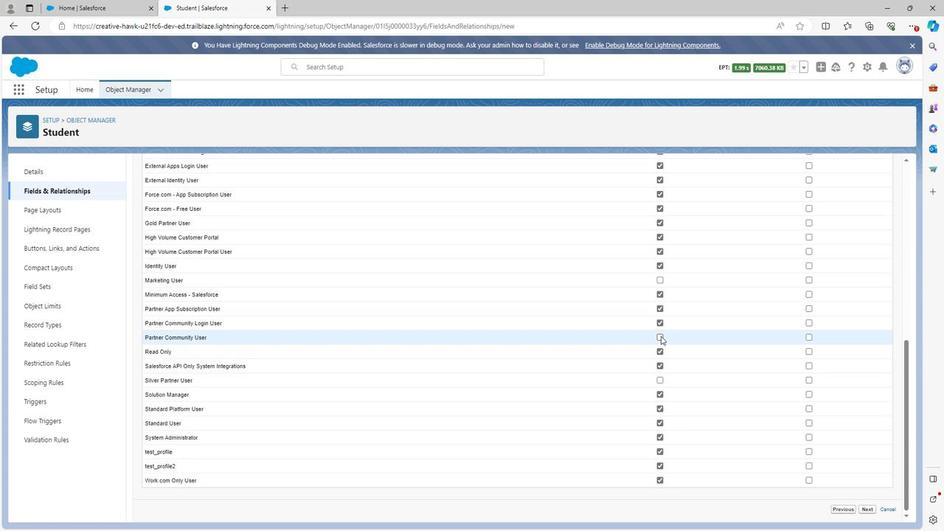 
Action: Mouse pressed left at (659, 340)
Screenshot: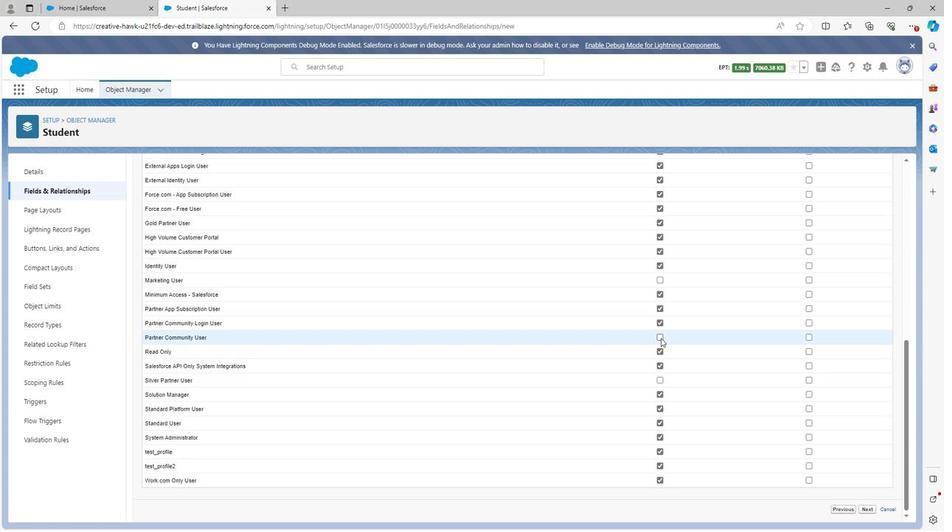 
Action: Mouse moved to (659, 380)
Screenshot: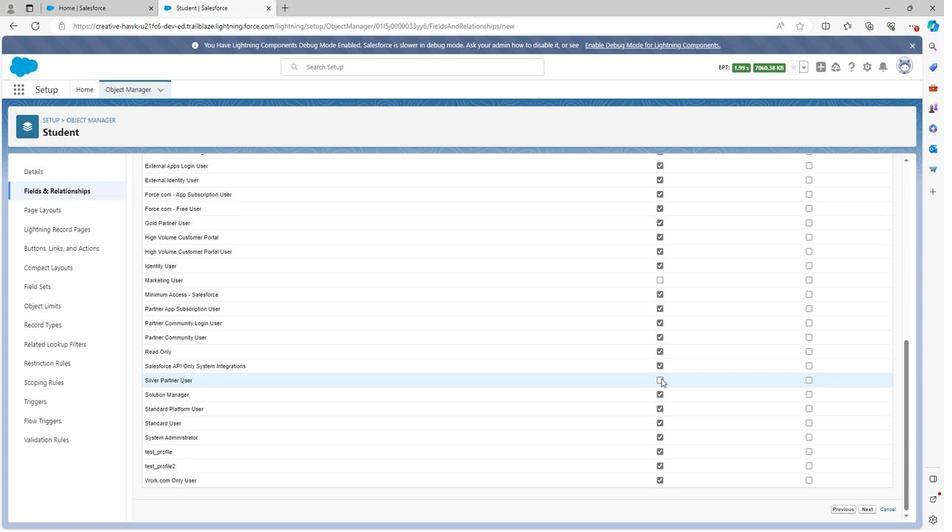 
Action: Mouse pressed left at (659, 380)
Screenshot: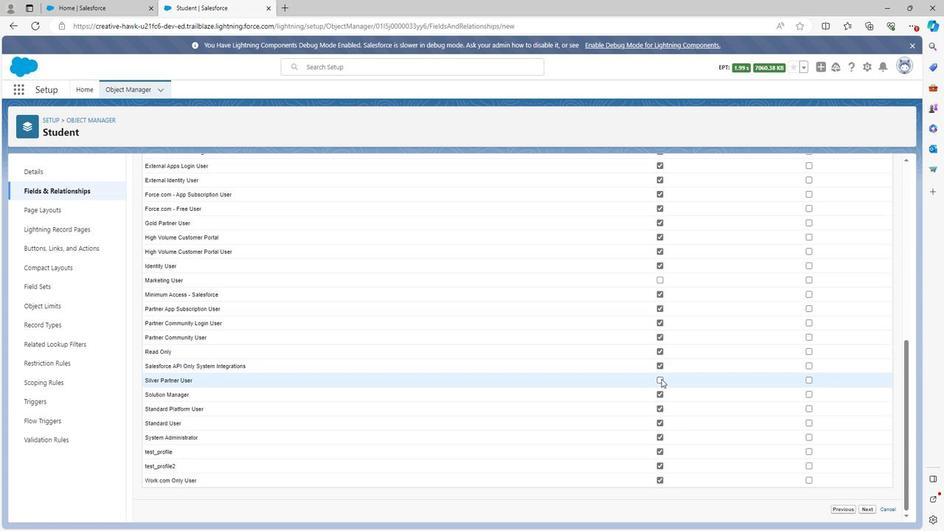 
Action: Mouse moved to (787, 381)
Screenshot: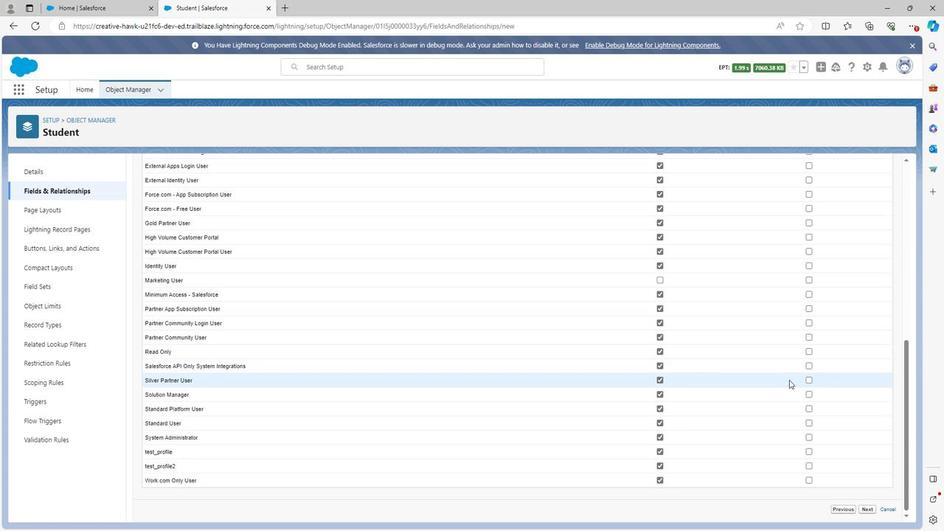 
Action: Mouse scrolled (787, 382) with delta (0, 0)
Screenshot: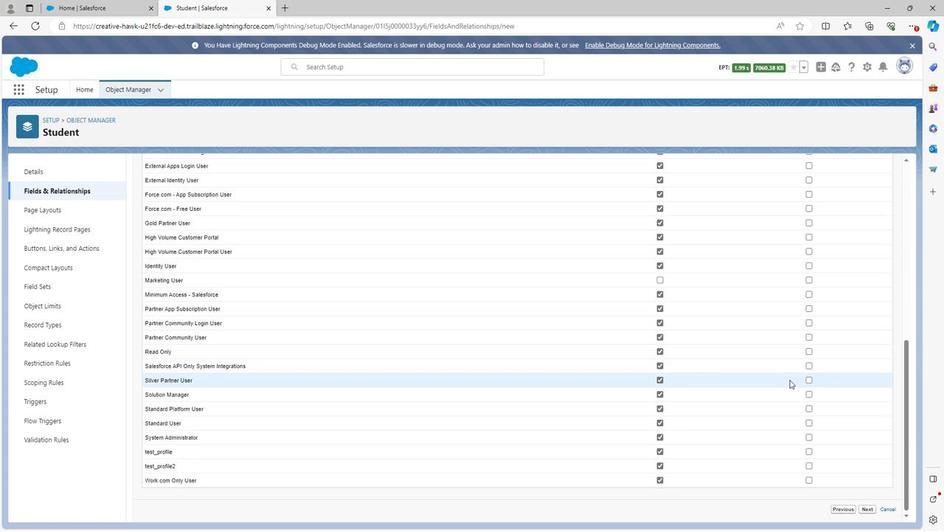 
Action: Mouse moved to (788, 380)
Screenshot: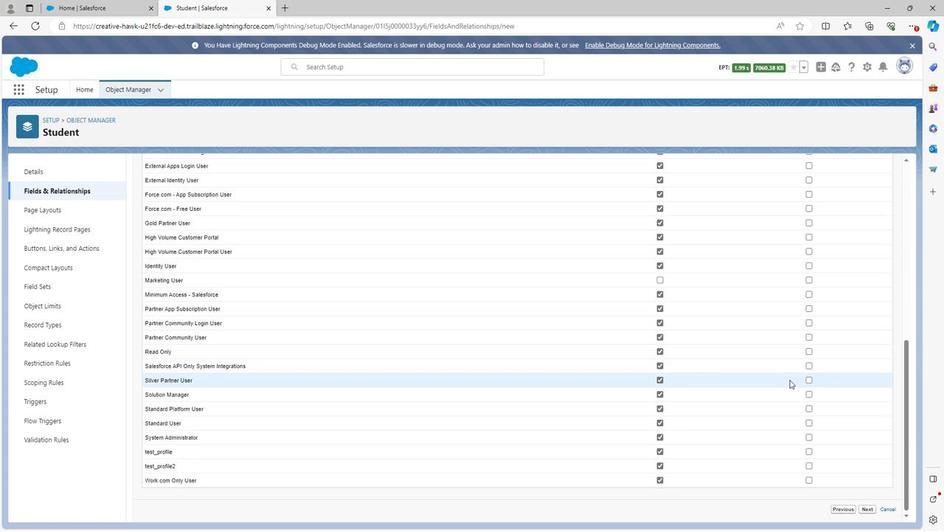 
Action: Mouse scrolled (788, 381) with delta (0, 0)
Screenshot: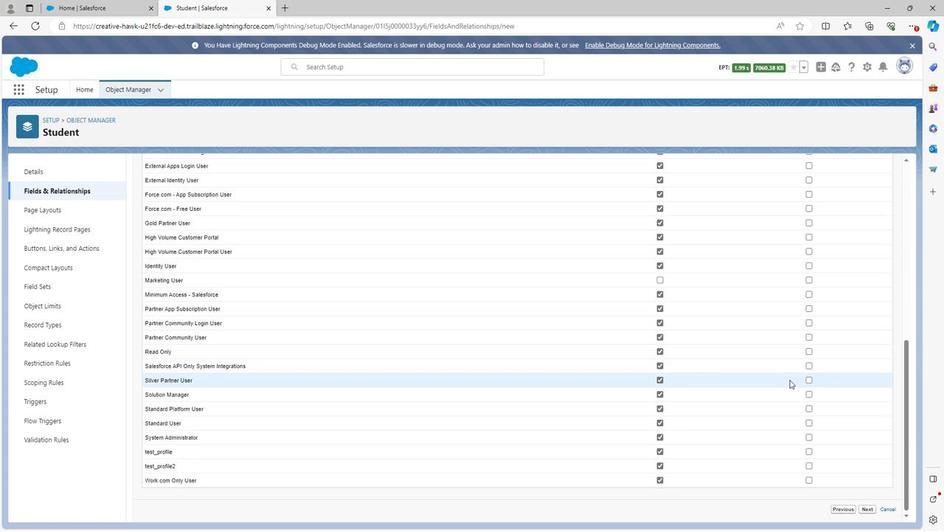 
Action: Mouse scrolled (788, 381) with delta (0, 0)
Screenshot: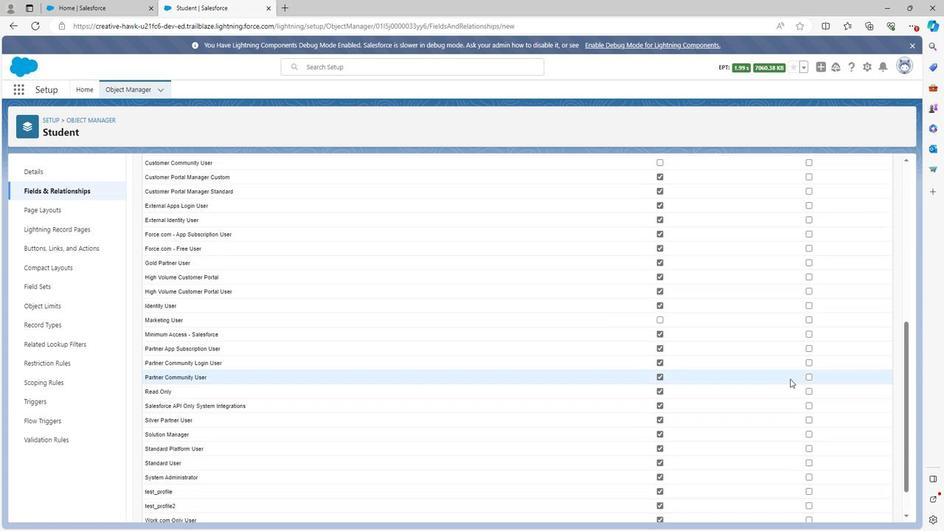 
Action: Mouse scrolled (788, 381) with delta (0, 0)
Screenshot: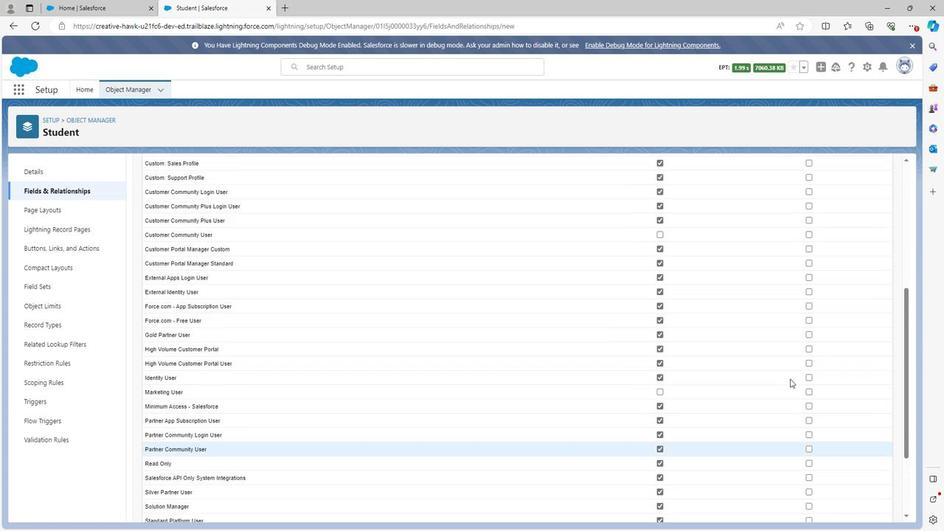 
Action: Mouse moved to (793, 374)
Screenshot: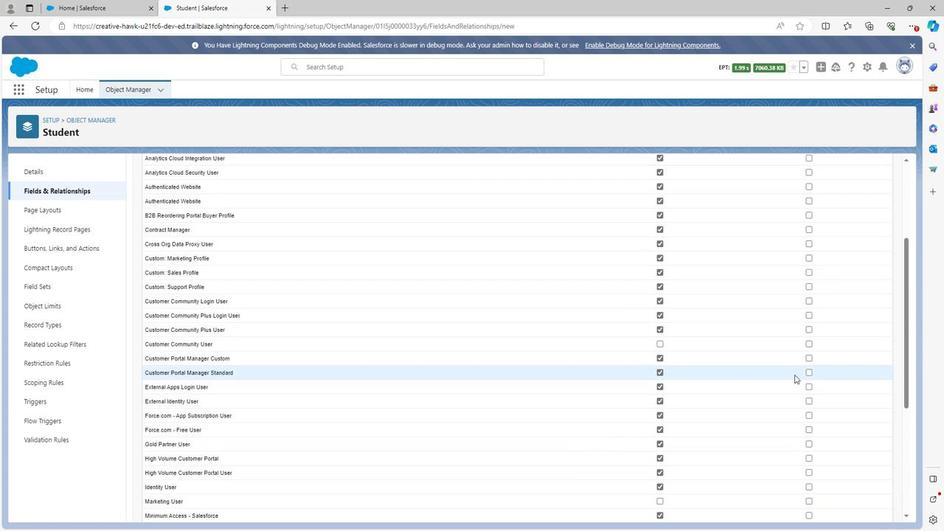 
Action: Mouse scrolled (793, 375) with delta (0, 0)
Screenshot: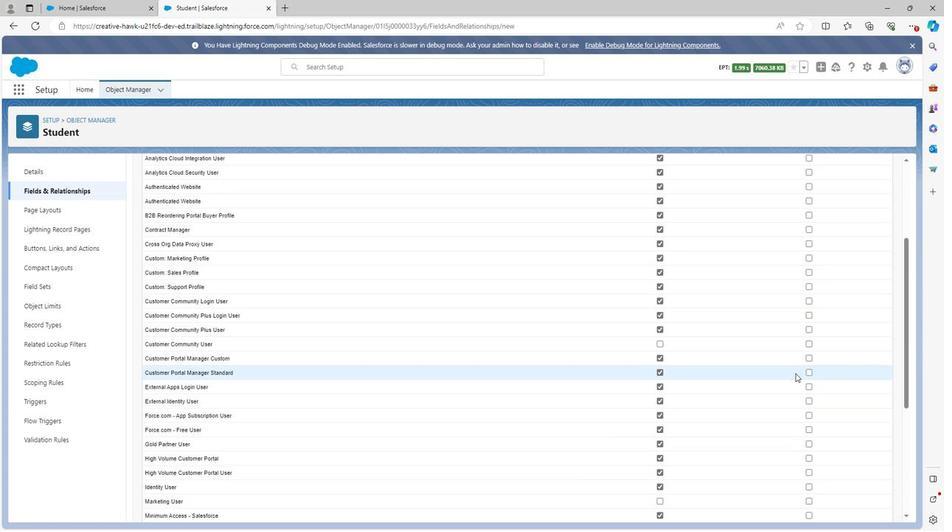 
Action: Mouse moved to (793, 374)
Screenshot: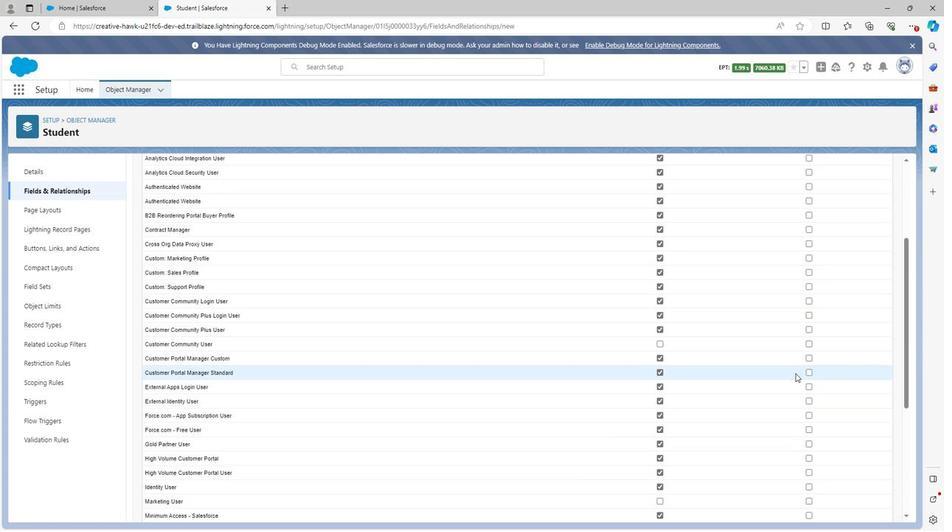 
Action: Mouse scrolled (793, 374) with delta (0, 0)
Screenshot: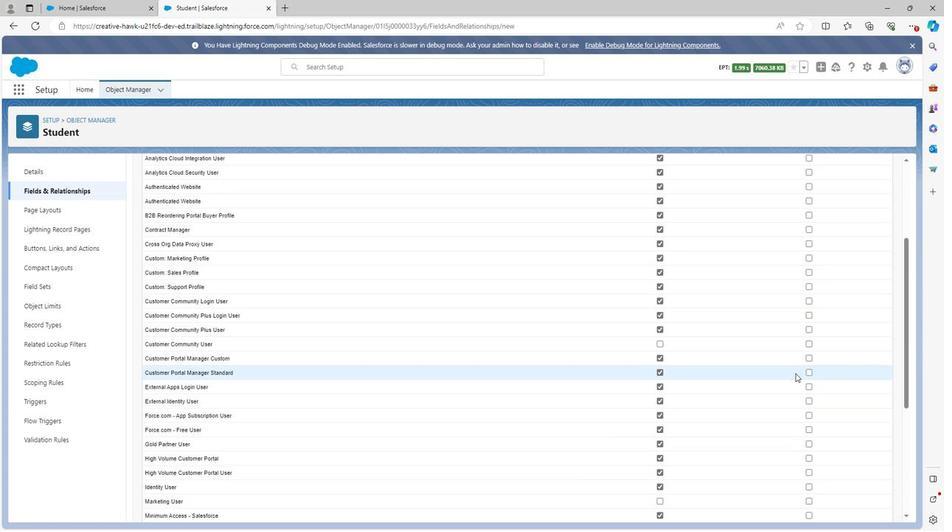 
Action: Mouse scrolled (793, 374) with delta (0, 0)
Screenshot: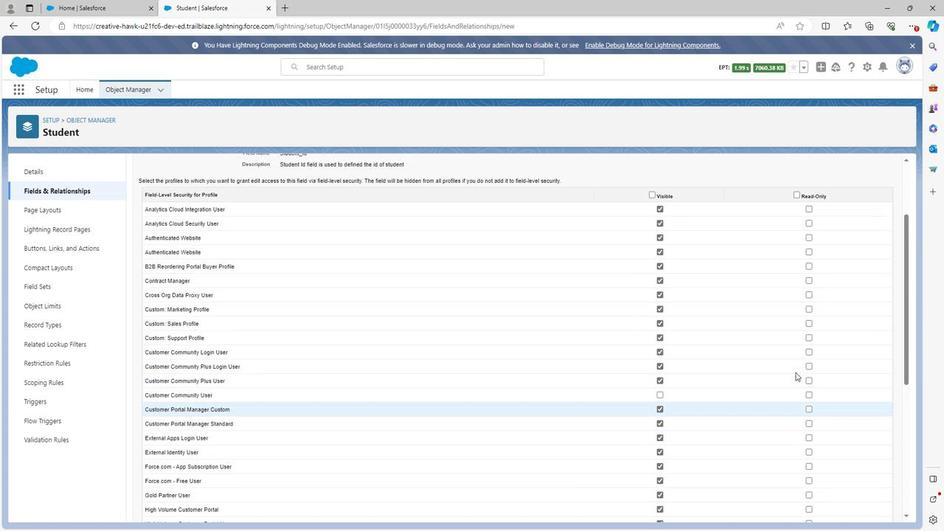 
Action: Mouse scrolled (793, 374) with delta (0, 0)
Screenshot: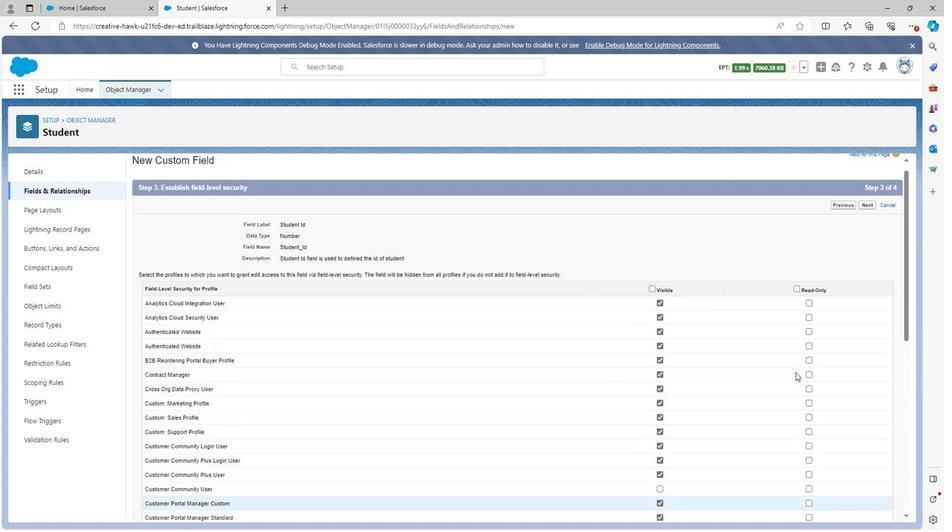 
Action: Mouse moved to (807, 318)
Screenshot: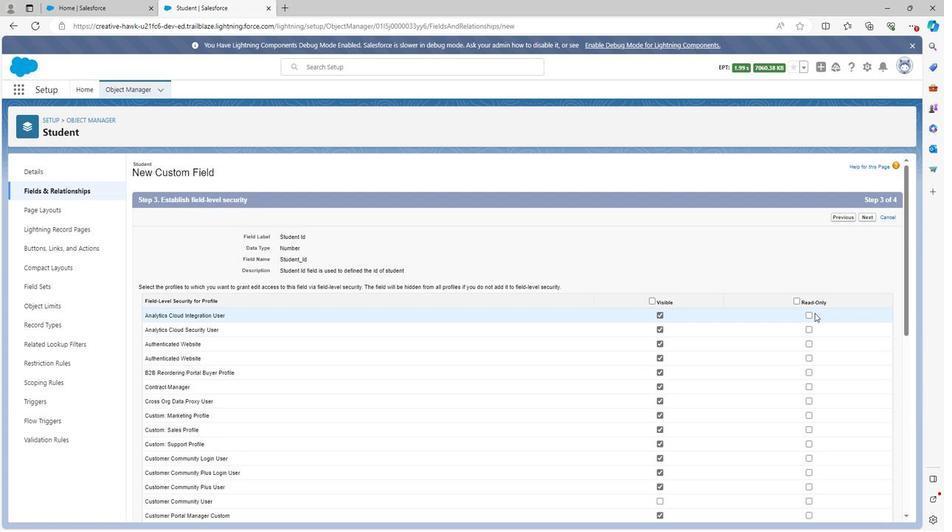 
Action: Mouse pressed left at (807, 318)
Screenshot: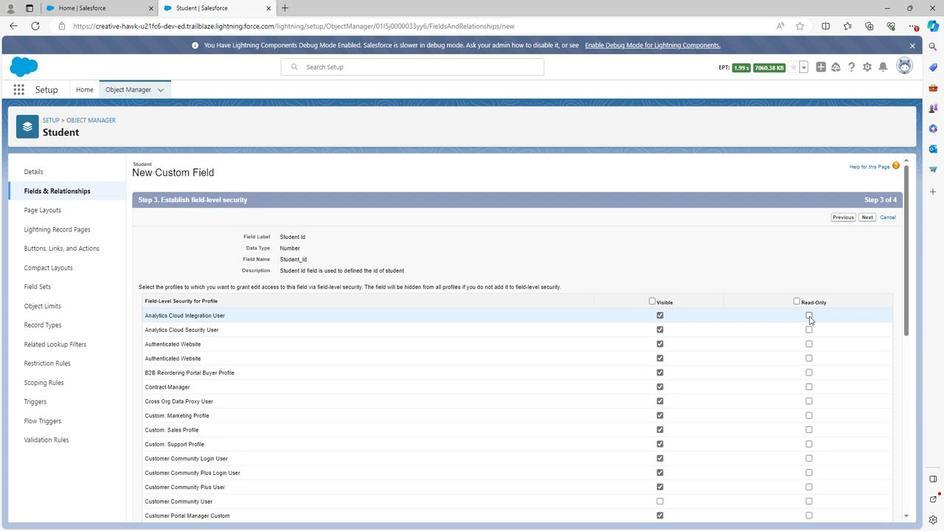
Action: Mouse moved to (808, 332)
Screenshot: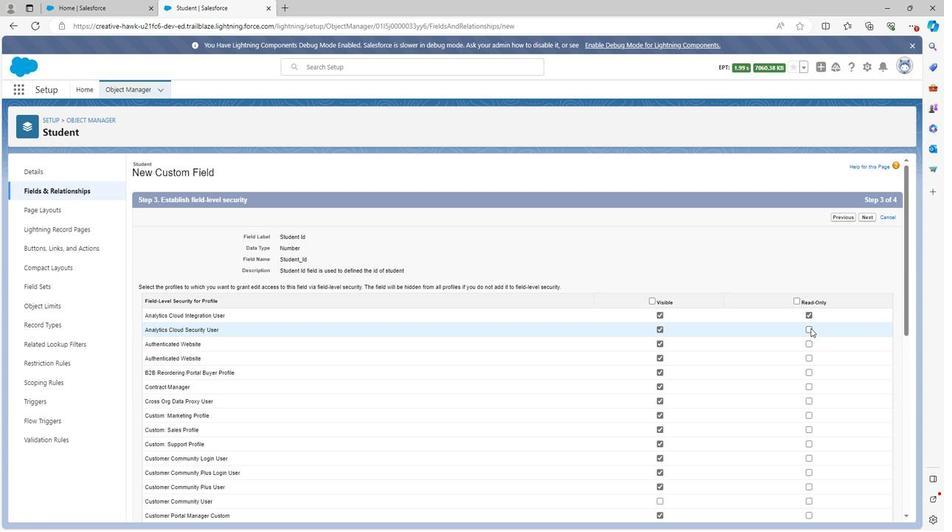 
Action: Mouse pressed left at (808, 332)
Screenshot: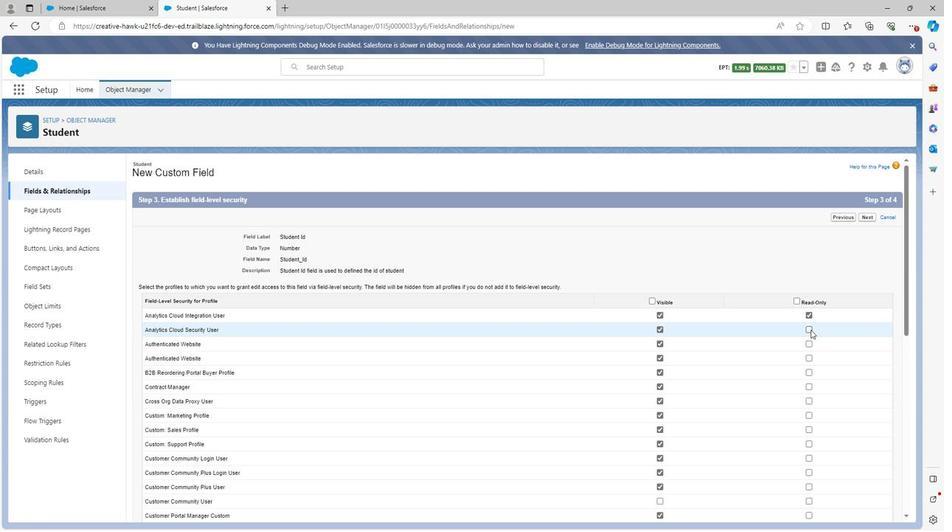 
Action: Mouse moved to (807, 343)
Screenshot: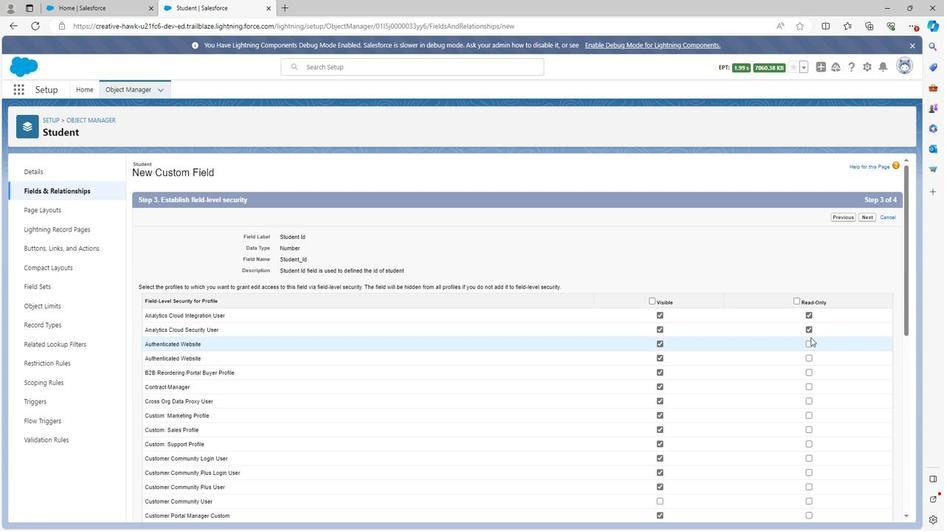 
Action: Mouse pressed left at (807, 343)
Screenshot: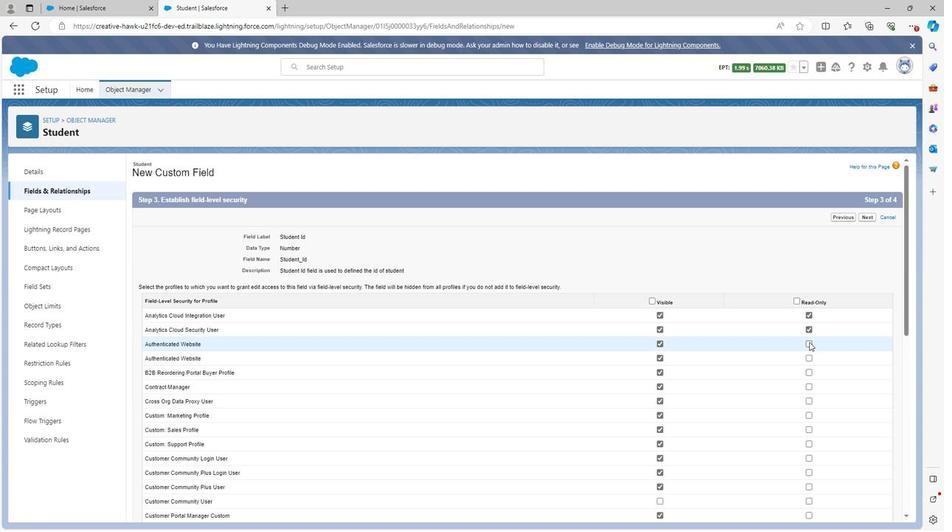 
Action: Mouse moved to (807, 360)
Screenshot: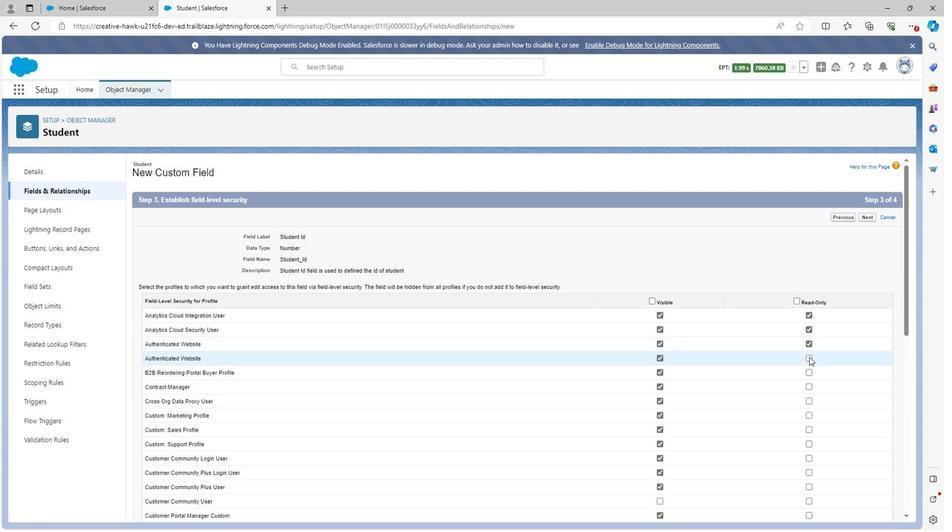 
Action: Mouse pressed left at (807, 360)
Screenshot: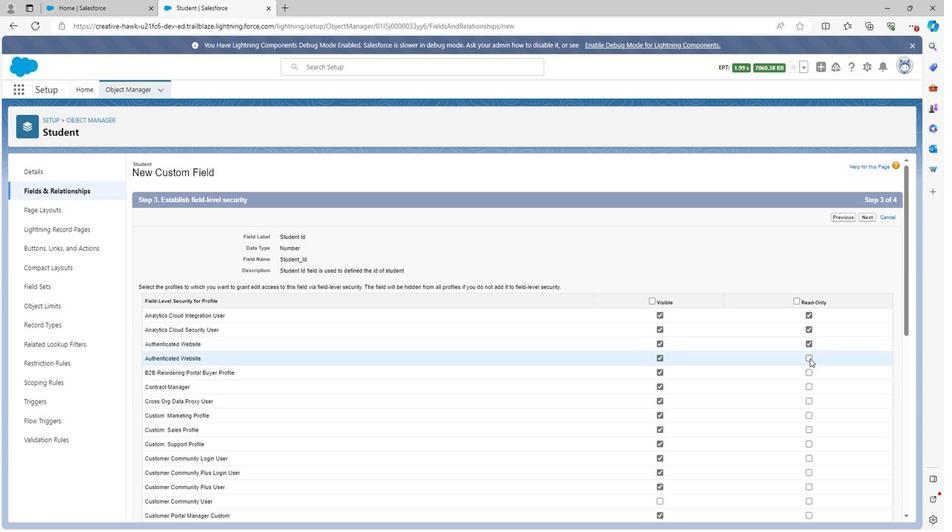 
Action: Mouse moved to (807, 372)
Screenshot: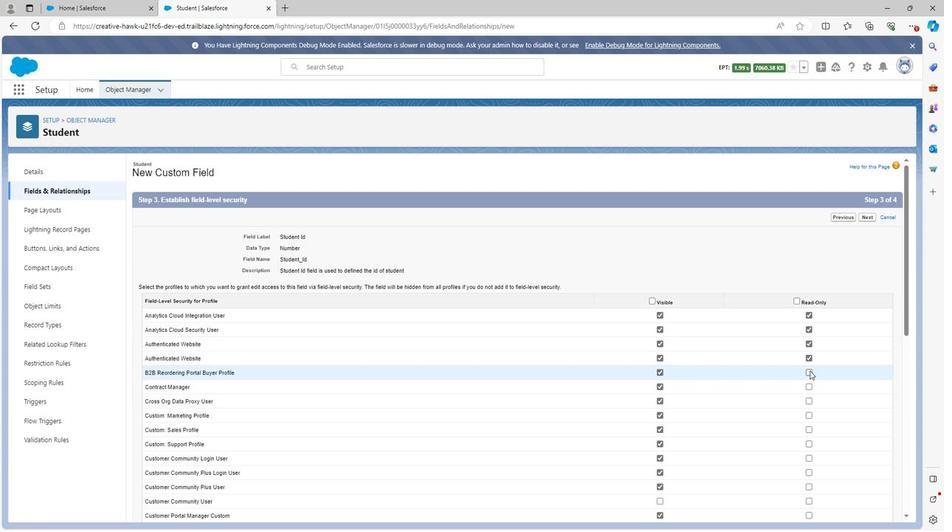 
Action: Mouse pressed left at (807, 372)
Screenshot: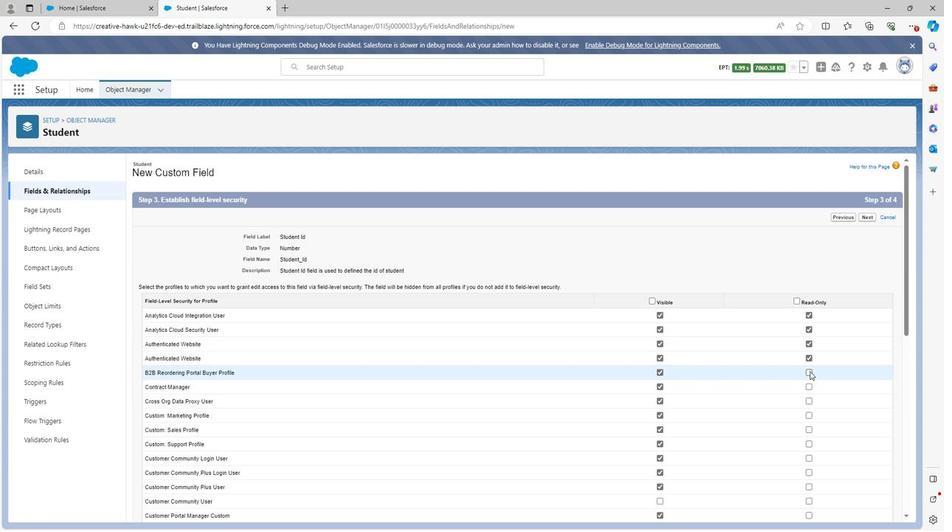 
Action: Mouse moved to (806, 388)
Screenshot: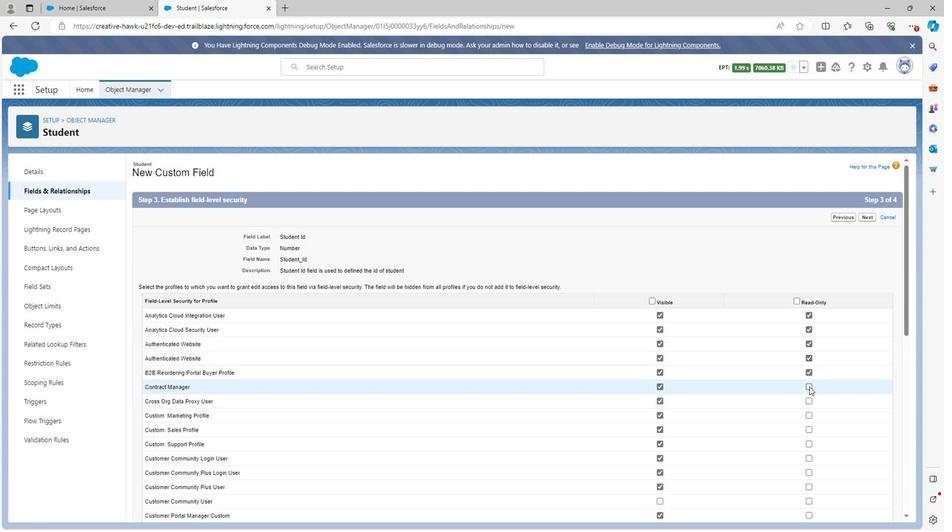 
Action: Mouse pressed left at (806, 388)
Screenshot: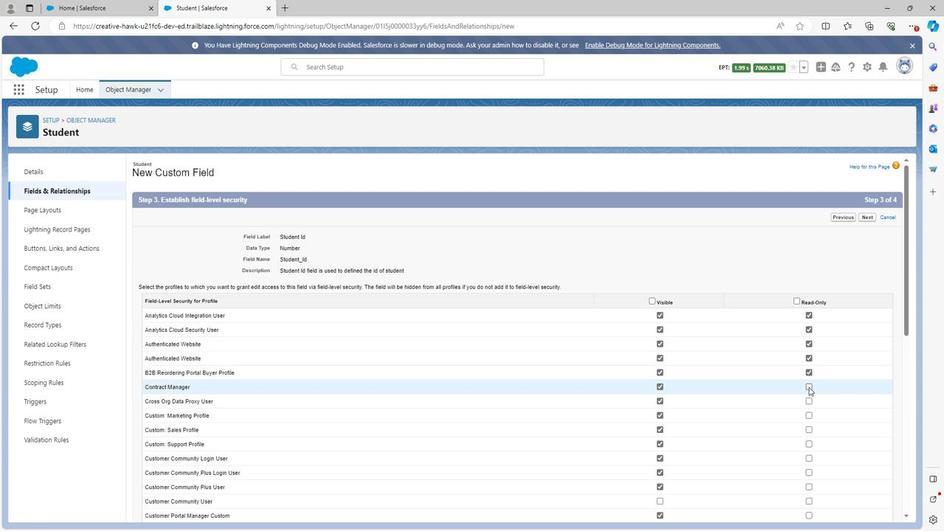 
Action: Mouse moved to (805, 401)
Screenshot: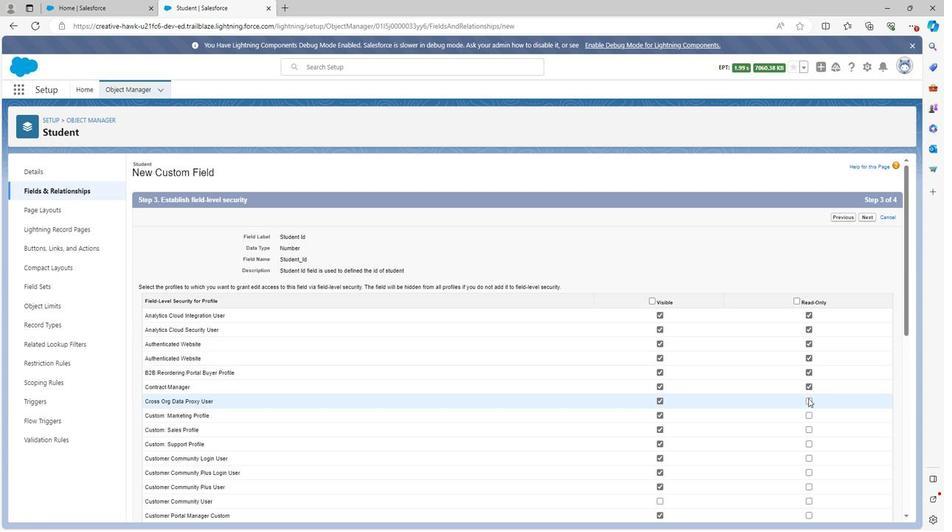 
Action: Mouse pressed left at (805, 401)
Screenshot: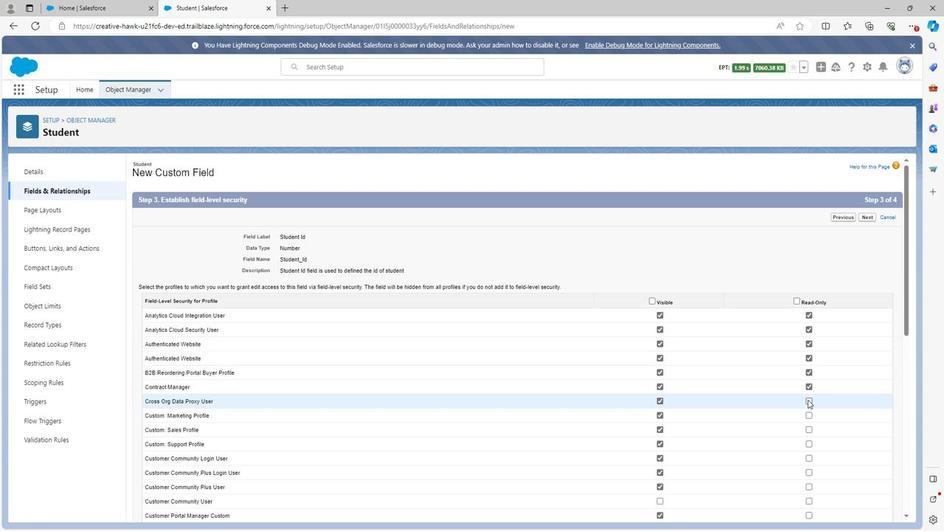 
Action: Mouse moved to (805, 418)
Screenshot: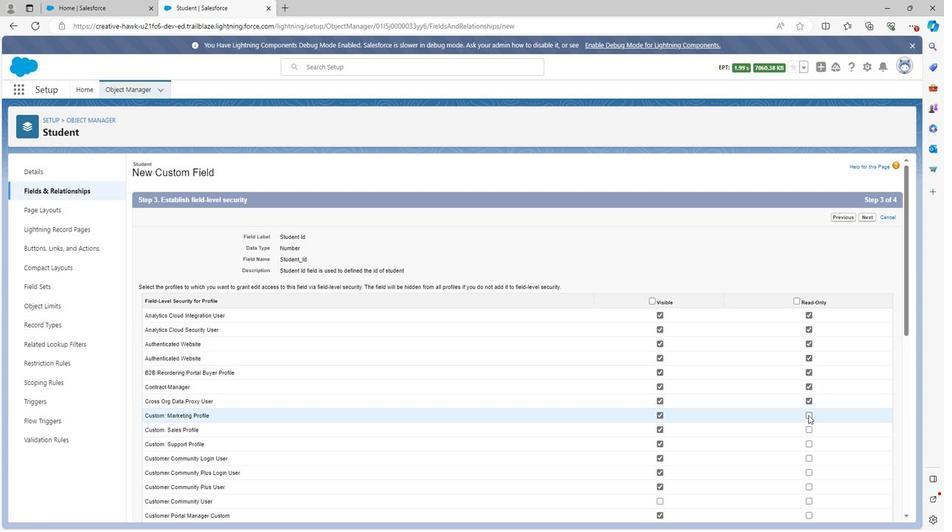 
Action: Mouse pressed left at (805, 418)
Screenshot: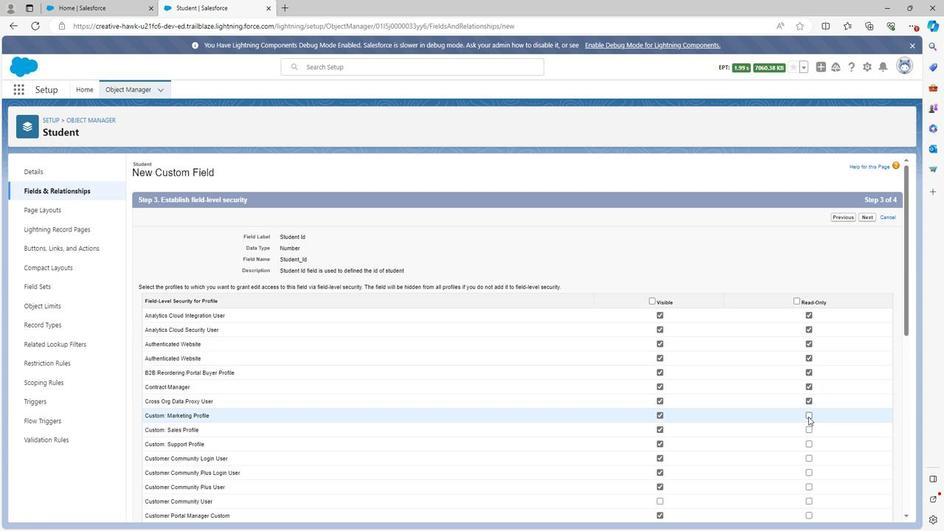 
Action: Mouse moved to (807, 430)
Screenshot: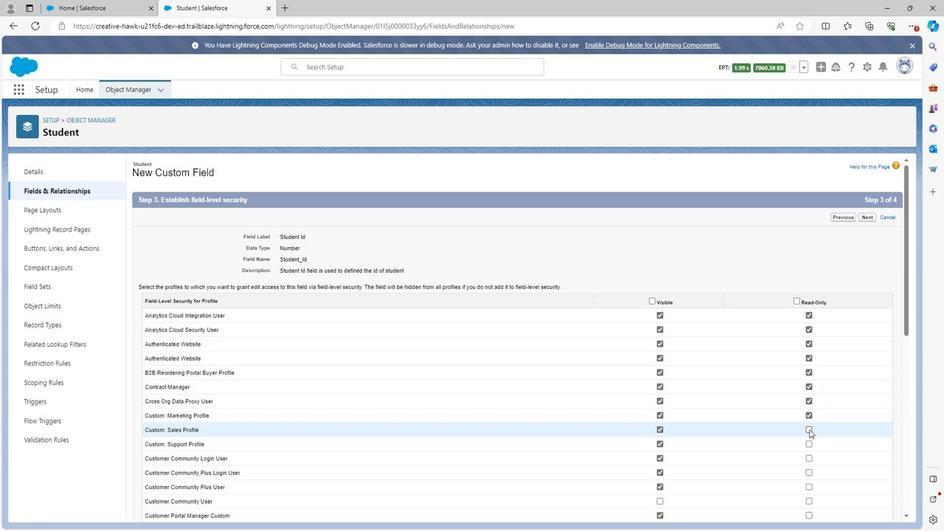 
Action: Mouse pressed left at (807, 430)
Screenshot: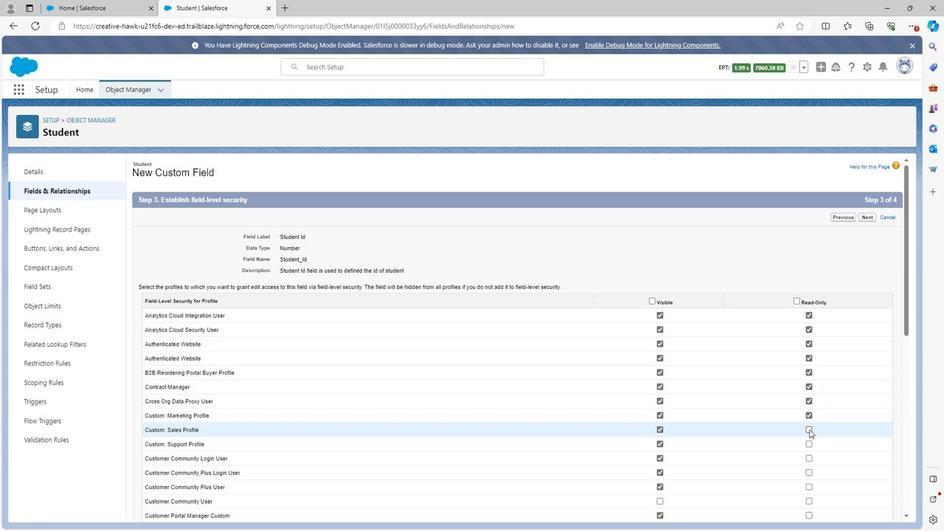 
Action: Mouse moved to (808, 446)
Screenshot: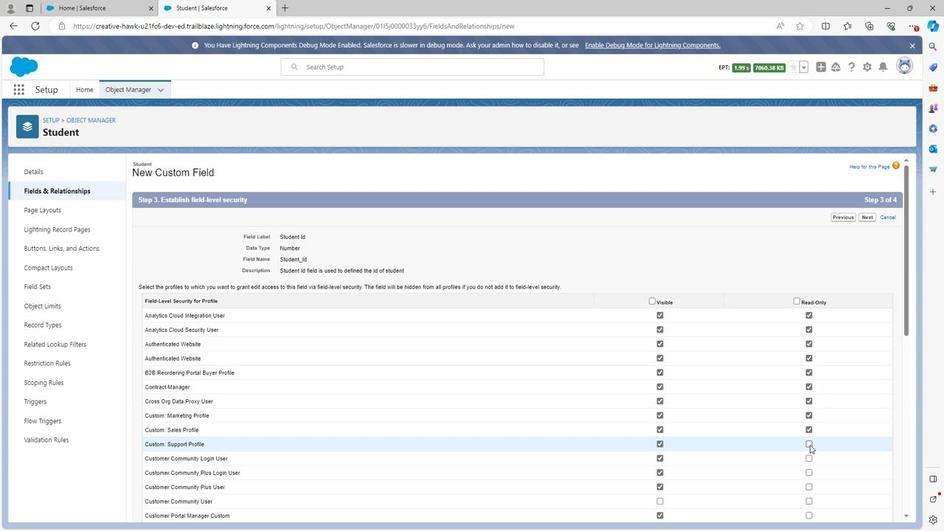 
Action: Mouse pressed left at (808, 446)
Screenshot: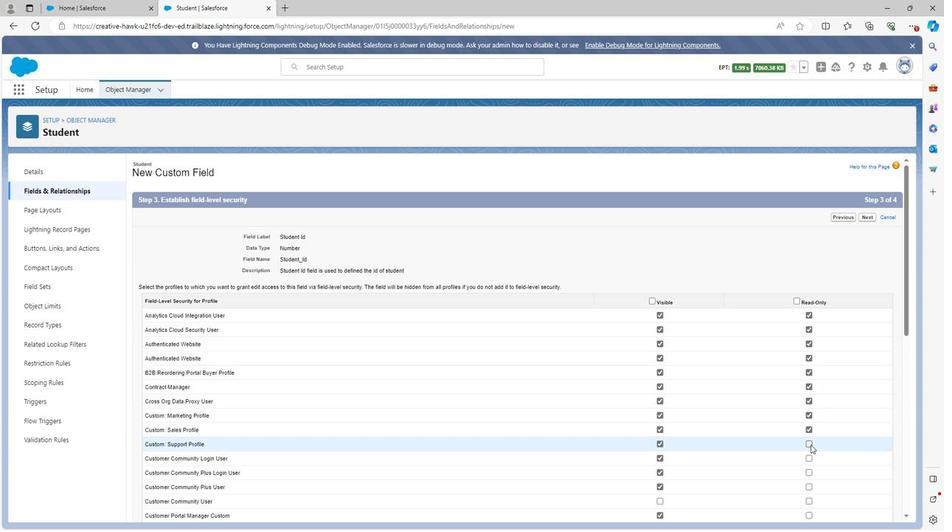 
Action: Mouse moved to (806, 459)
Screenshot: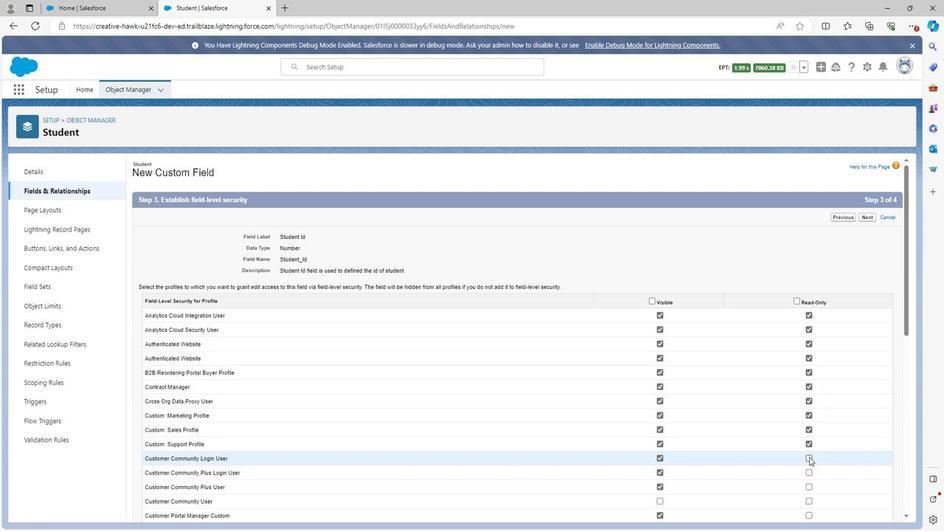 
Action: Mouse pressed left at (806, 459)
Screenshot: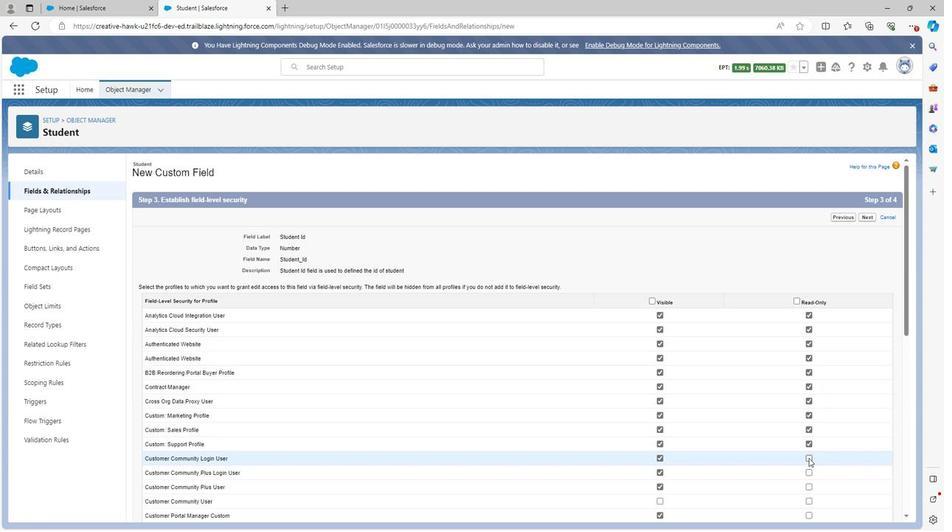 
Action: Mouse moved to (805, 473)
Screenshot: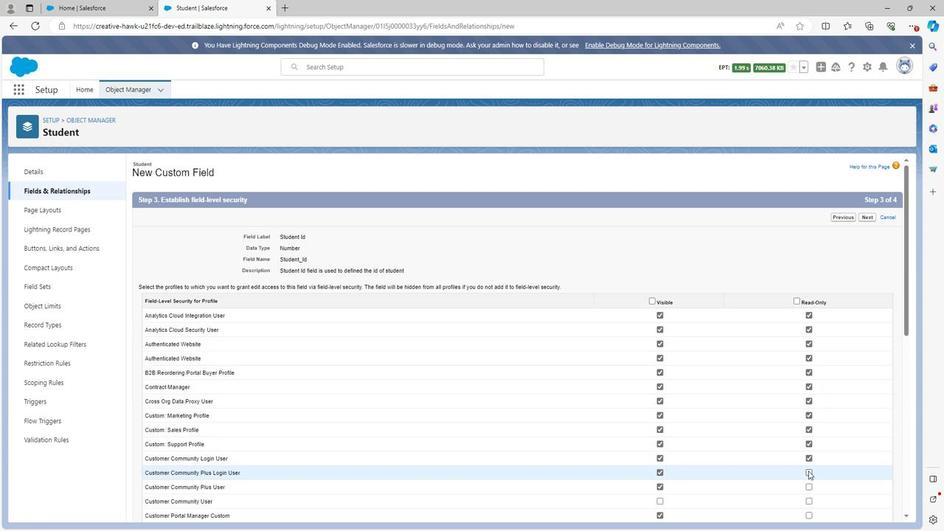 
Action: Mouse pressed left at (805, 473)
Screenshot: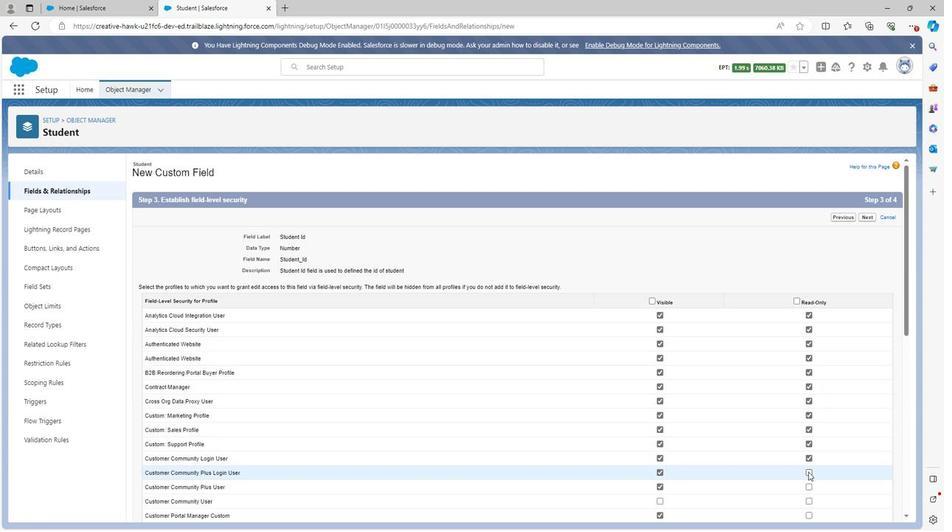 
Action: Mouse moved to (808, 490)
Screenshot: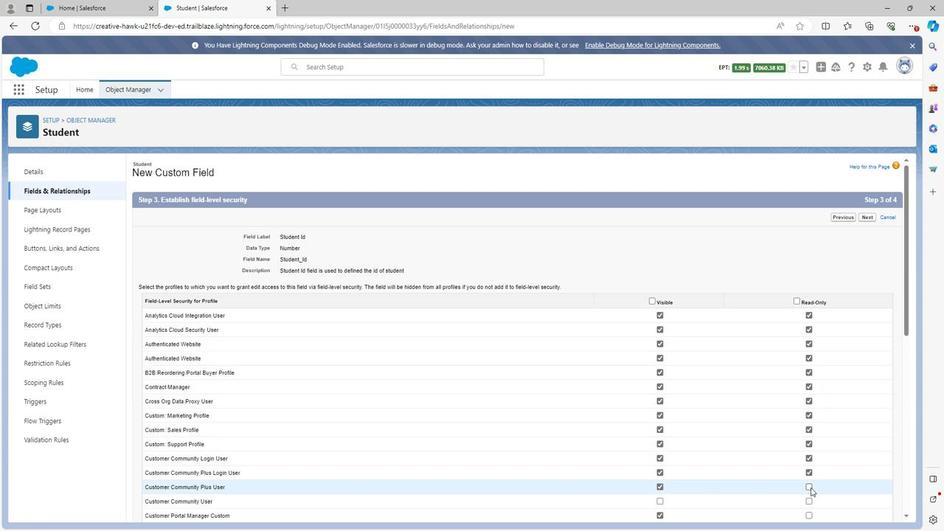 
Action: Mouse pressed left at (808, 490)
Screenshot: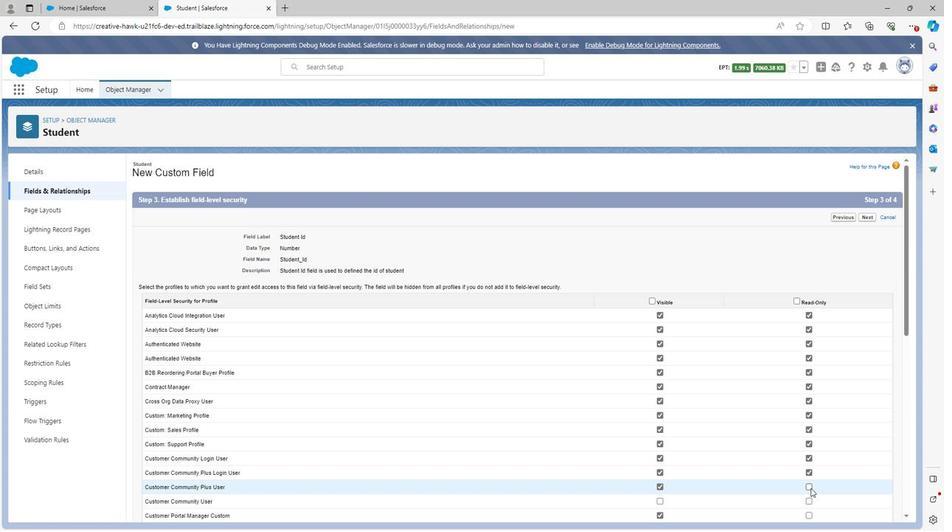 
Action: Mouse moved to (808, 492)
Screenshot: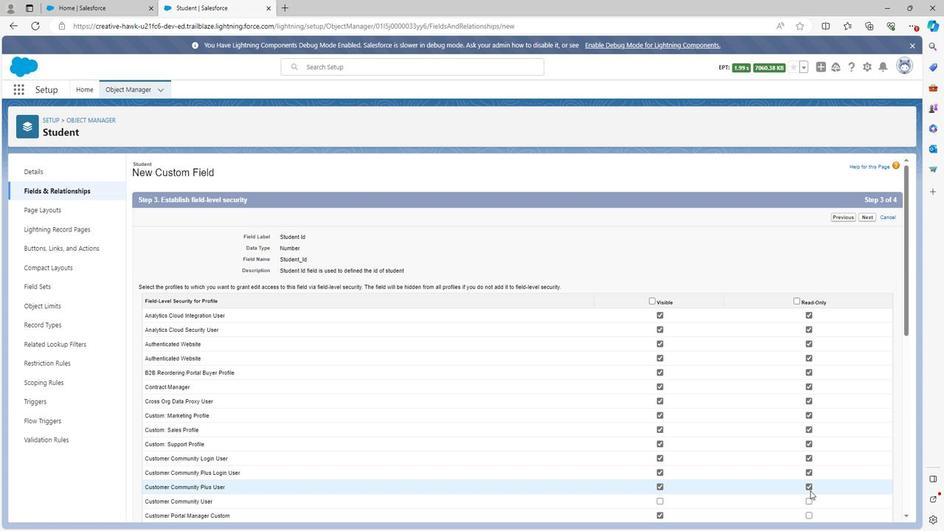 
Action: Mouse scrolled (808, 492) with delta (0, 0)
Screenshot: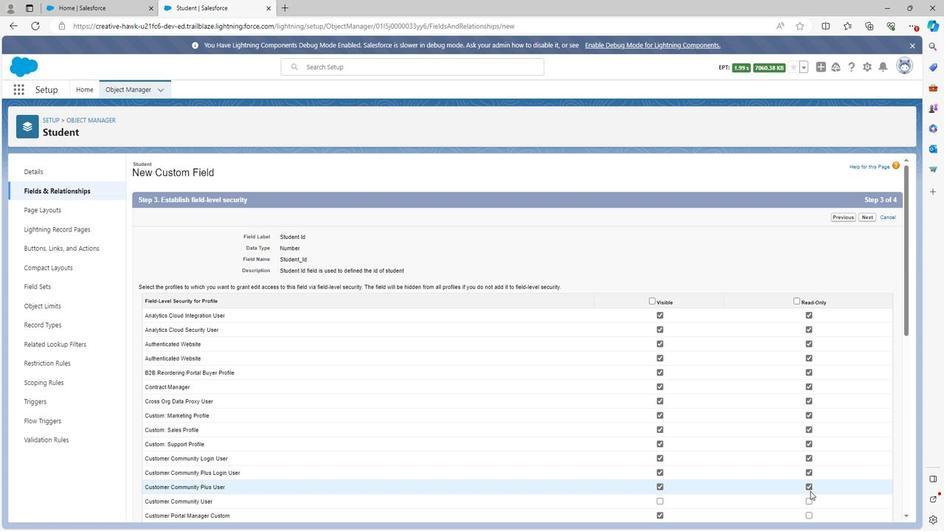 
Action: Mouse scrolled (808, 492) with delta (0, 0)
Screenshot: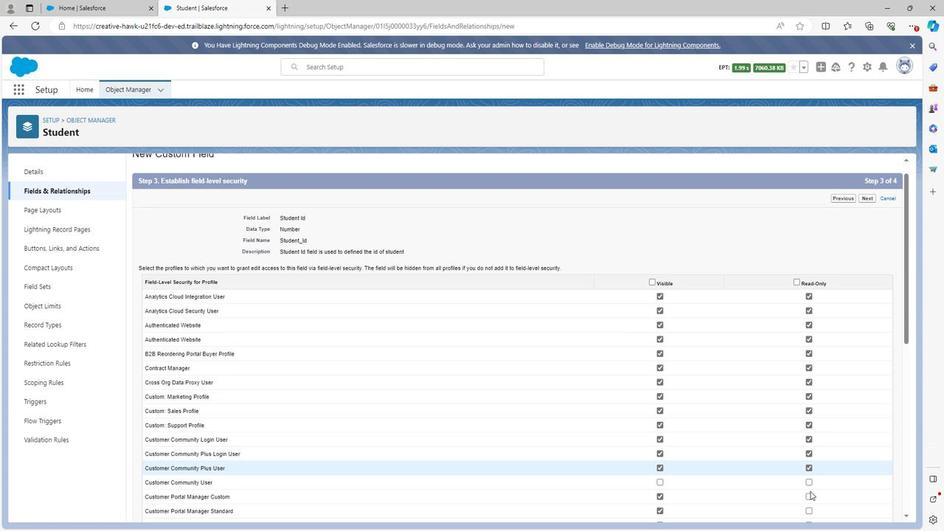 
Action: Mouse moved to (808, 492)
Screenshot: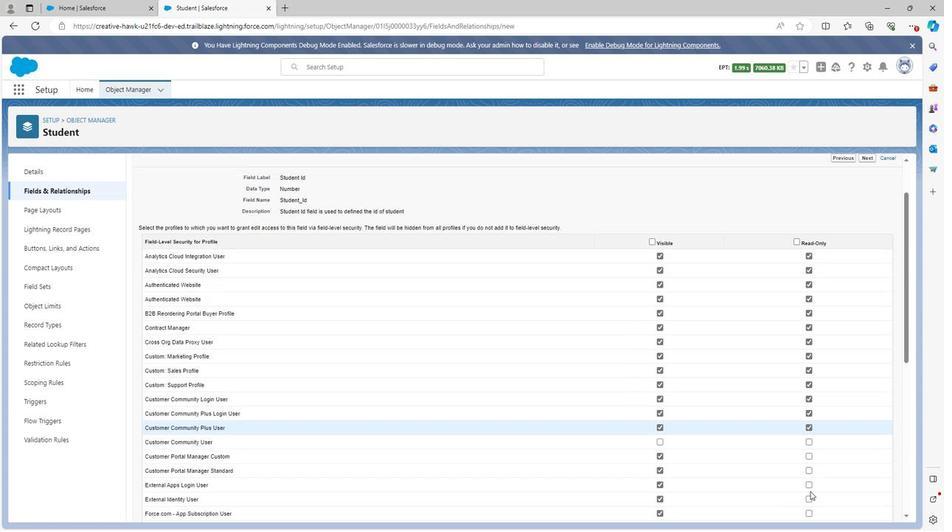 
Action: Mouse scrolled (808, 492) with delta (0, 0)
Screenshot: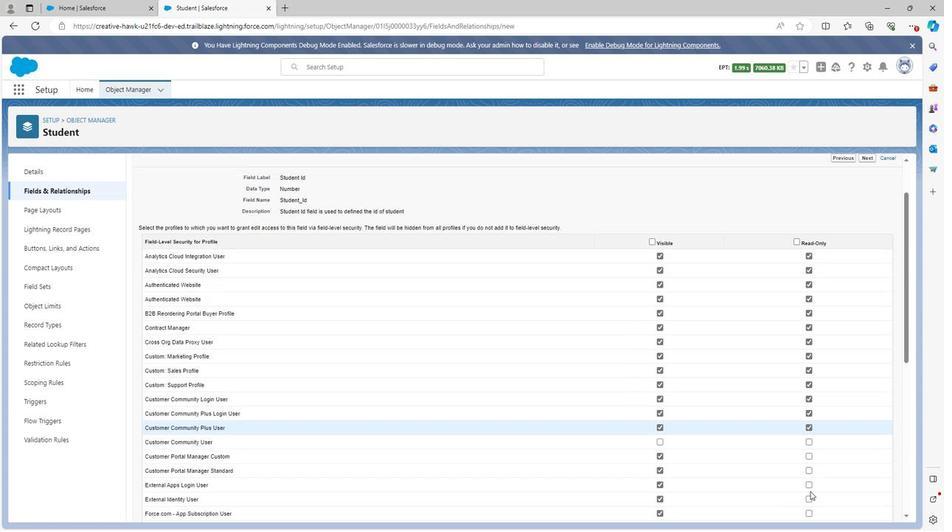 
Action: Mouse moved to (807, 337)
Screenshot: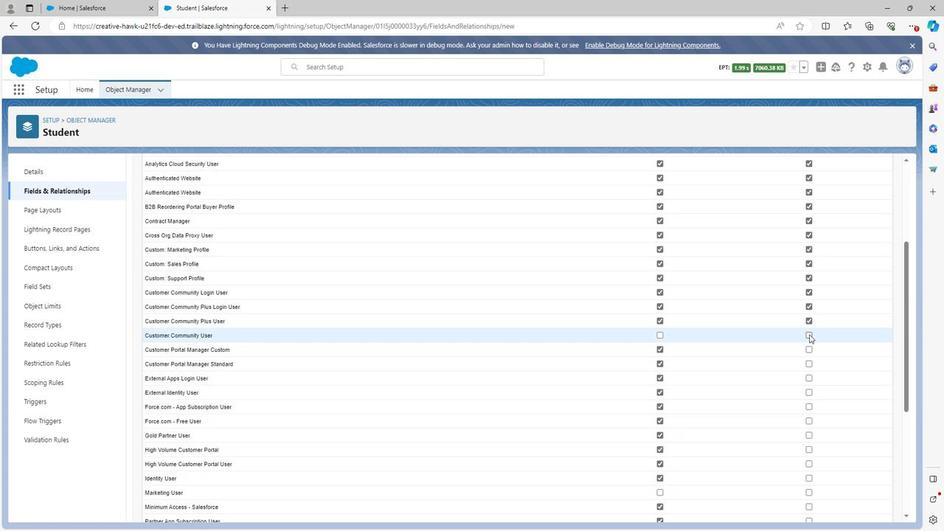 
Action: Mouse pressed left at (807, 337)
Screenshot: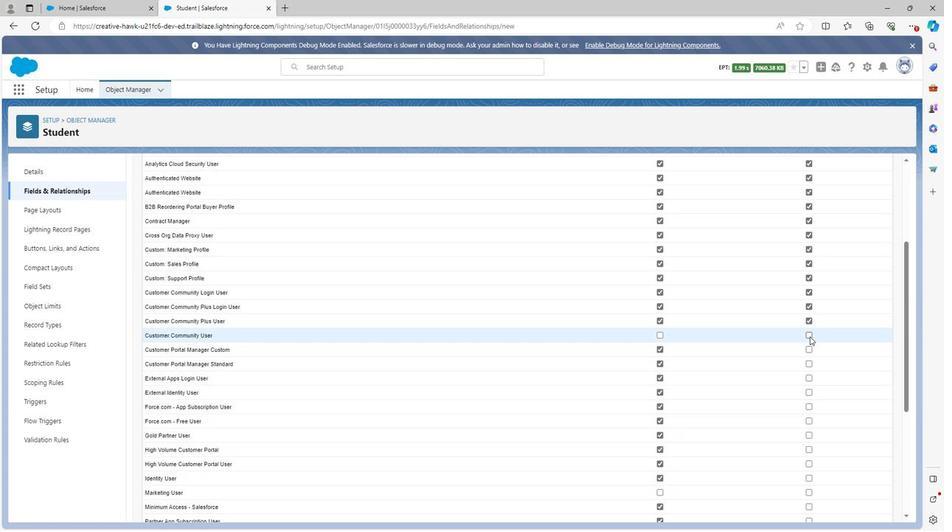 
Action: Mouse moved to (807, 352)
Screenshot: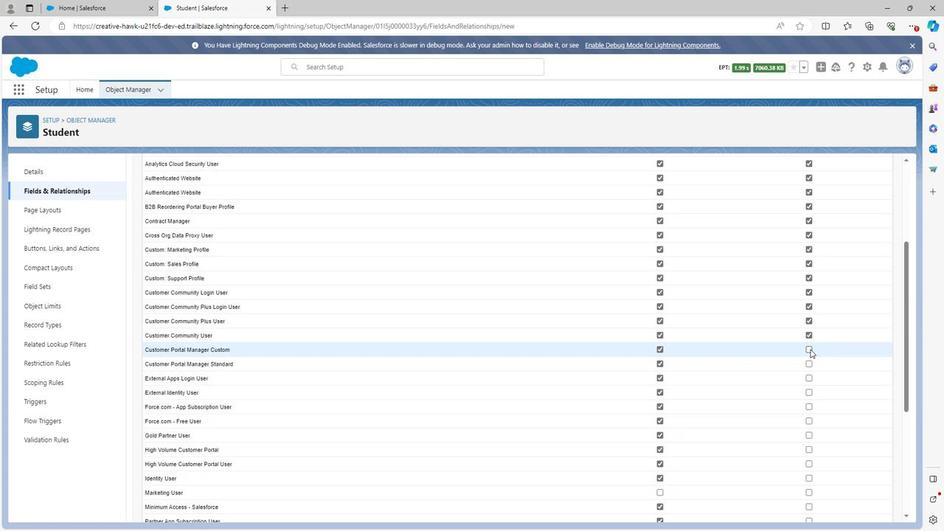 
Action: Mouse pressed left at (807, 352)
Screenshot: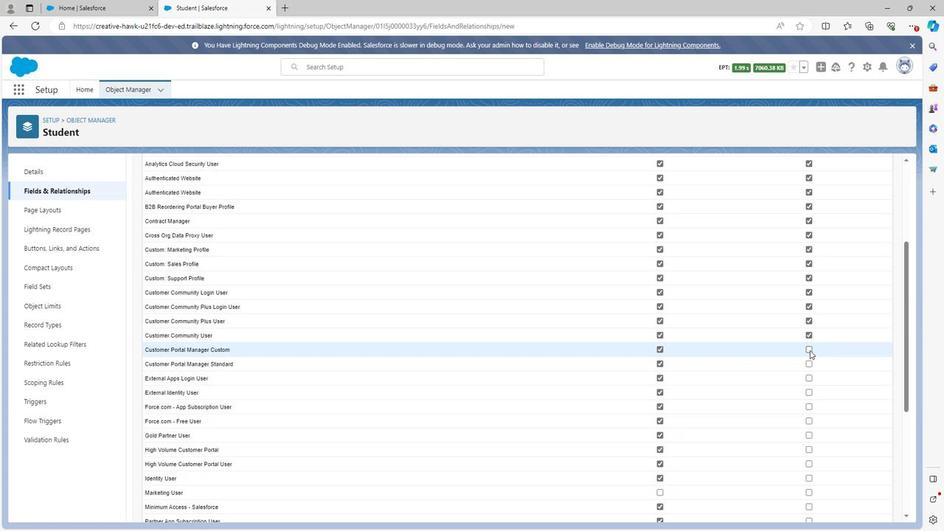 
Action: Mouse moved to (807, 366)
Screenshot: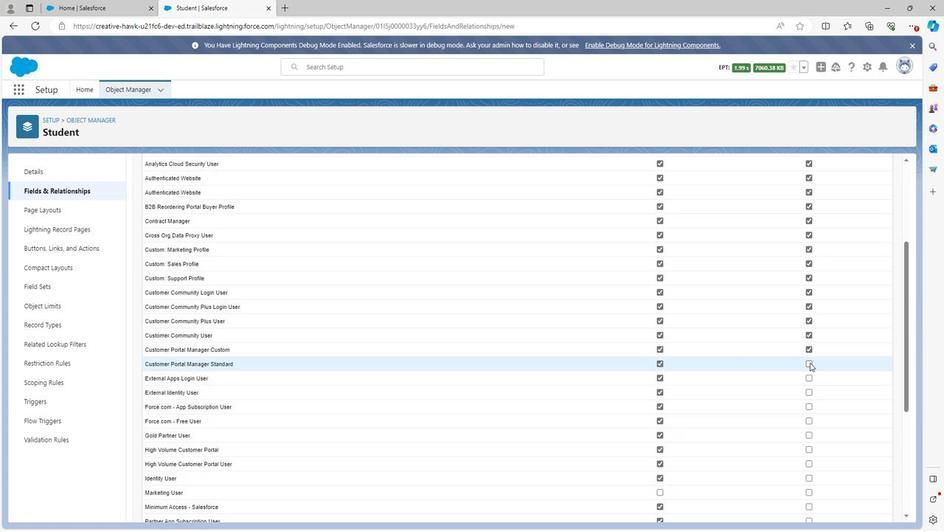 
Action: Mouse pressed left at (807, 366)
Screenshot: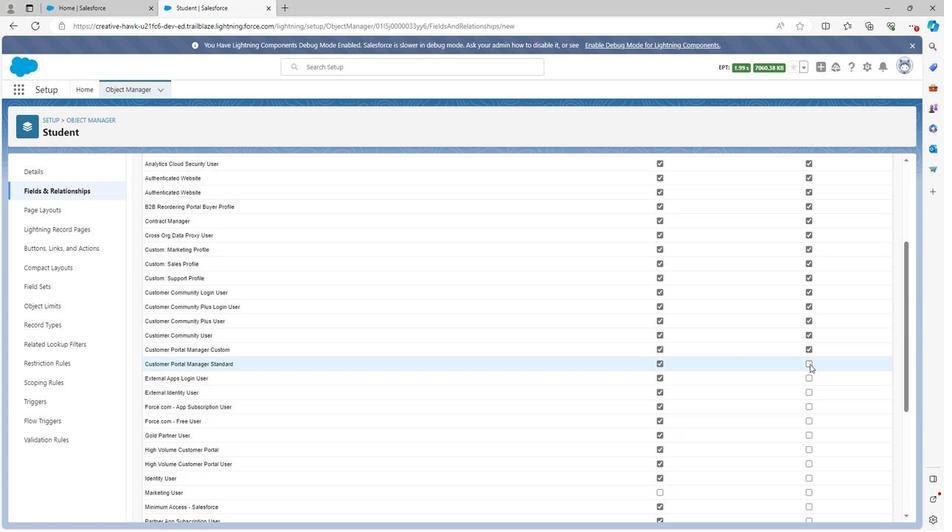
Action: Mouse moved to (805, 380)
Screenshot: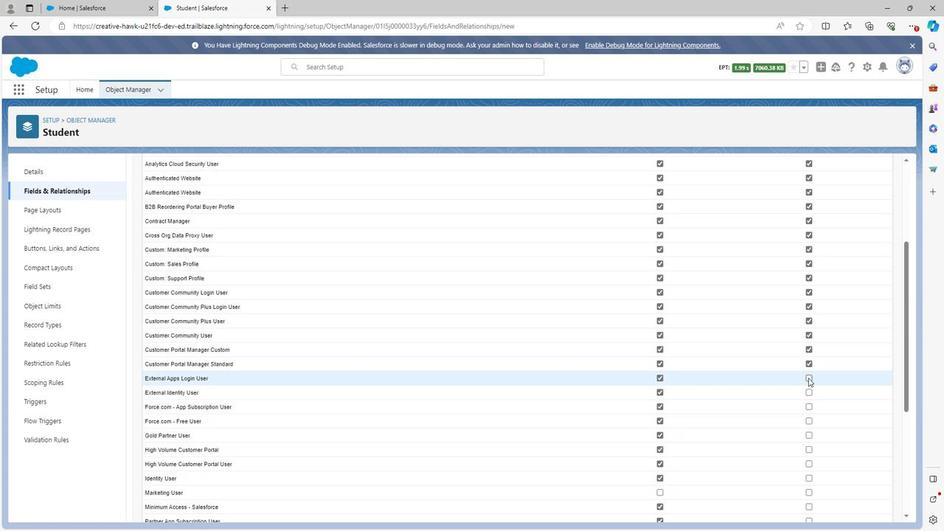 
Action: Mouse pressed left at (805, 380)
Screenshot: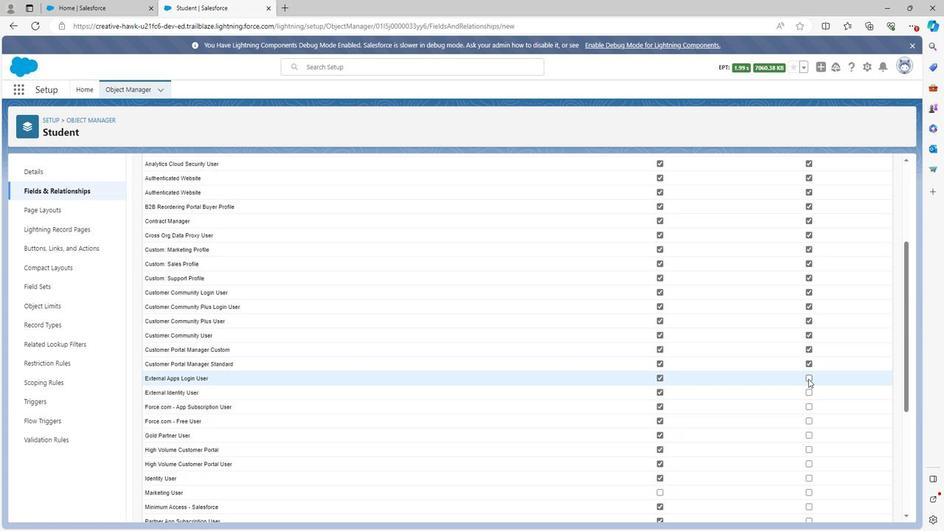 
Action: Mouse moved to (807, 393)
Screenshot: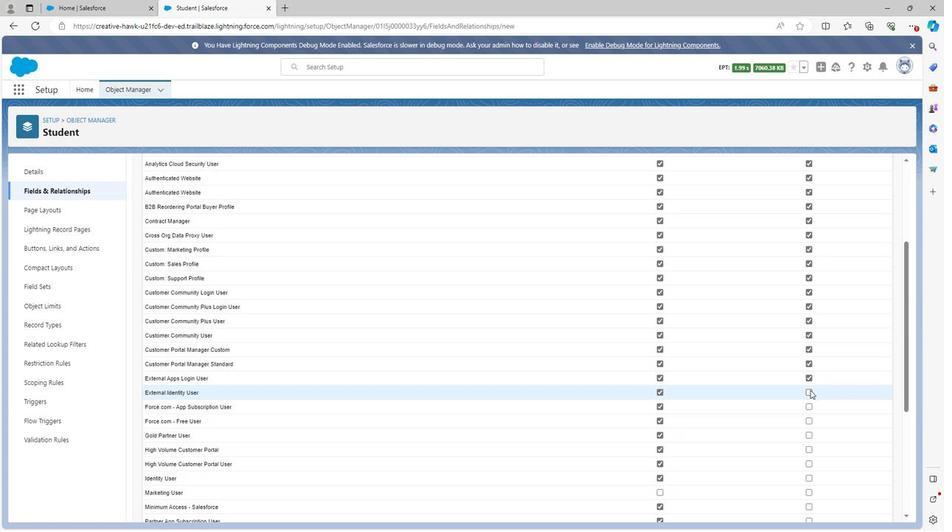 
Action: Mouse pressed left at (807, 393)
Screenshot: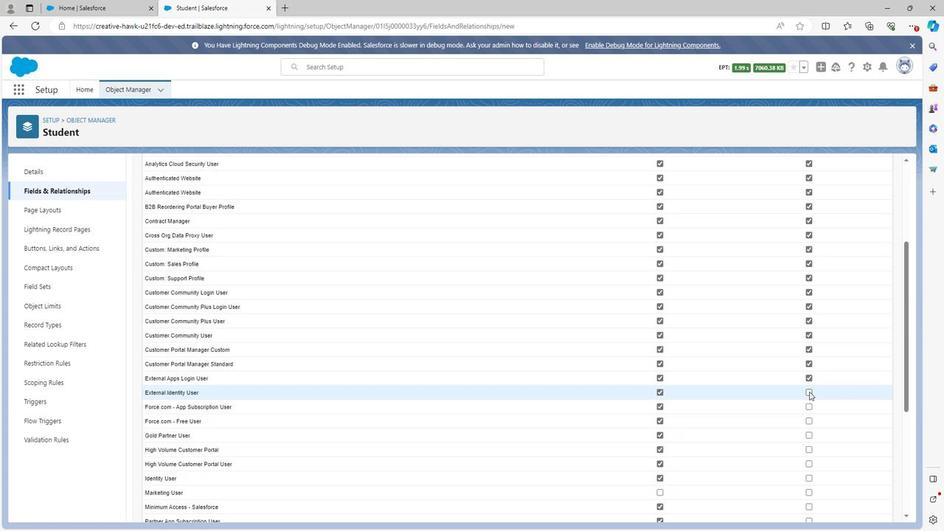 
Action: Mouse moved to (807, 407)
Screenshot: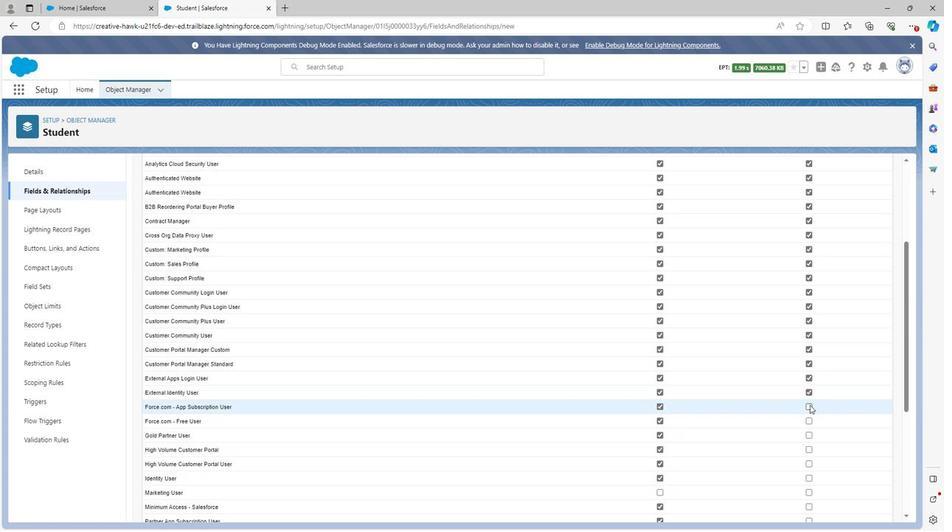 
Action: Mouse pressed left at (807, 407)
Screenshot: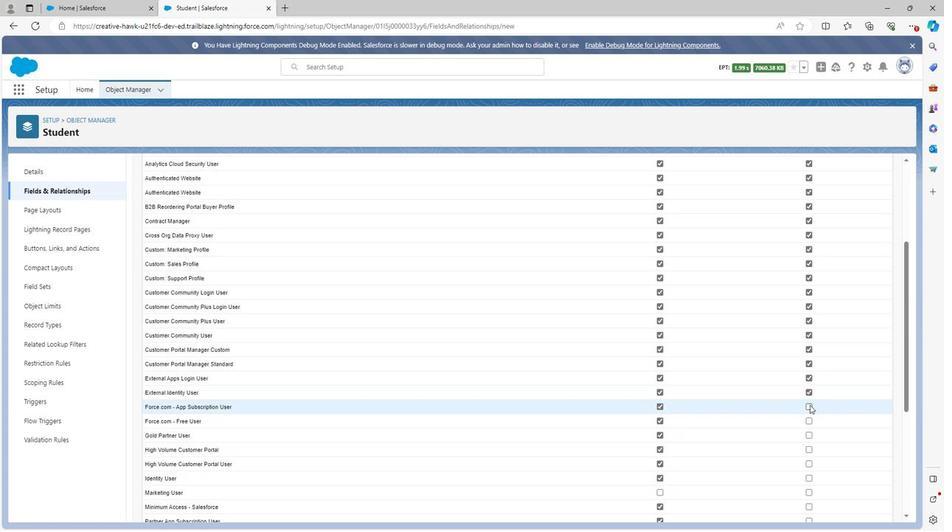 
Action: Mouse moved to (807, 421)
Screenshot: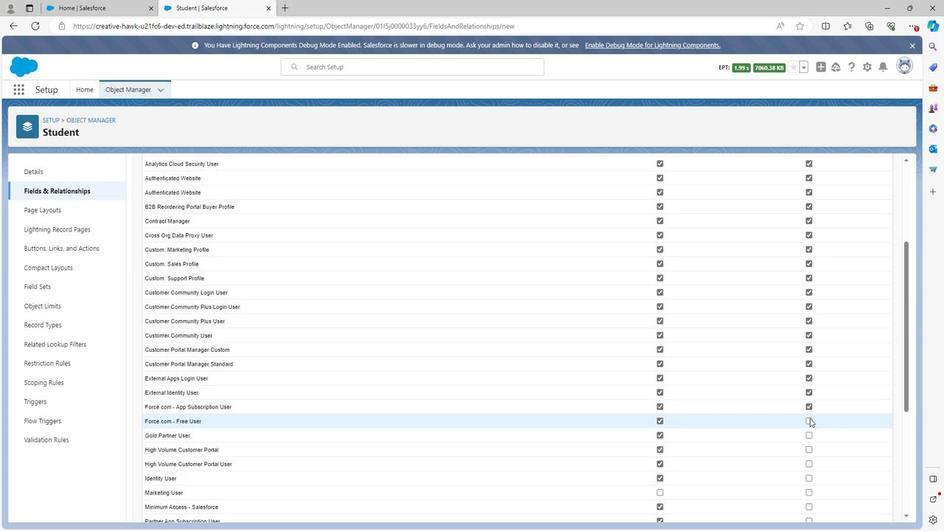 
Action: Mouse pressed left at (807, 421)
Screenshot: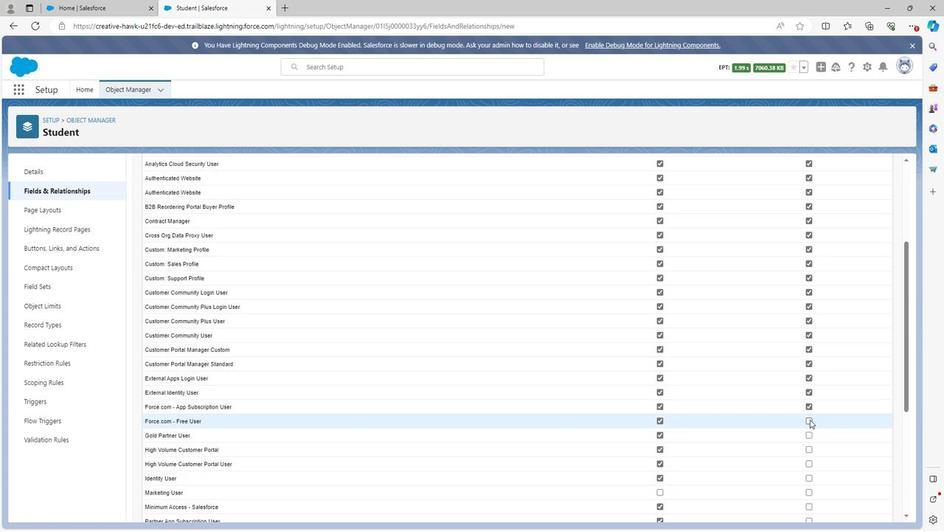 
Action: Mouse moved to (808, 437)
Screenshot: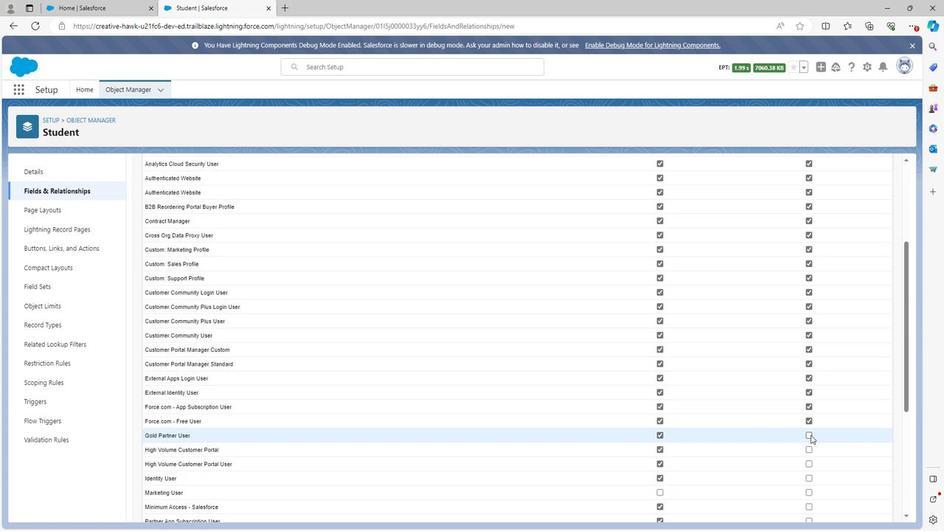 
Action: Mouse pressed left at (808, 437)
Screenshot: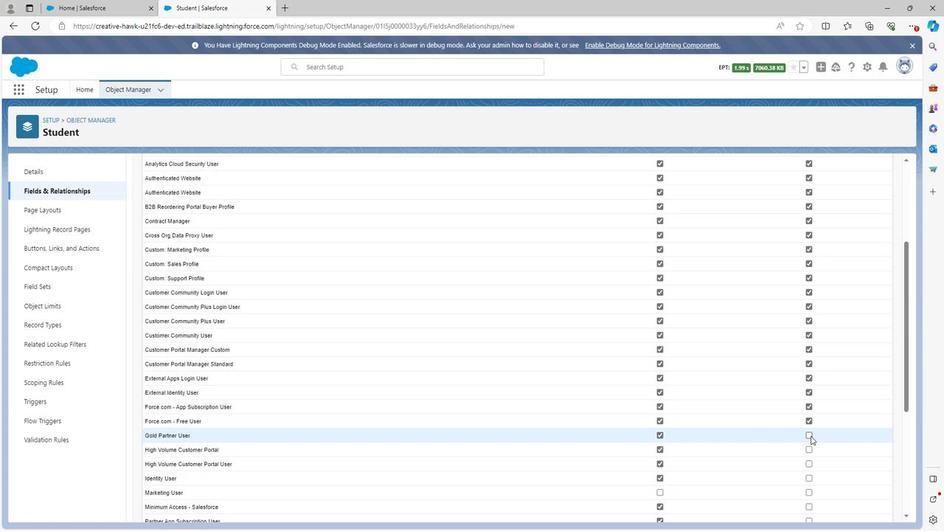 
Action: Mouse moved to (805, 450)
Screenshot: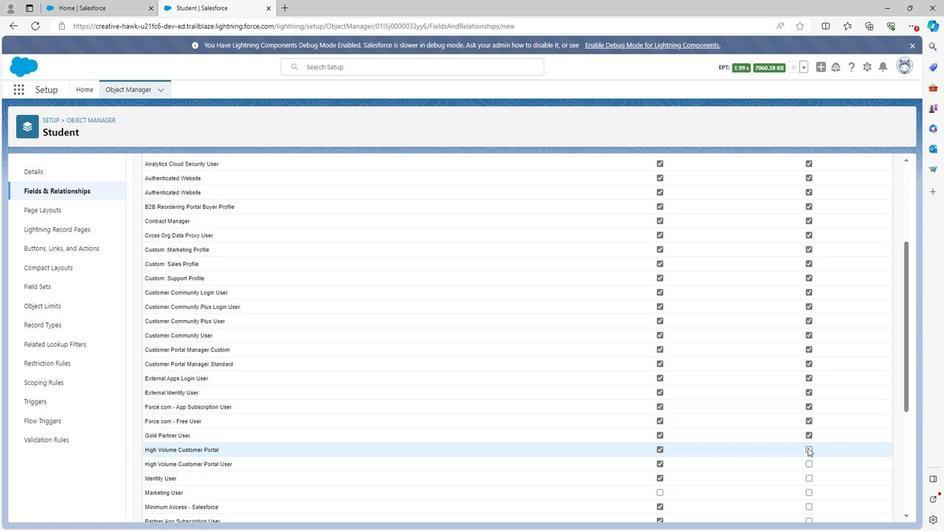 
Action: Mouse pressed left at (805, 450)
Screenshot: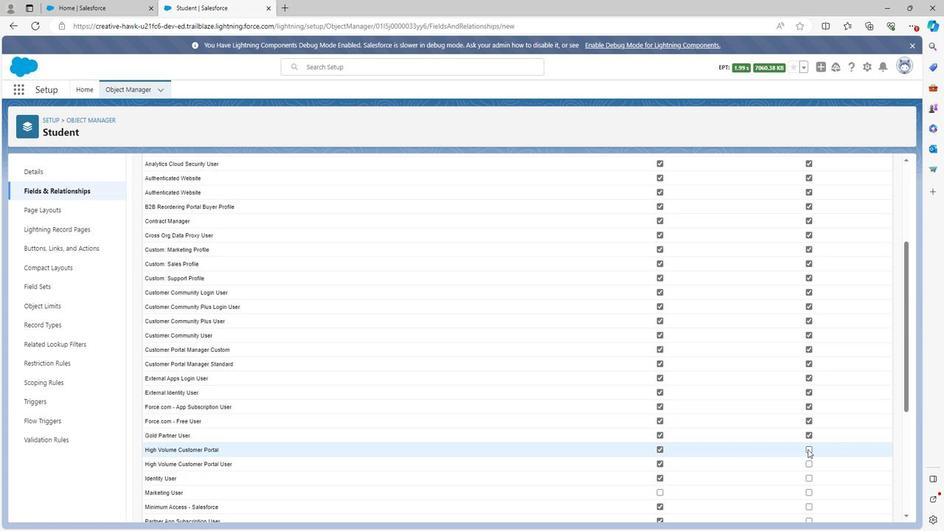 
Action: Mouse moved to (805, 451)
Screenshot: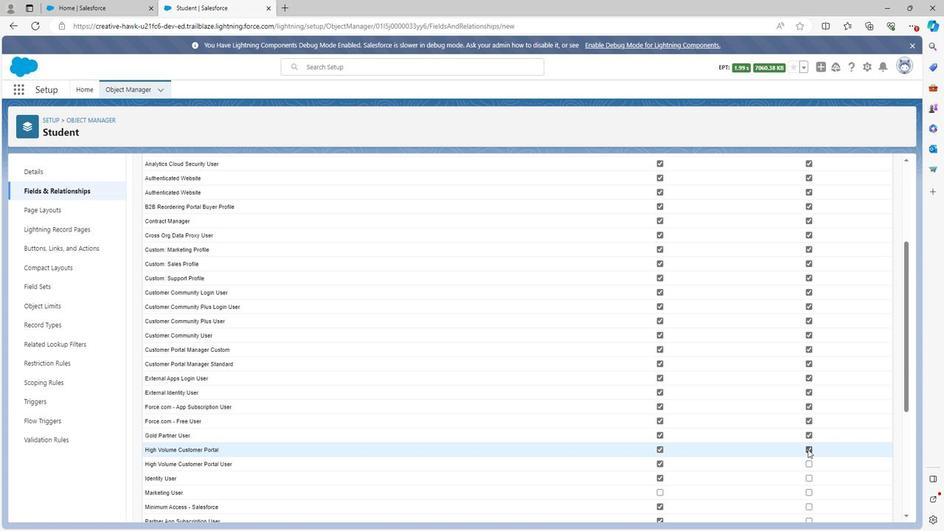 
Action: Mouse scrolled (805, 450) with delta (0, 0)
Screenshot: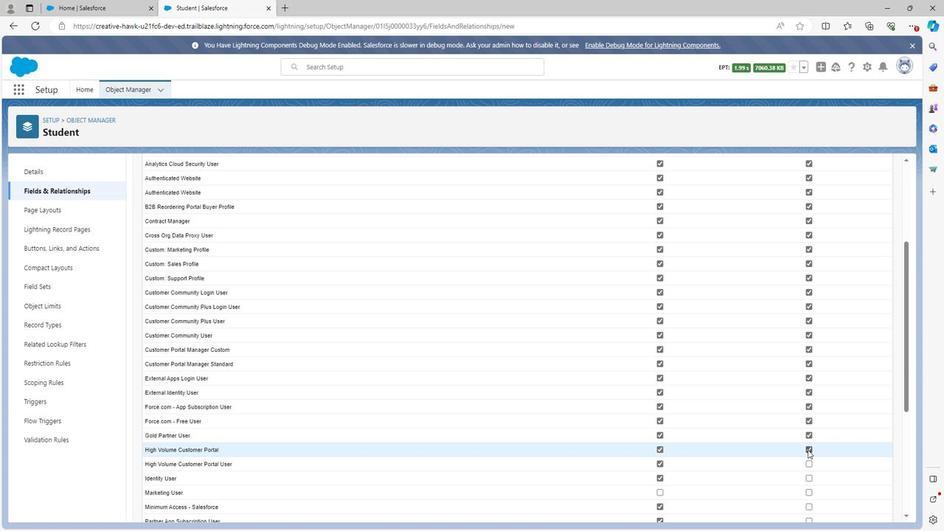 
Action: Mouse scrolled (805, 450) with delta (0, 0)
Screenshot: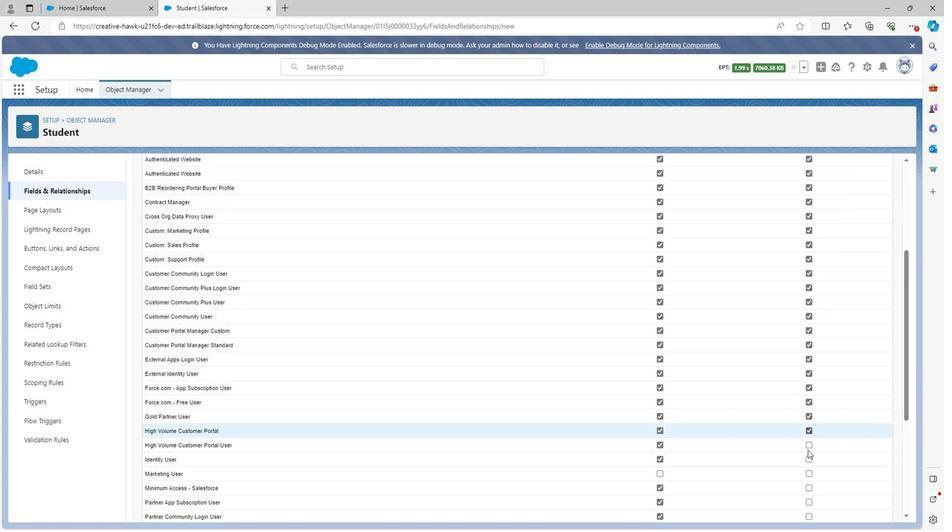 
Action: Mouse moved to (803, 419)
Screenshot: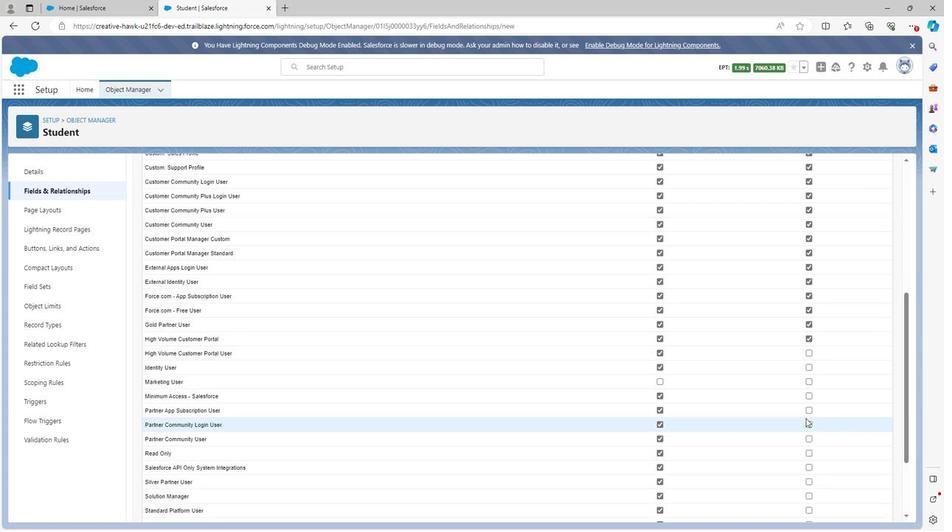 
Action: Mouse scrolled (803, 419) with delta (0, 0)
Screenshot: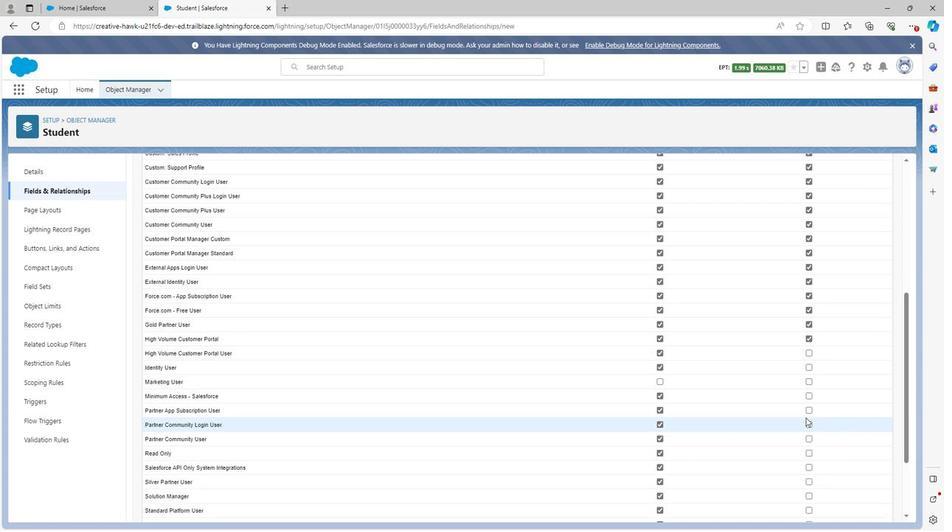
Action: Mouse scrolled (803, 419) with delta (0, 0)
Screenshot: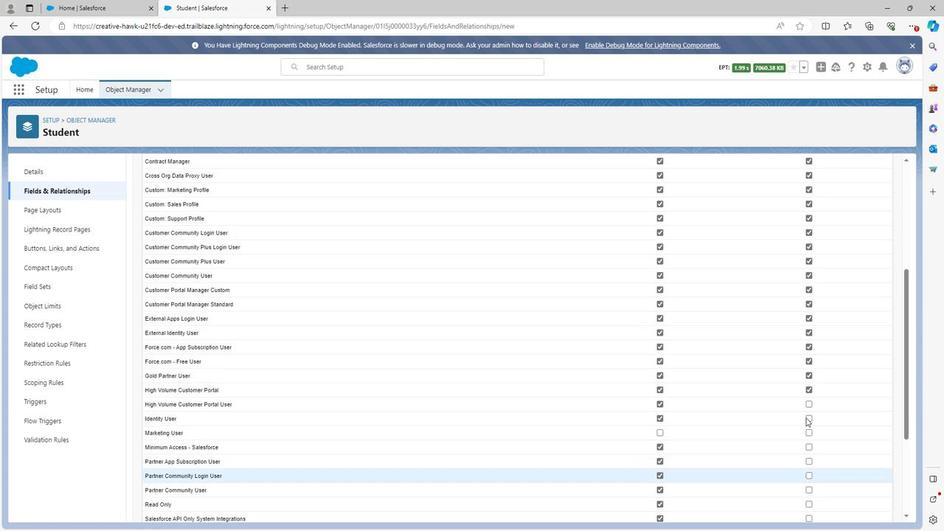 
Action: Mouse moved to (656, 336)
Screenshot: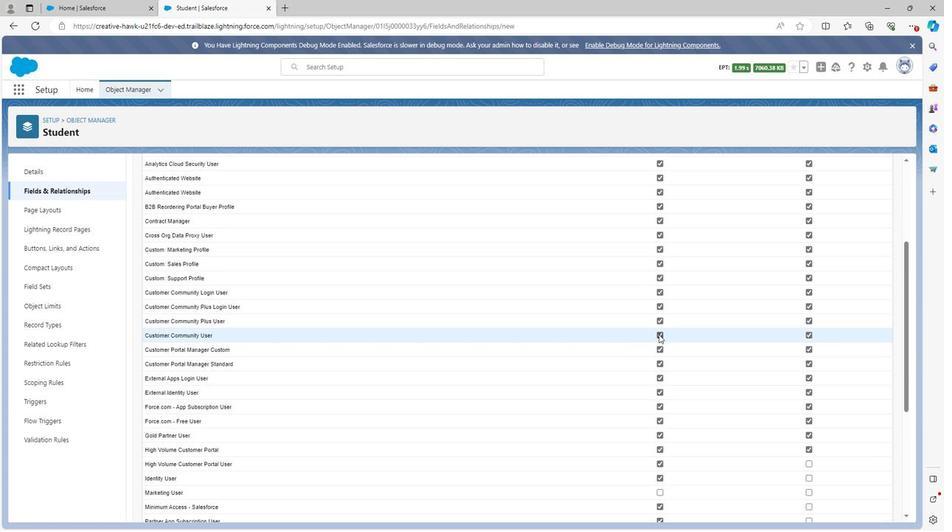 
Action: Mouse pressed left at (656, 336)
Screenshot: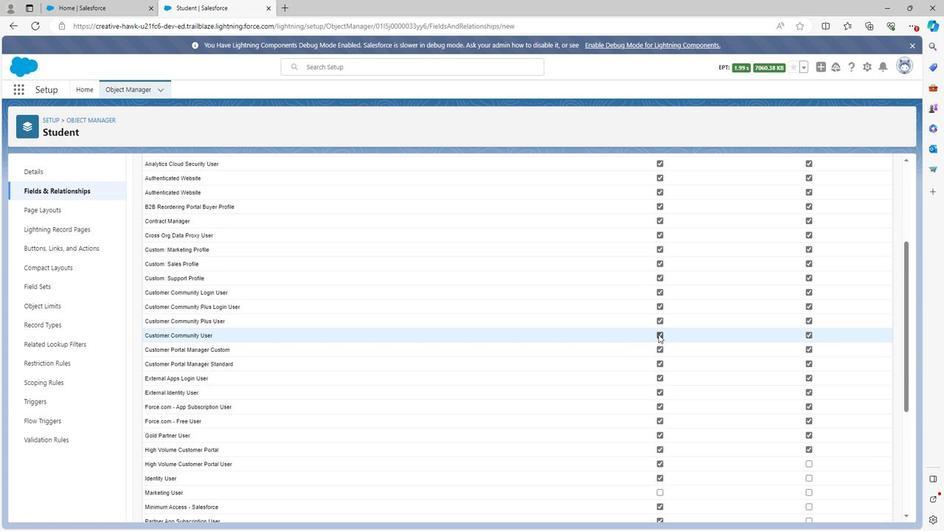 
Action: Mouse moved to (660, 433)
Screenshot: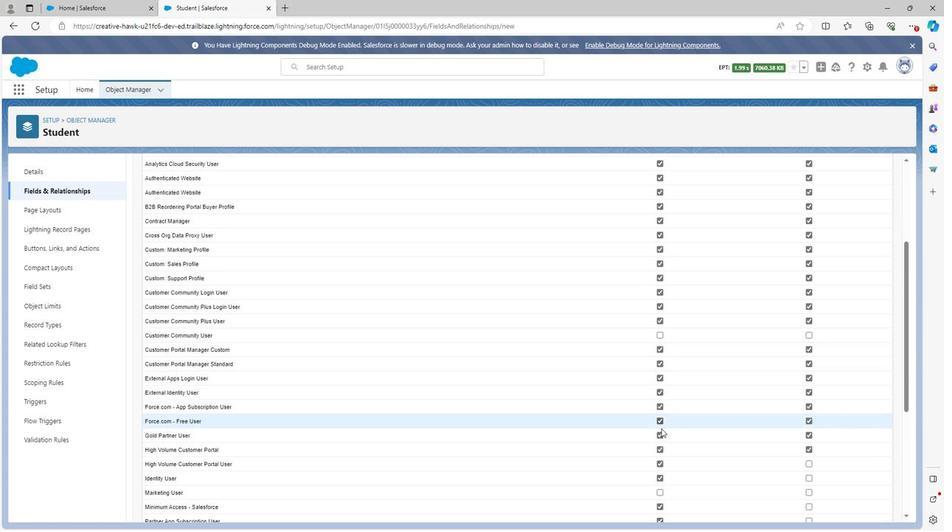 
Action: Mouse scrolled (660, 433) with delta (0, 0)
Screenshot: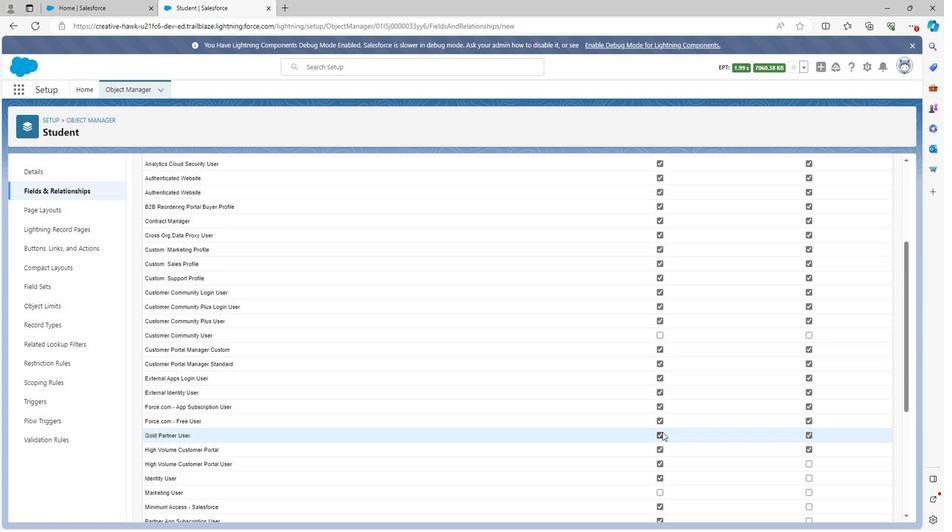 
Action: Mouse moved to (809, 408)
Screenshot: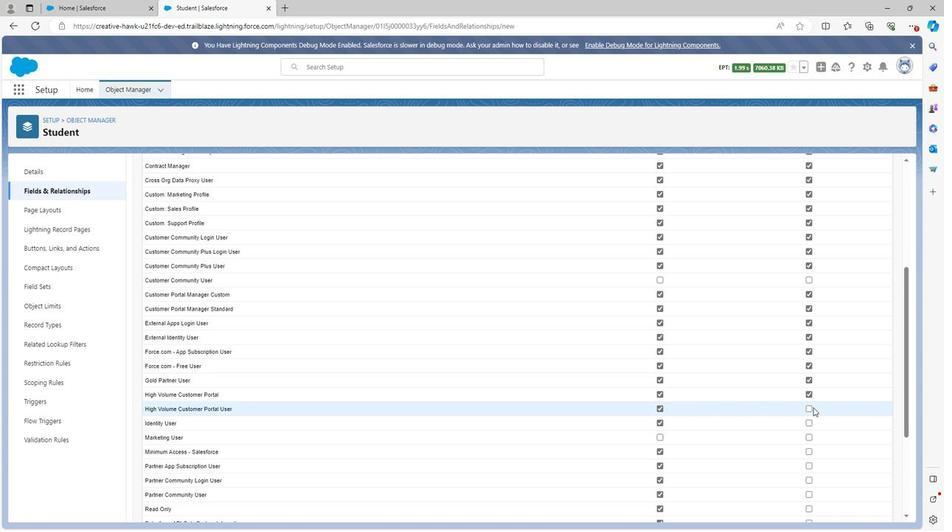 
Action: Mouse pressed left at (809, 408)
Screenshot: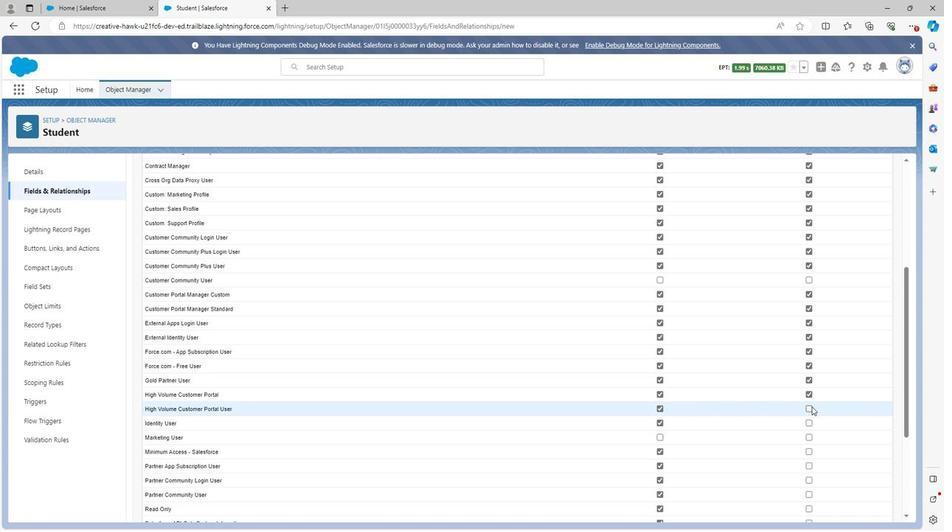 
Action: Mouse moved to (806, 423)
Screenshot: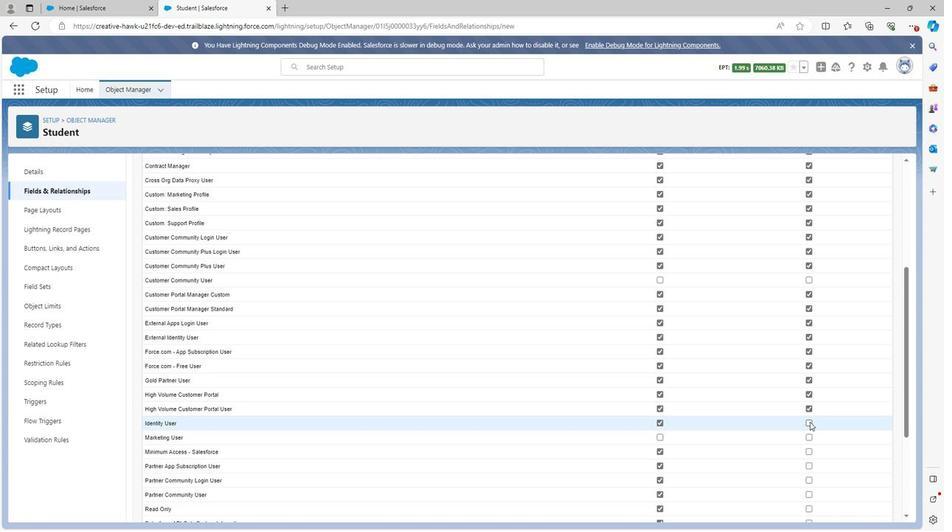 
Action: Mouse pressed left at (806, 423)
Screenshot: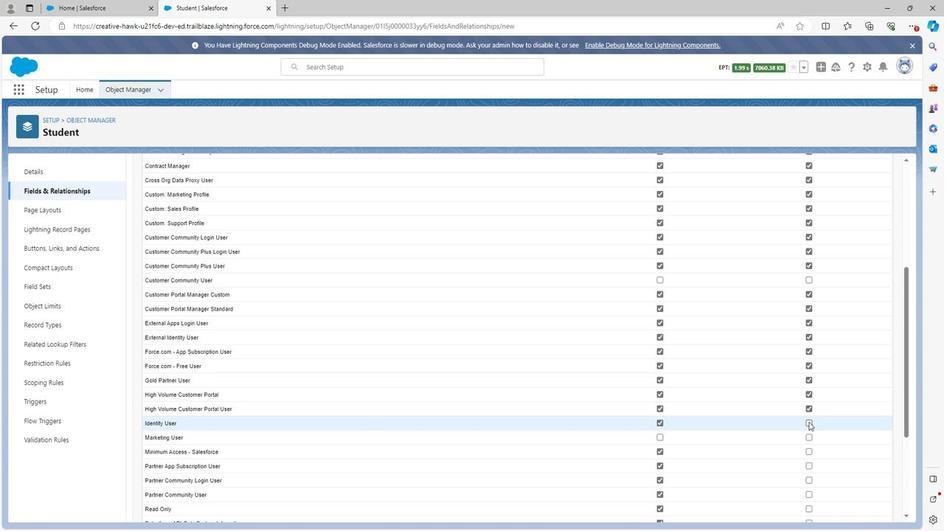 
Action: Mouse moved to (808, 454)
Screenshot: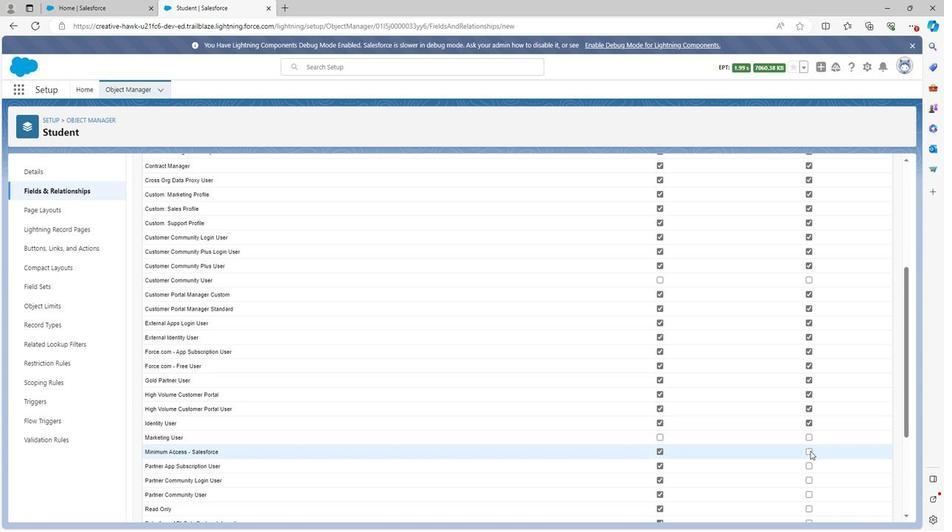 
Action: Mouse pressed left at (808, 454)
Screenshot: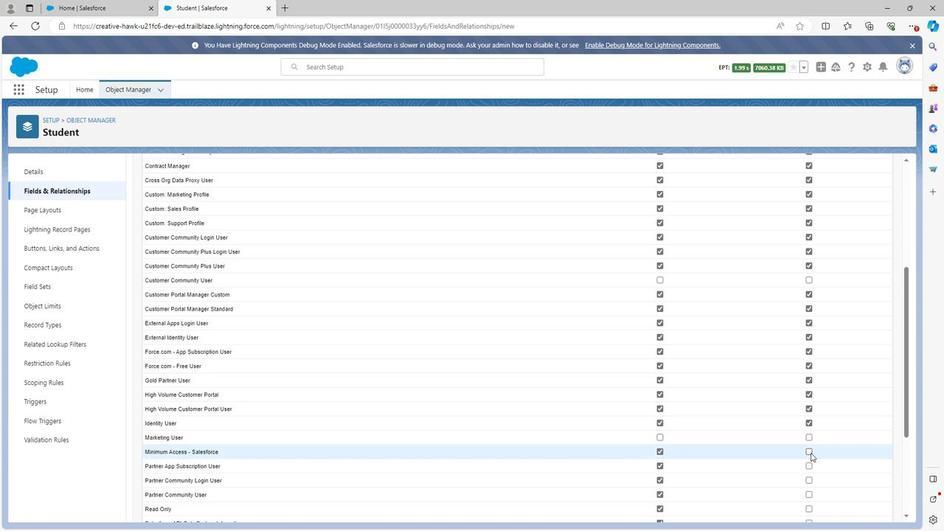 
Action: Mouse moved to (805, 470)
Screenshot: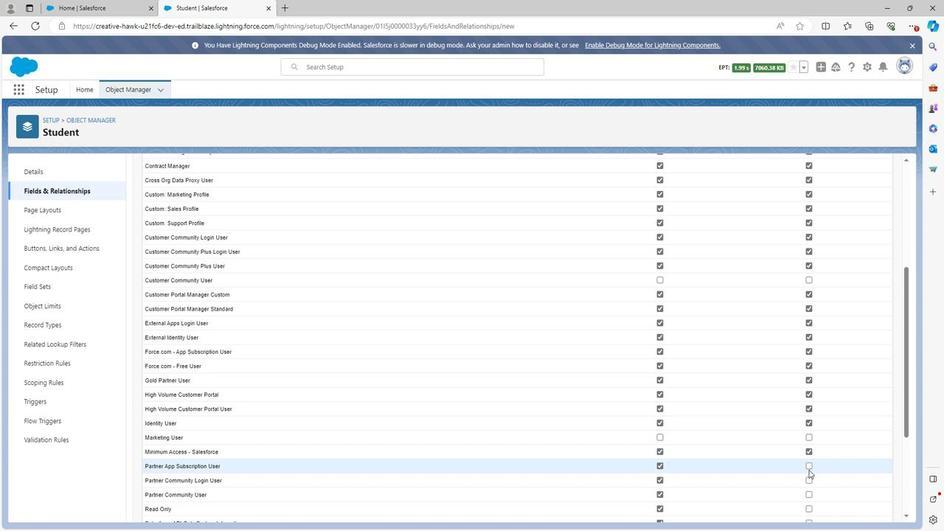 
Action: Mouse pressed left at (805, 470)
Screenshot: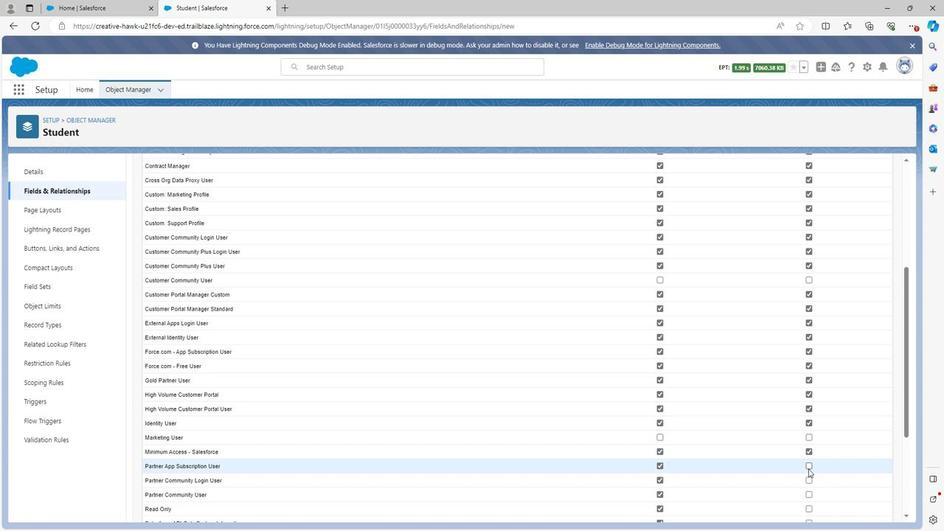 
Action: Mouse moved to (805, 483)
Screenshot: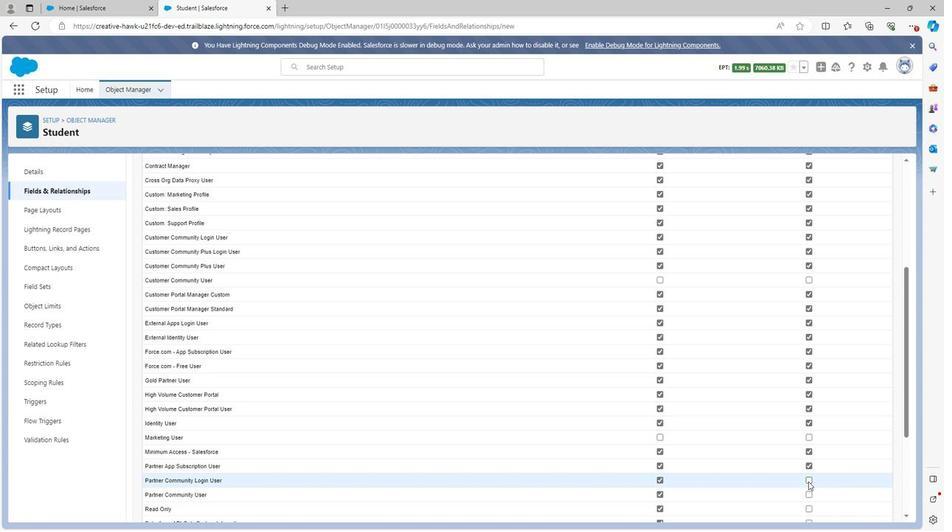 
Action: Mouse pressed left at (805, 483)
Screenshot: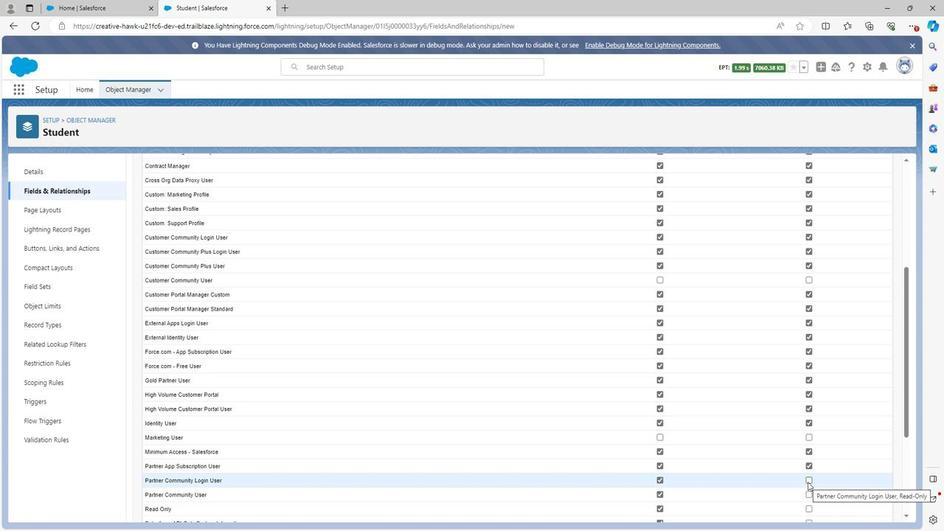 
Action: Mouse moved to (805, 495)
Screenshot: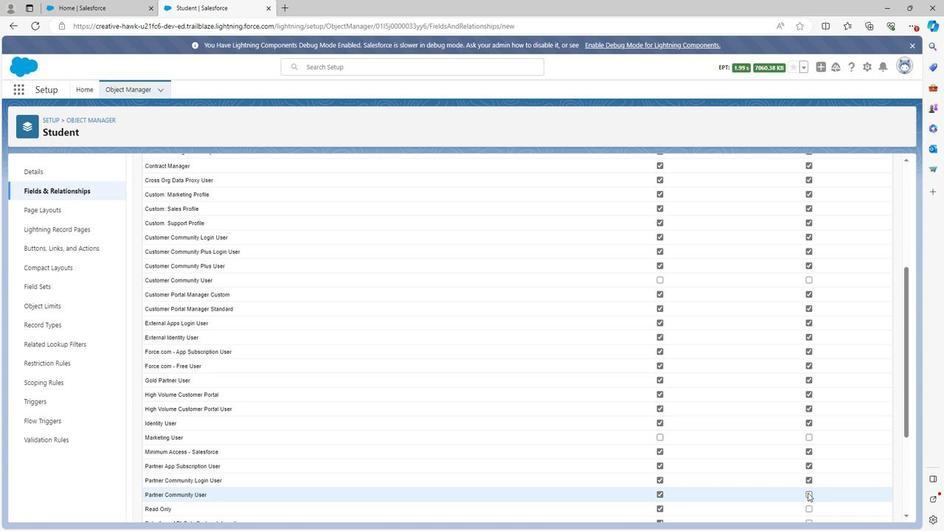 
Action: Mouse pressed left at (805, 495)
Screenshot: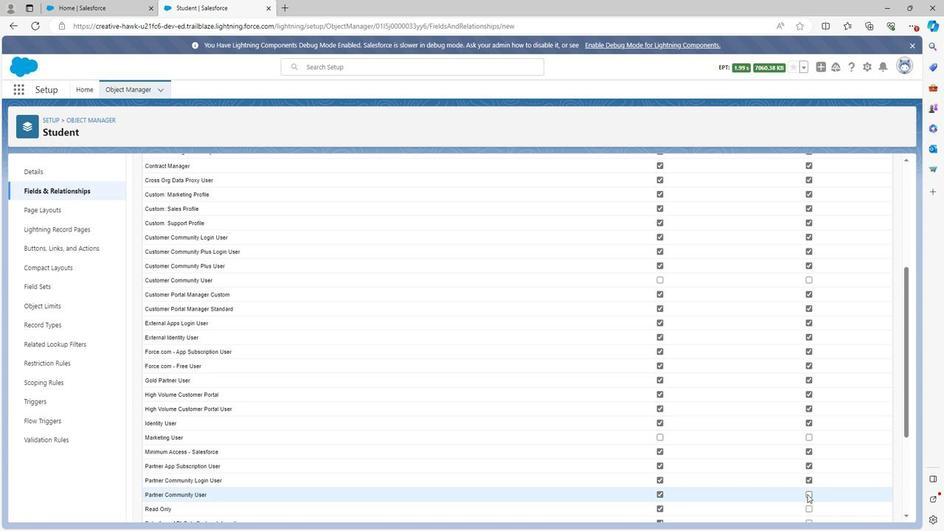 
Action: Mouse moved to (802, 468)
Screenshot: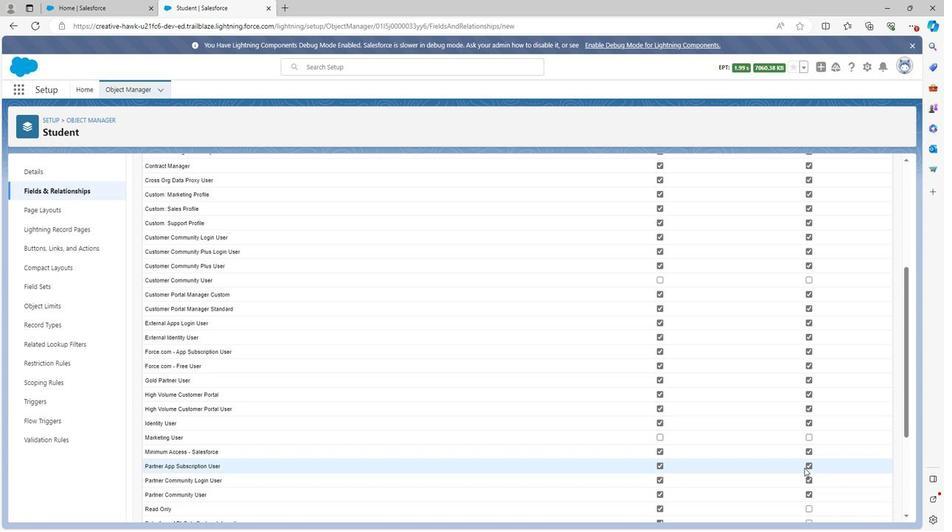 
Action: Mouse scrolled (802, 468) with delta (0, 0)
Screenshot: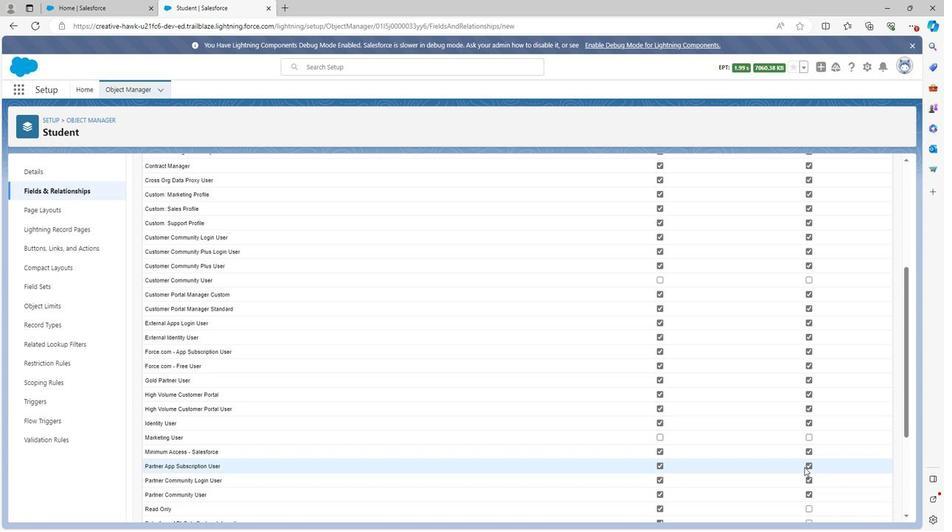 
Action: Mouse scrolled (802, 468) with delta (0, 0)
Screenshot: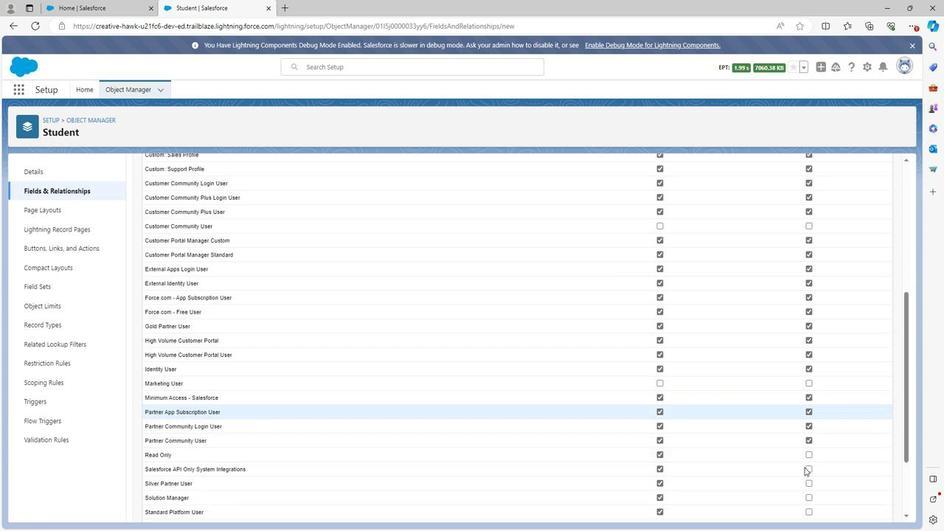 
Action: Mouse moved to (805, 399)
Screenshot: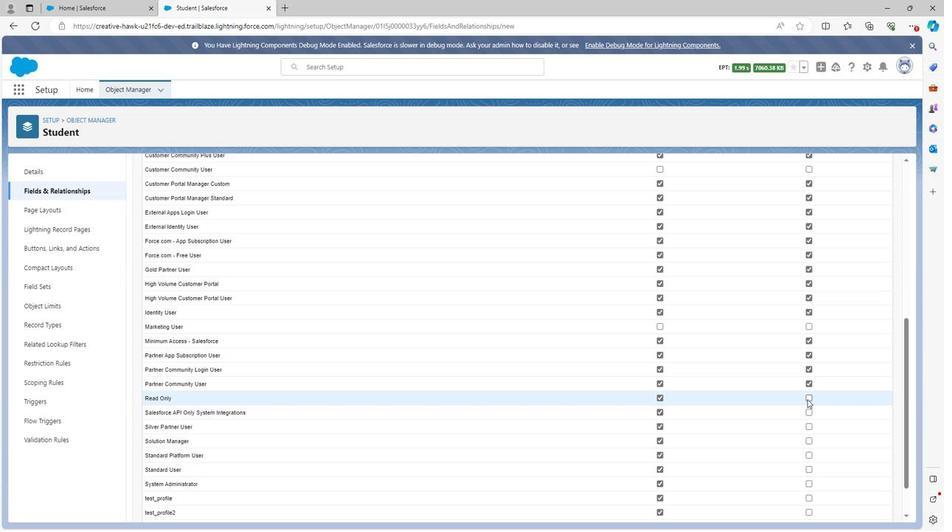 
Action: Mouse pressed left at (805, 399)
Screenshot: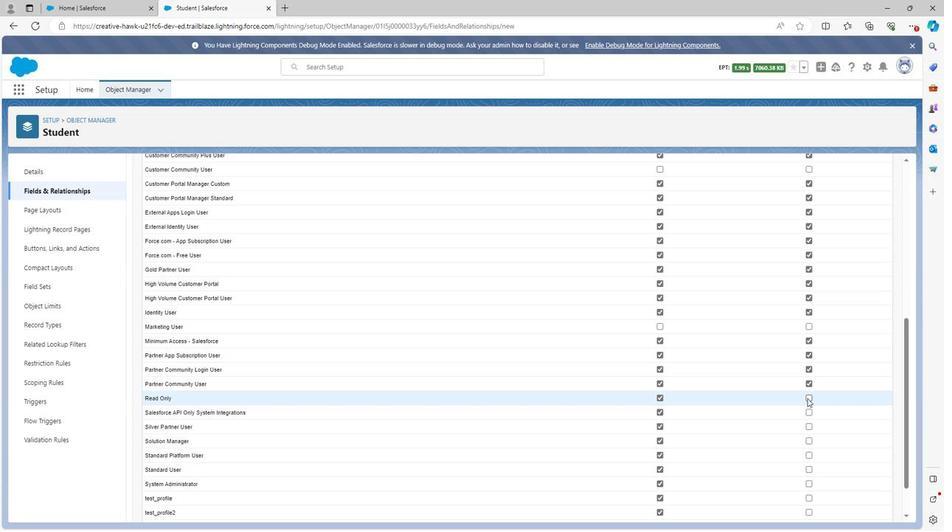 
Action: Mouse moved to (805, 411)
Screenshot: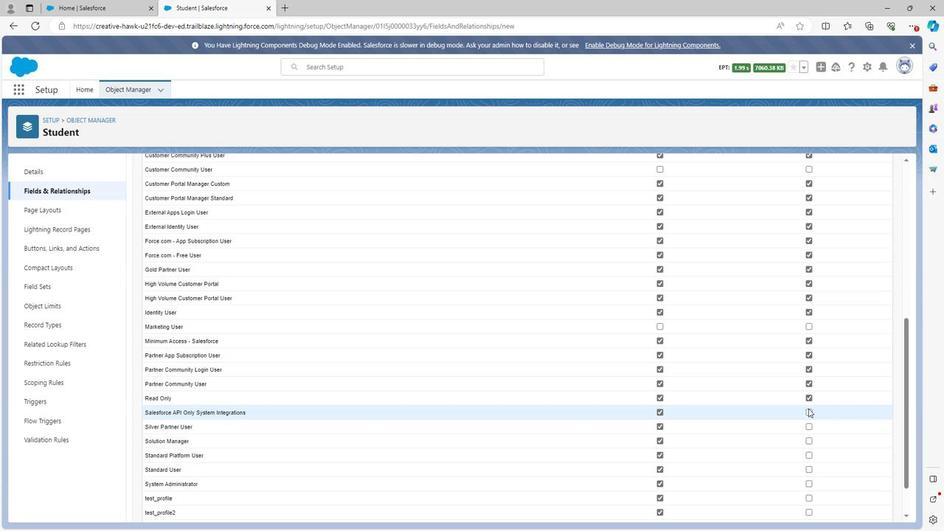 
Action: Mouse pressed left at (805, 411)
Screenshot: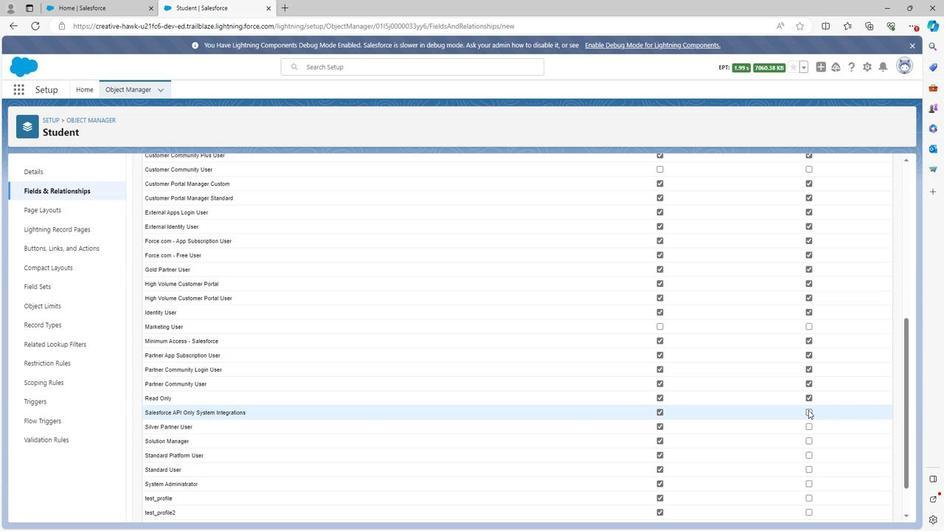 
Action: Mouse moved to (807, 426)
Screenshot: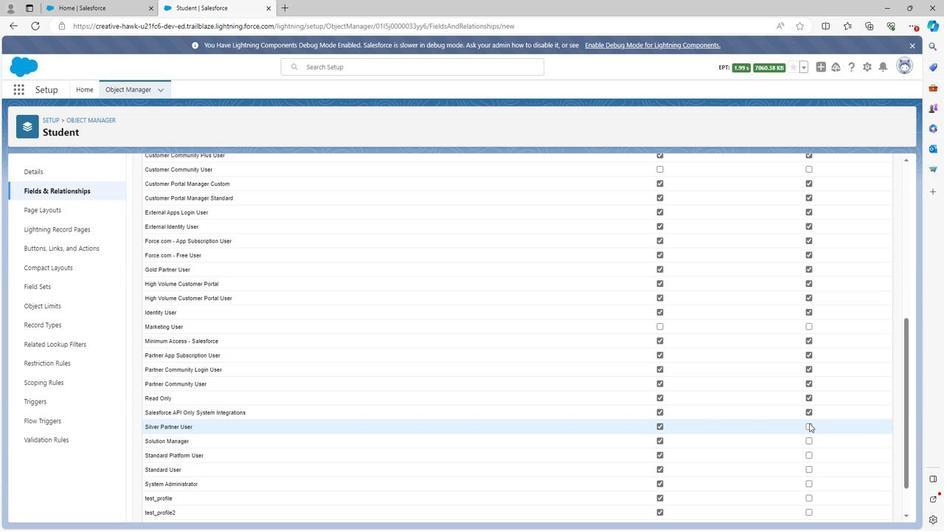 
Action: Mouse pressed left at (807, 426)
Screenshot: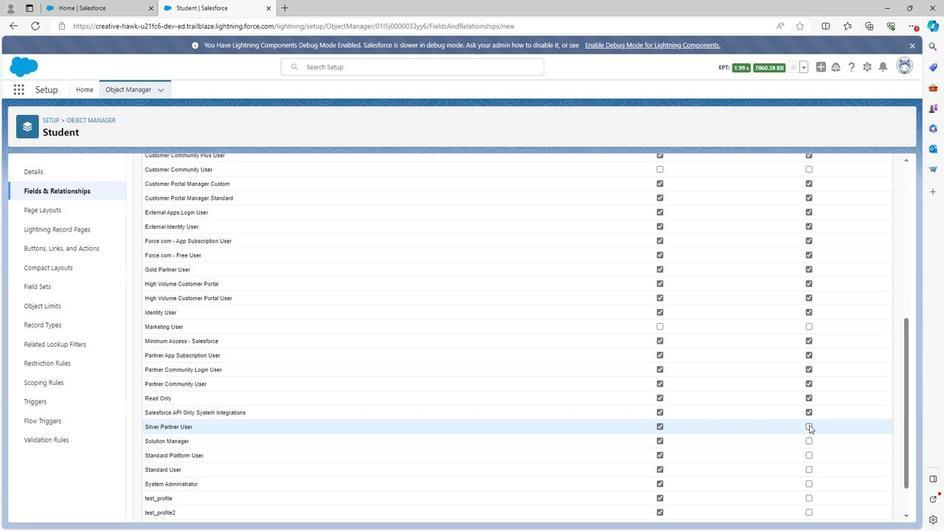 
Action: Mouse moved to (807, 439)
Screenshot: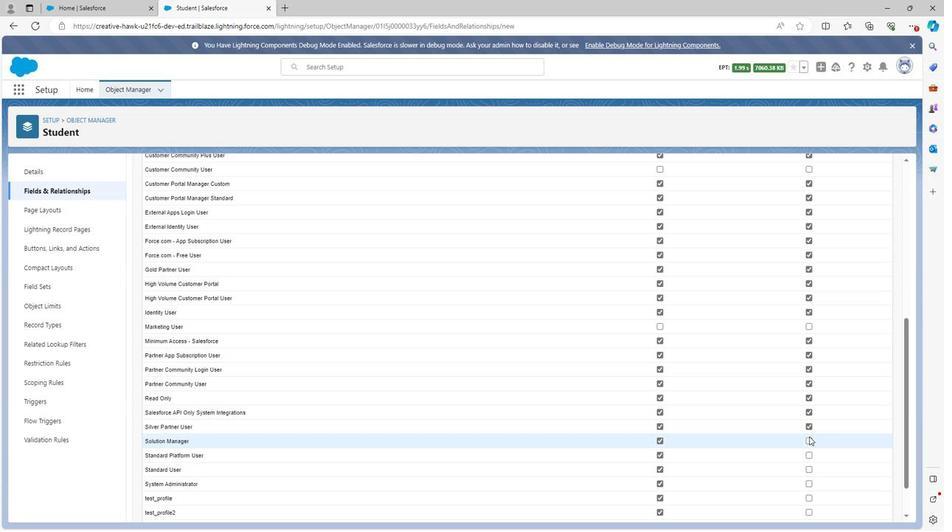 
Action: Mouse pressed left at (807, 439)
Screenshot: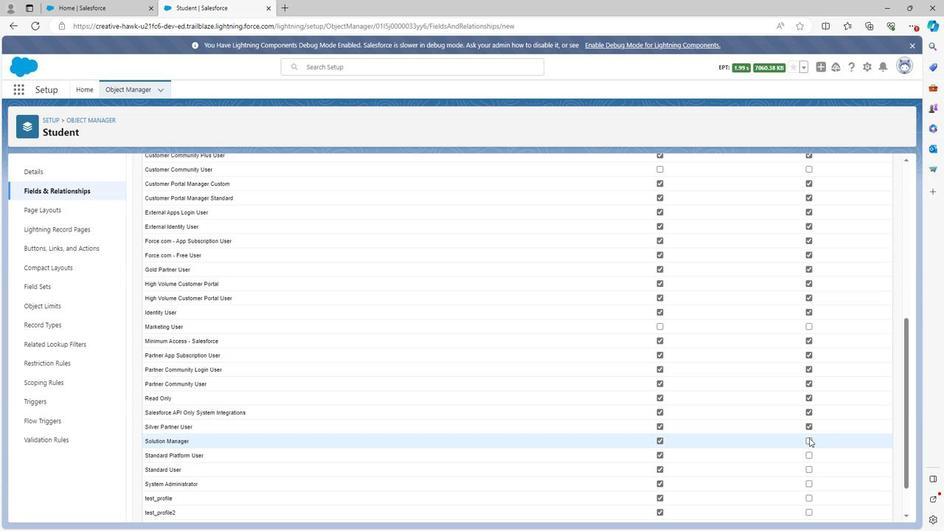 
Action: Mouse moved to (805, 456)
Screenshot: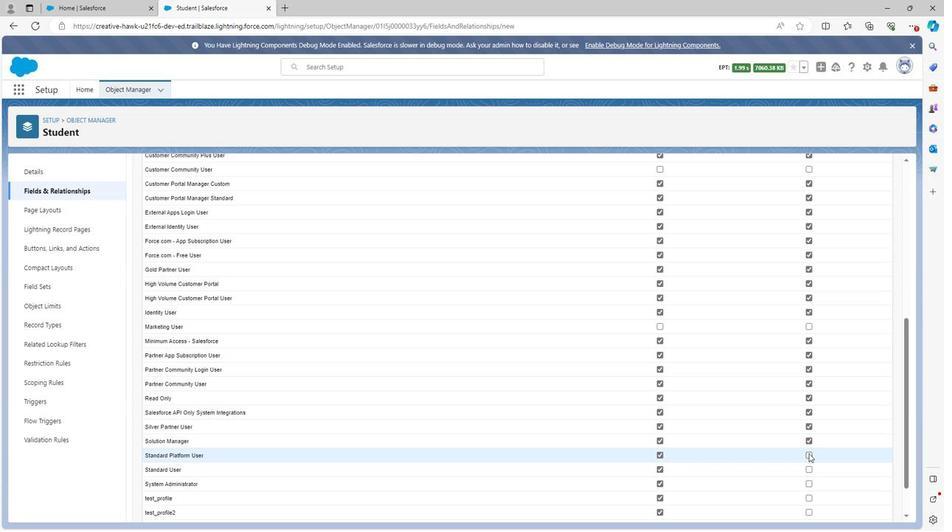 
Action: Mouse pressed left at (805, 456)
Screenshot: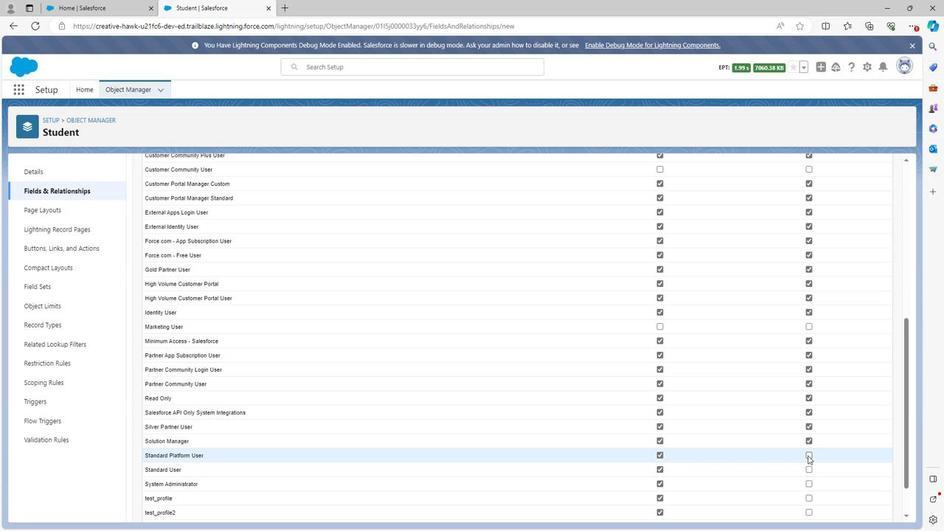 
Action: Mouse moved to (807, 470)
Screenshot: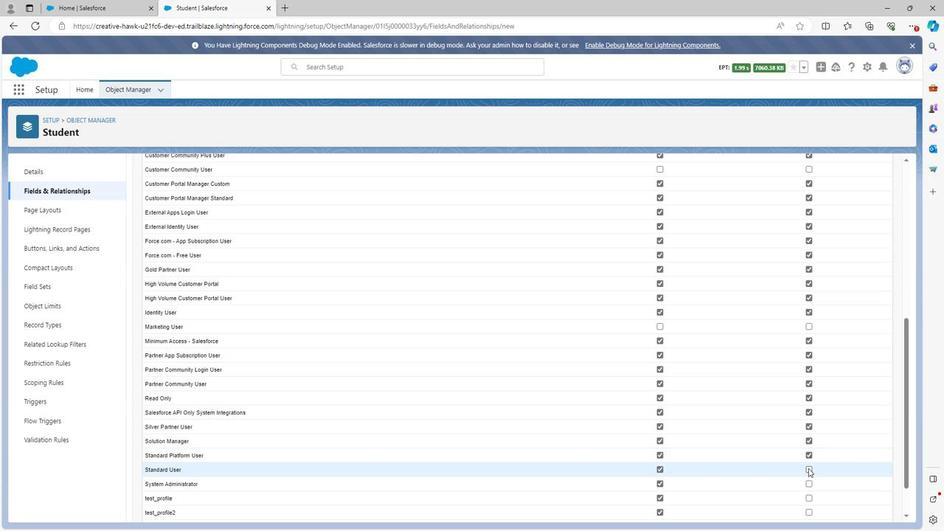 
Action: Mouse pressed left at (807, 470)
Screenshot: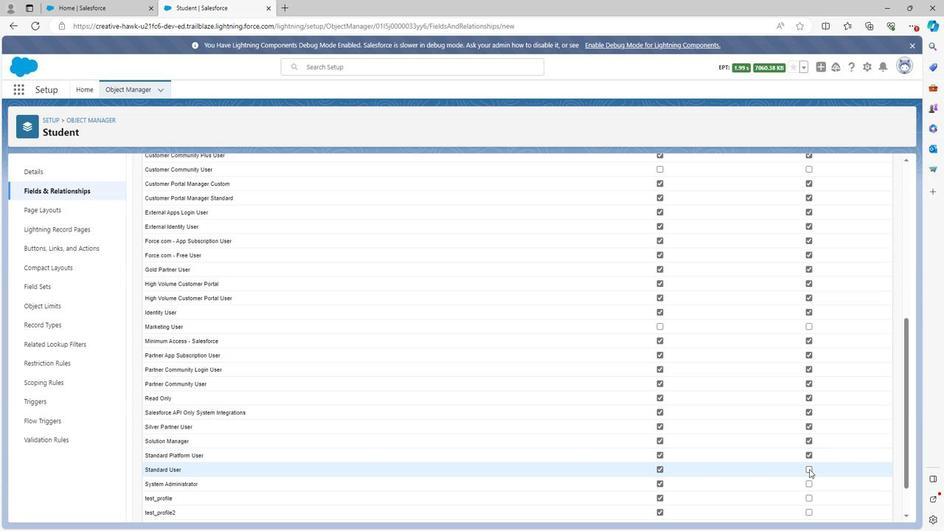 
Action: Mouse moved to (807, 485)
Screenshot: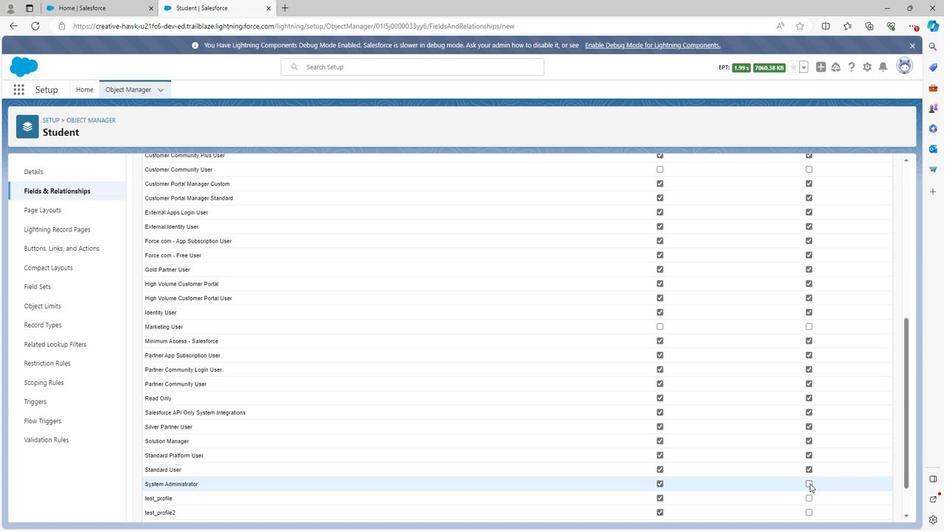 
Action: Mouse pressed left at (807, 485)
Screenshot: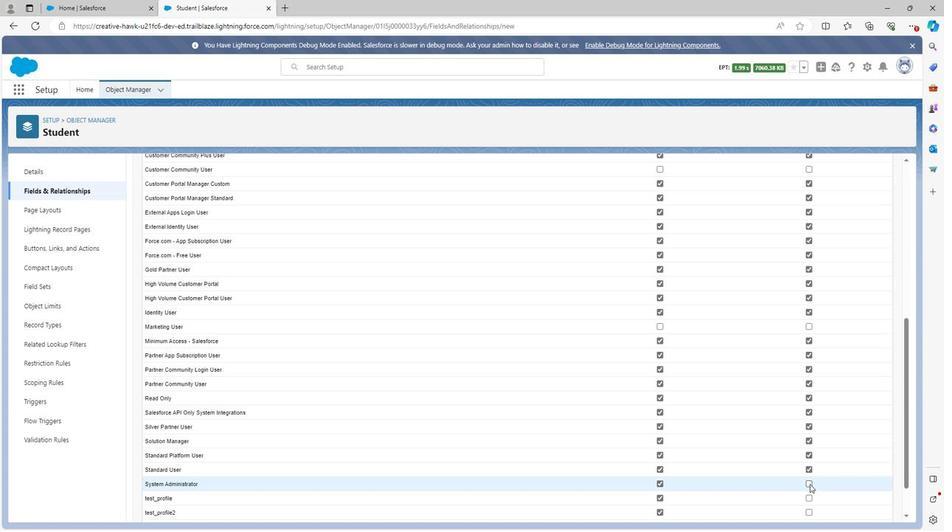 
Action: Mouse moved to (804, 500)
Screenshot: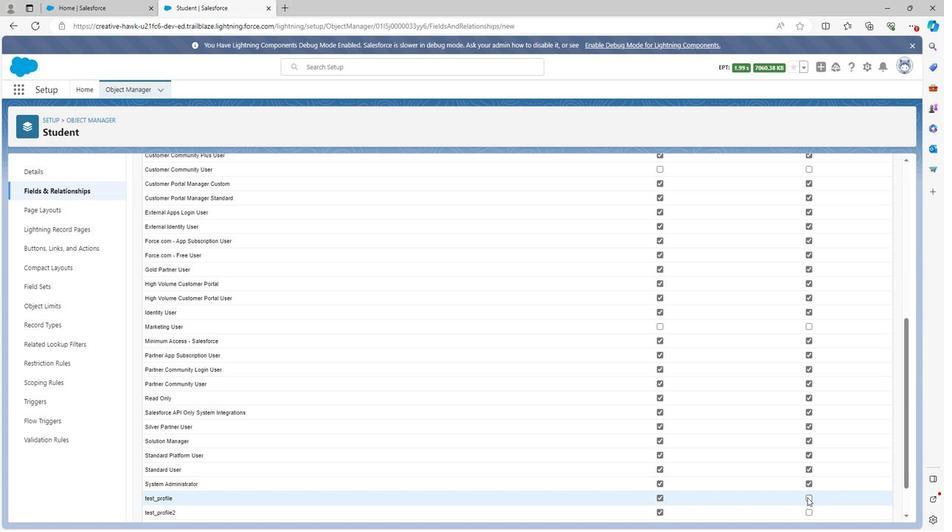 
Action: Mouse pressed left at (804, 500)
Screenshot: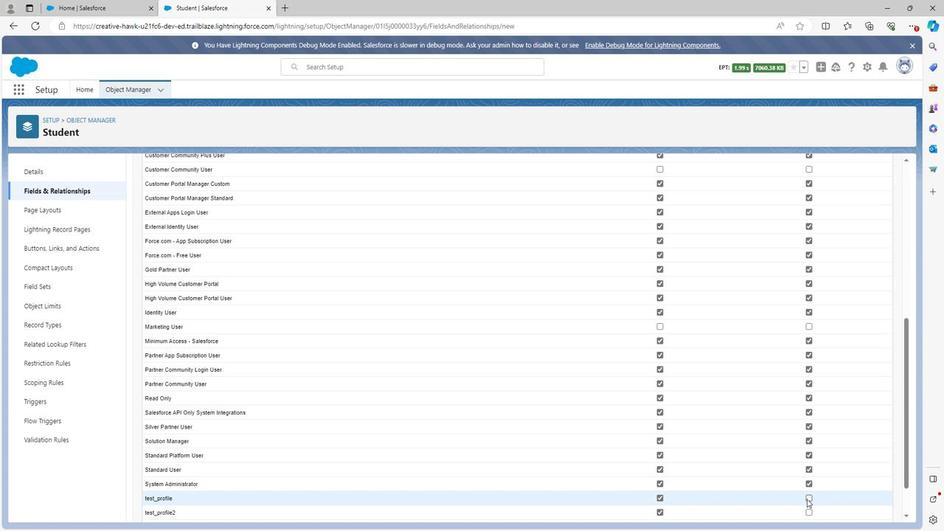 
Action: Mouse moved to (805, 514)
Screenshot: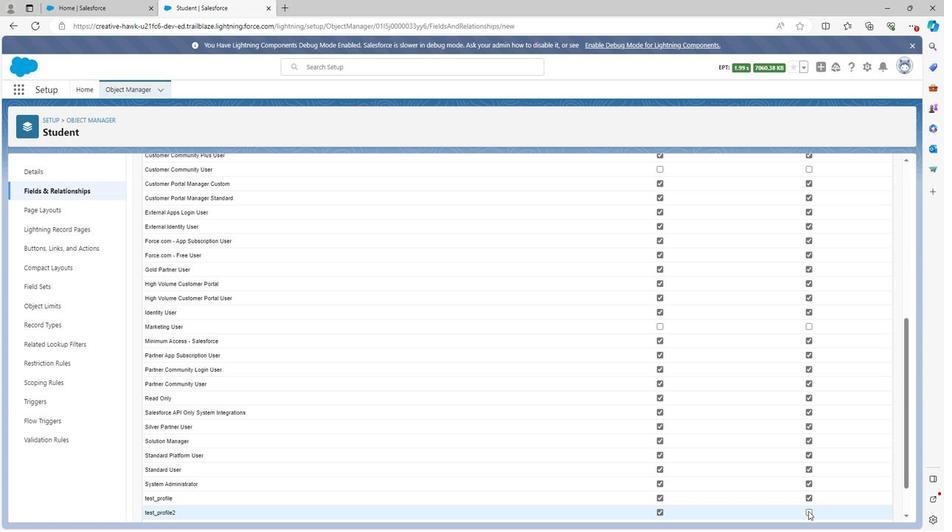 
Action: Mouse pressed left at (805, 514)
